Task: Find connections with filter location Coria del Río with filter topic #energywith filter profile language Potuguese with filter current company Paytm with filter school Engineering and Technology Jobs with filter industry Circuses and Magic Shows with filter service category Trade Shows with filter keywords title Substitute Teacher
Action: Mouse moved to (600, 76)
Screenshot: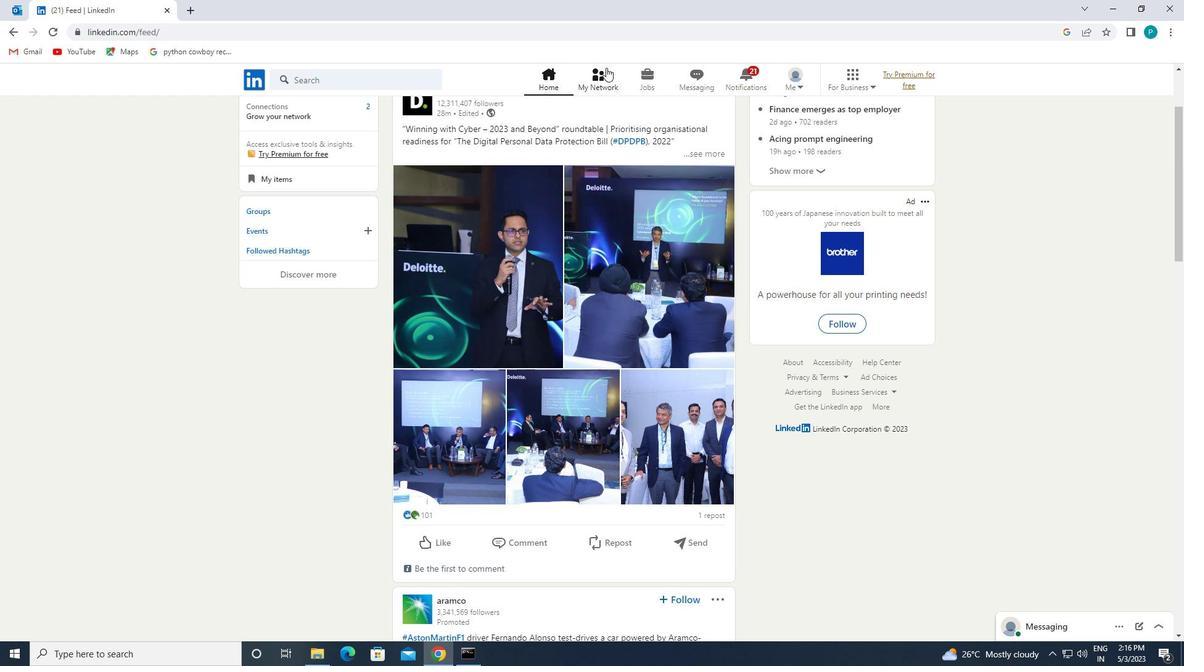 
Action: Mouse pressed left at (600, 76)
Screenshot: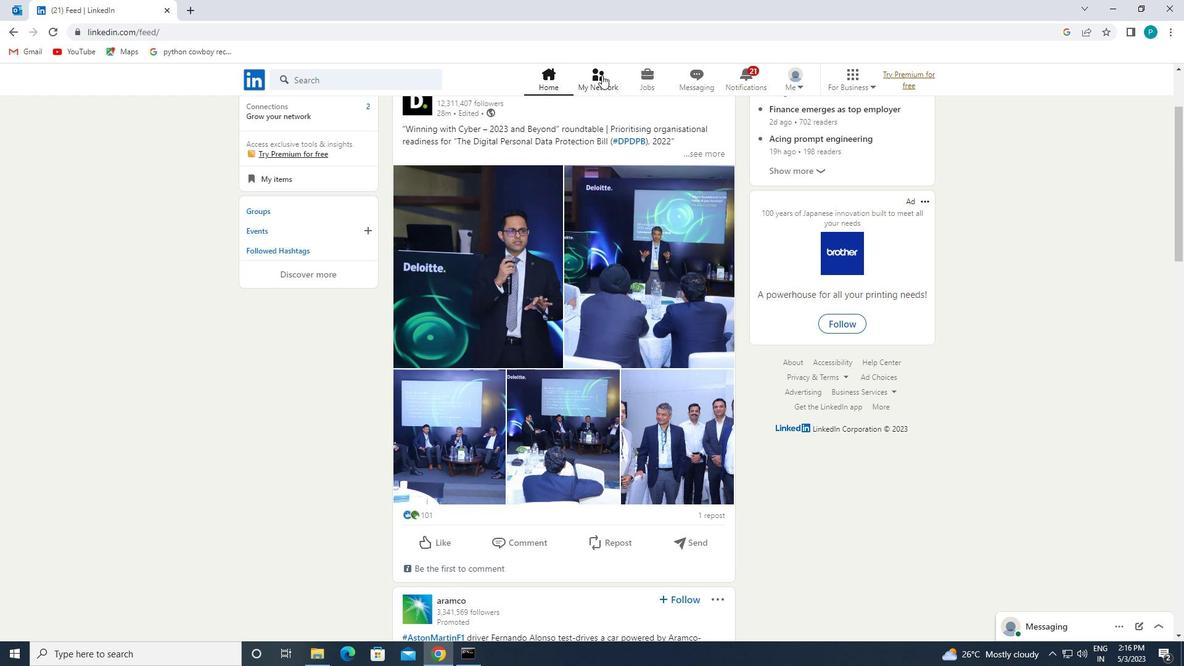 
Action: Mouse moved to (407, 154)
Screenshot: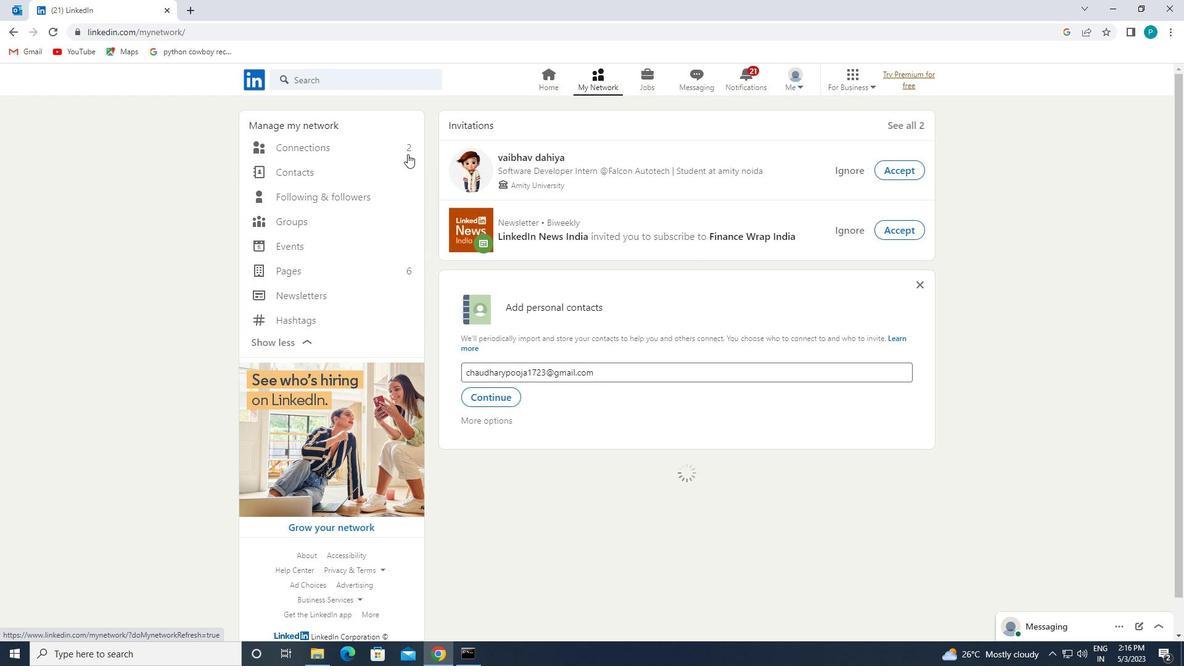 
Action: Mouse pressed left at (407, 154)
Screenshot: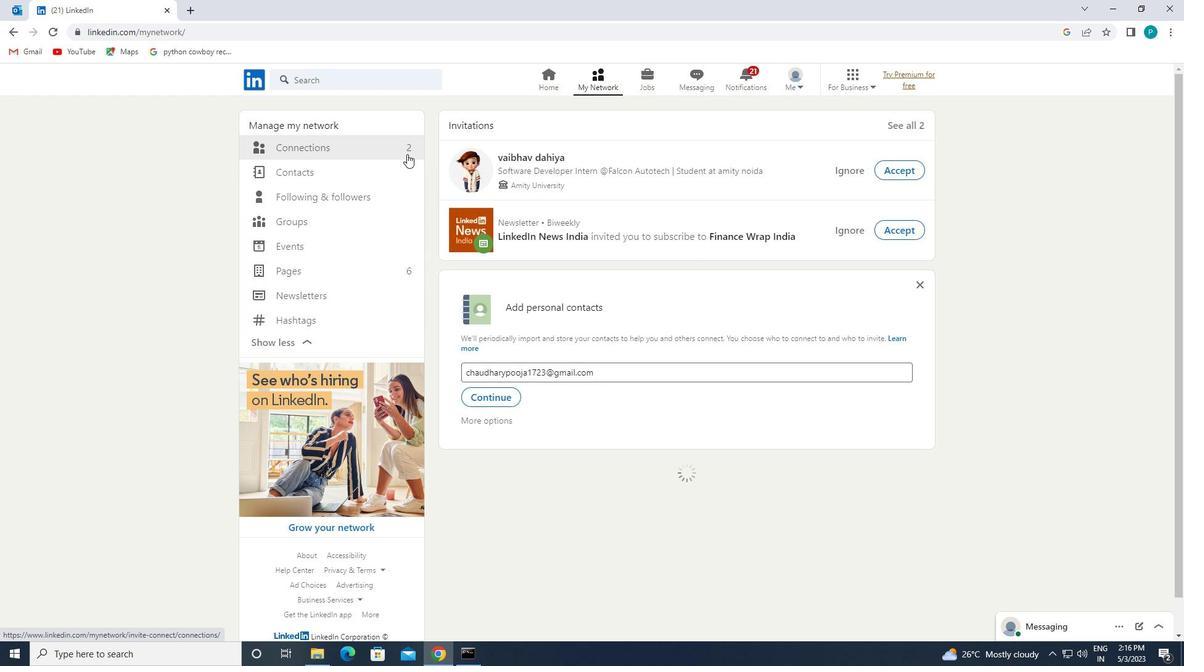 
Action: Mouse moved to (709, 146)
Screenshot: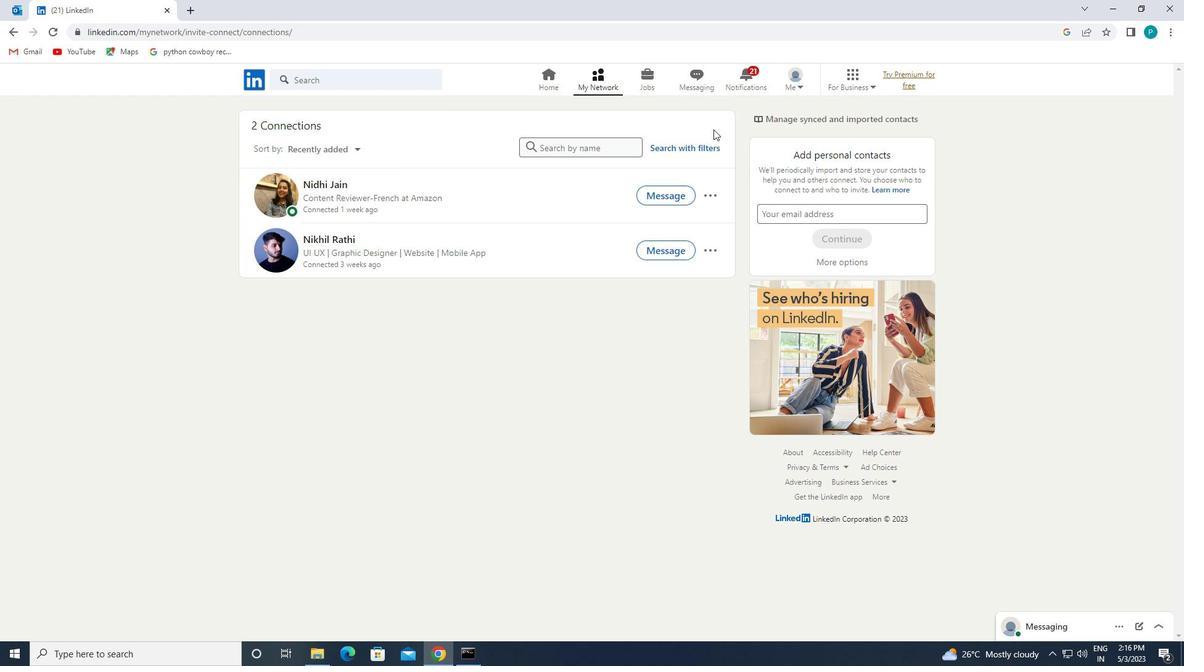 
Action: Mouse pressed left at (709, 146)
Screenshot: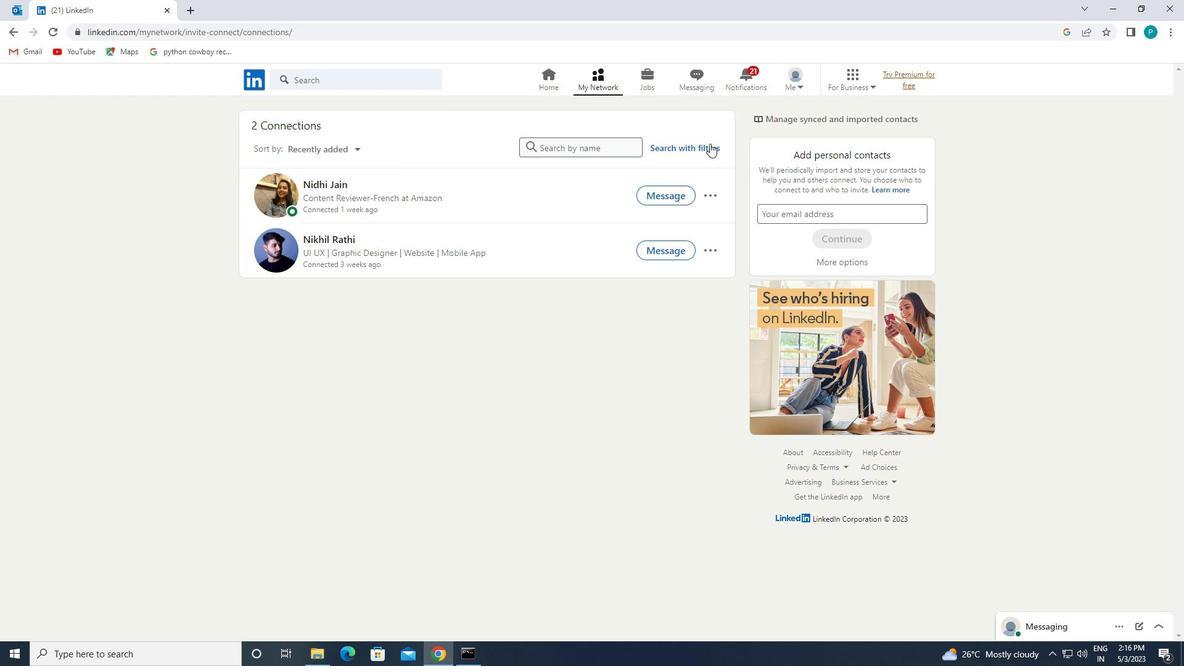 
Action: Mouse moved to (637, 107)
Screenshot: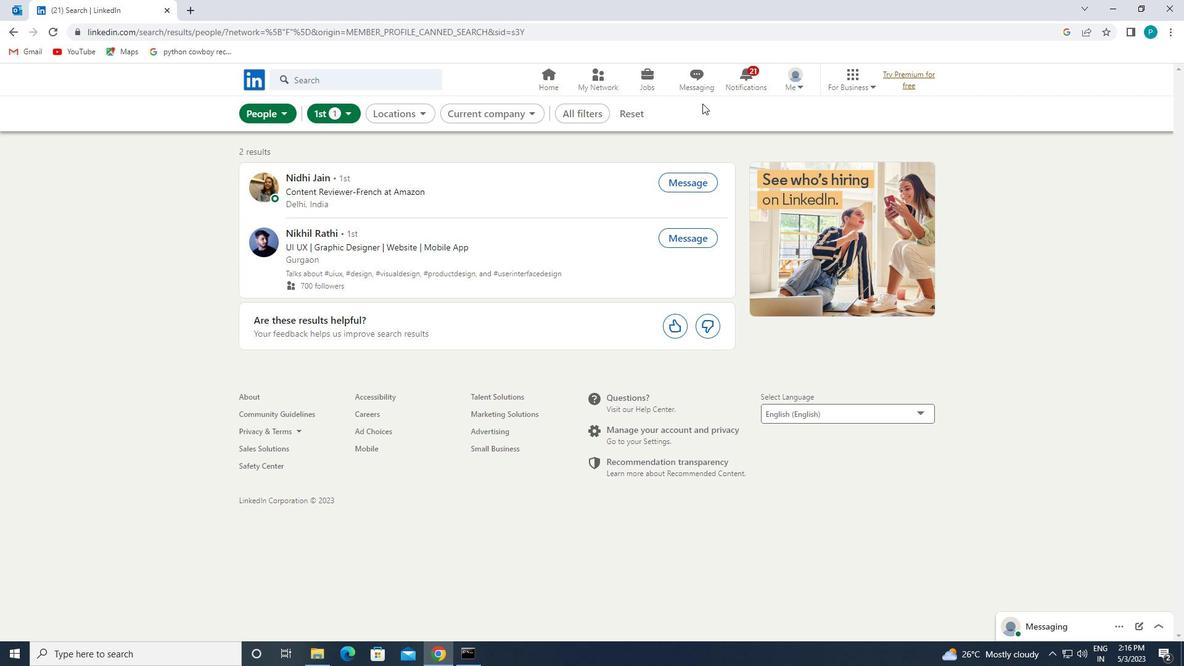 
Action: Mouse pressed left at (637, 107)
Screenshot: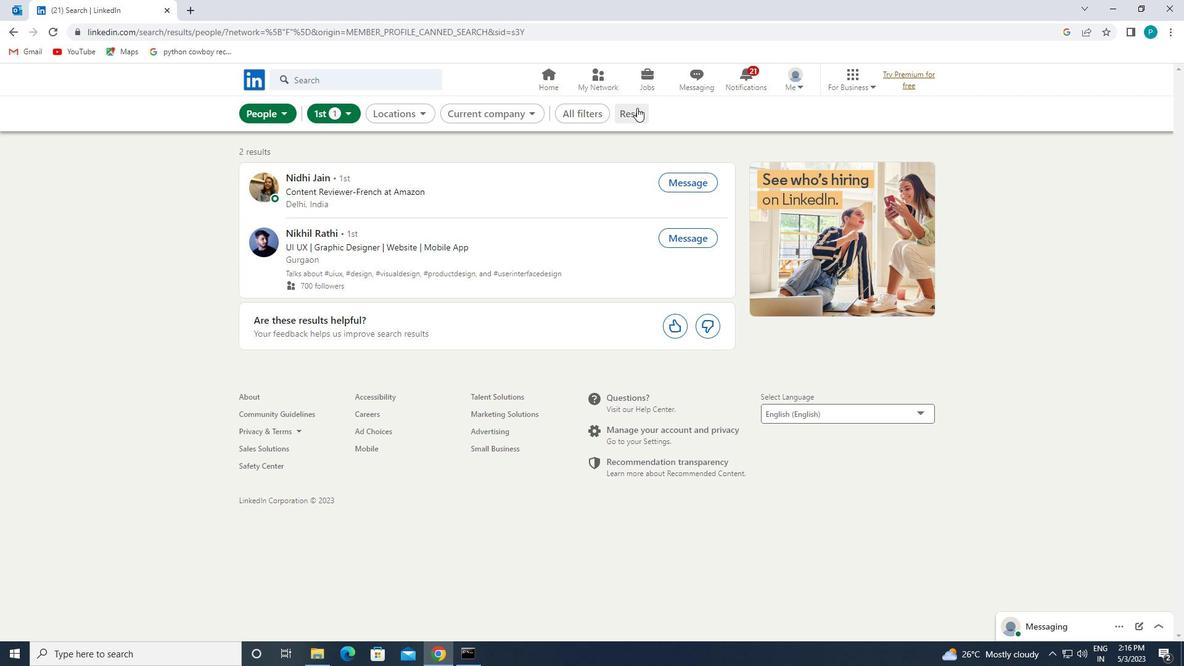 
Action: Mouse moved to (614, 115)
Screenshot: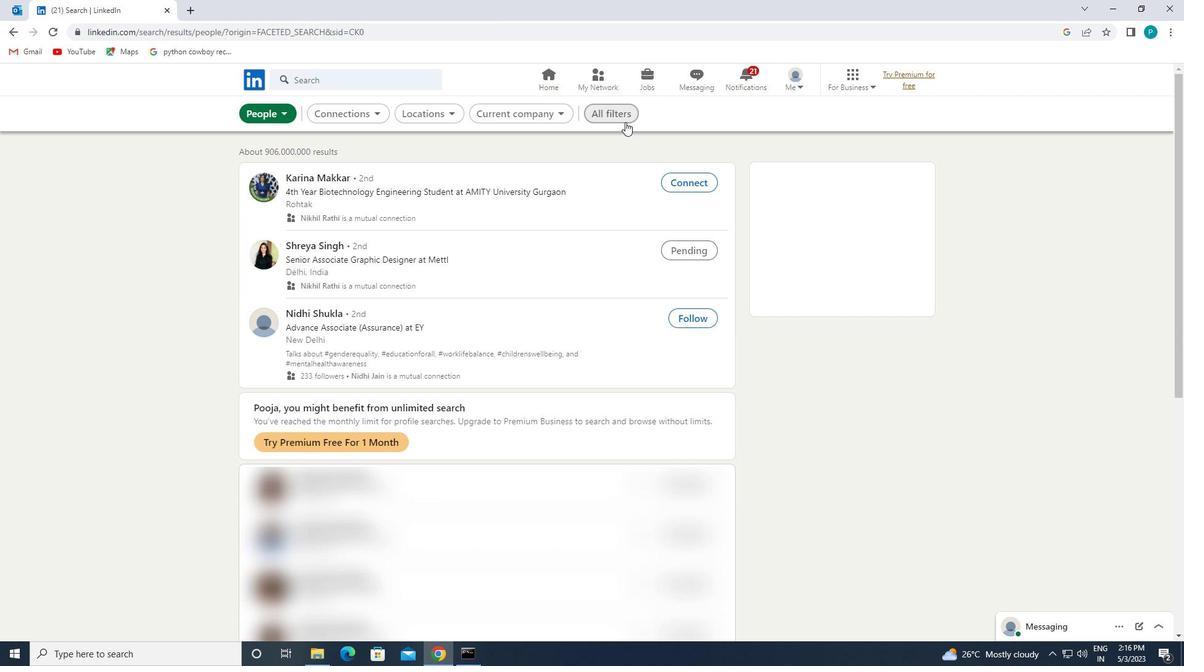 
Action: Mouse pressed left at (614, 115)
Screenshot: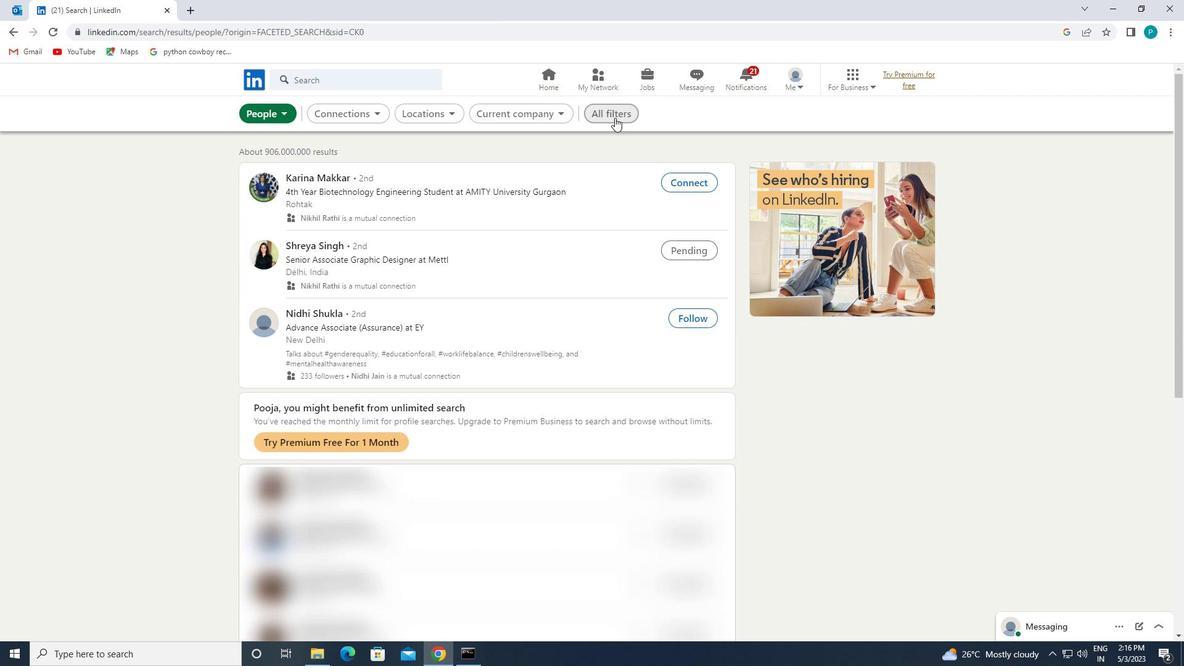 
Action: Mouse moved to (1019, 305)
Screenshot: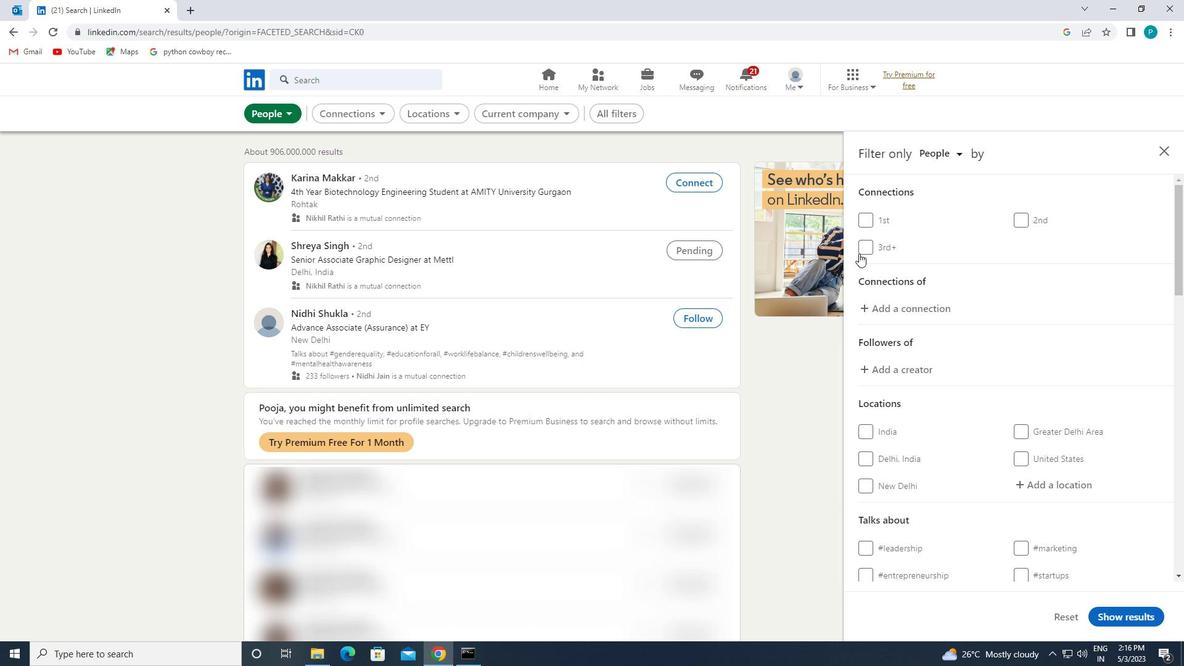 
Action: Mouse scrolled (1019, 304) with delta (0, 0)
Screenshot: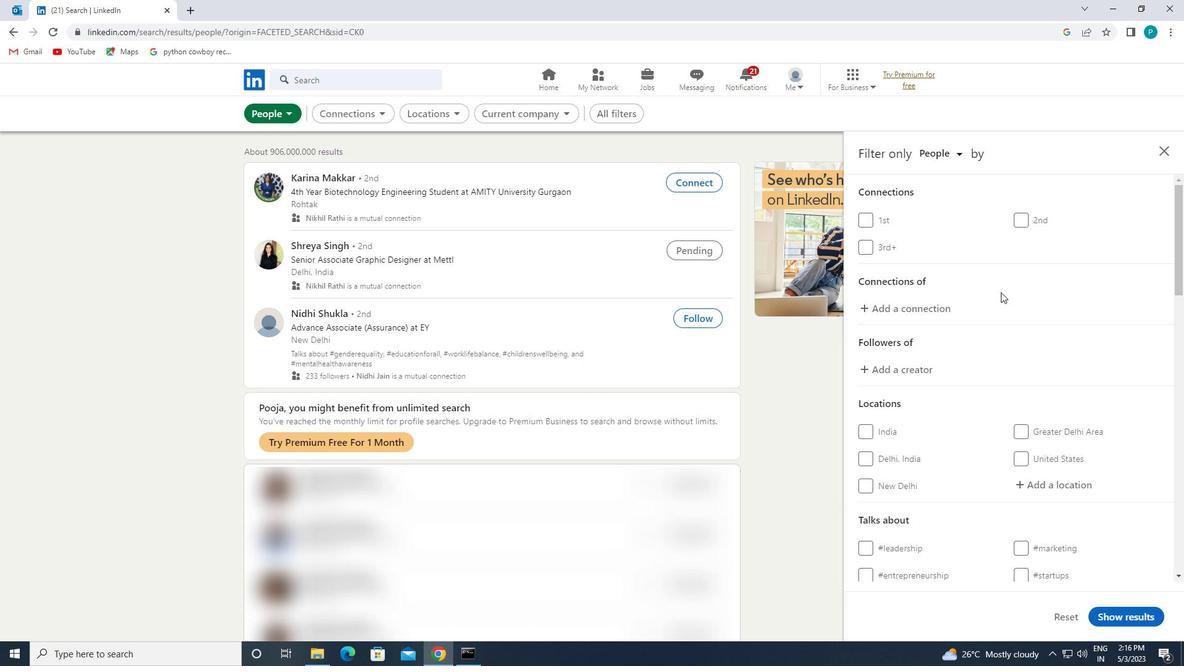 
Action: Mouse moved to (1019, 305)
Screenshot: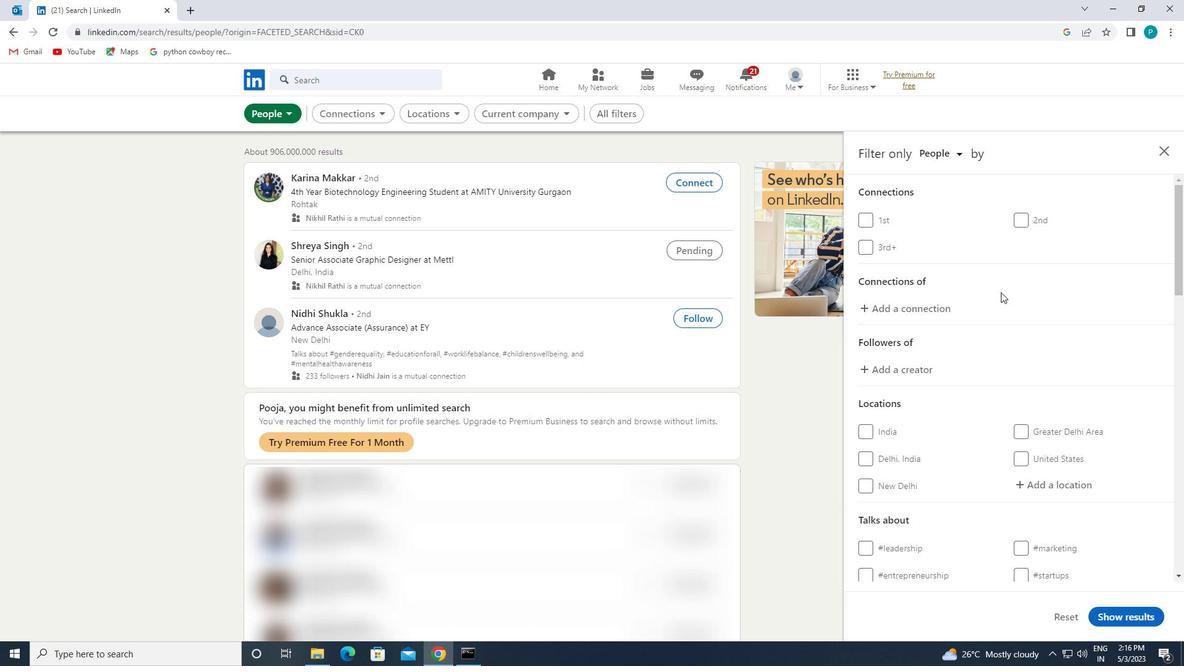
Action: Mouse scrolled (1019, 305) with delta (0, 0)
Screenshot: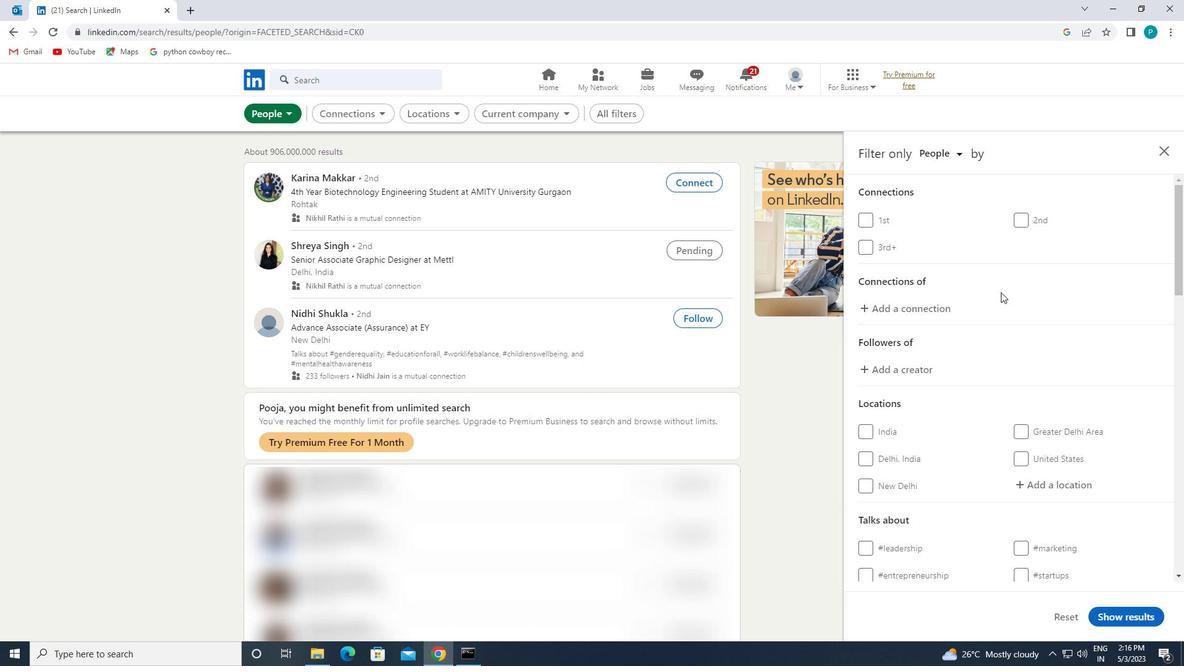 
Action: Mouse moved to (1051, 346)
Screenshot: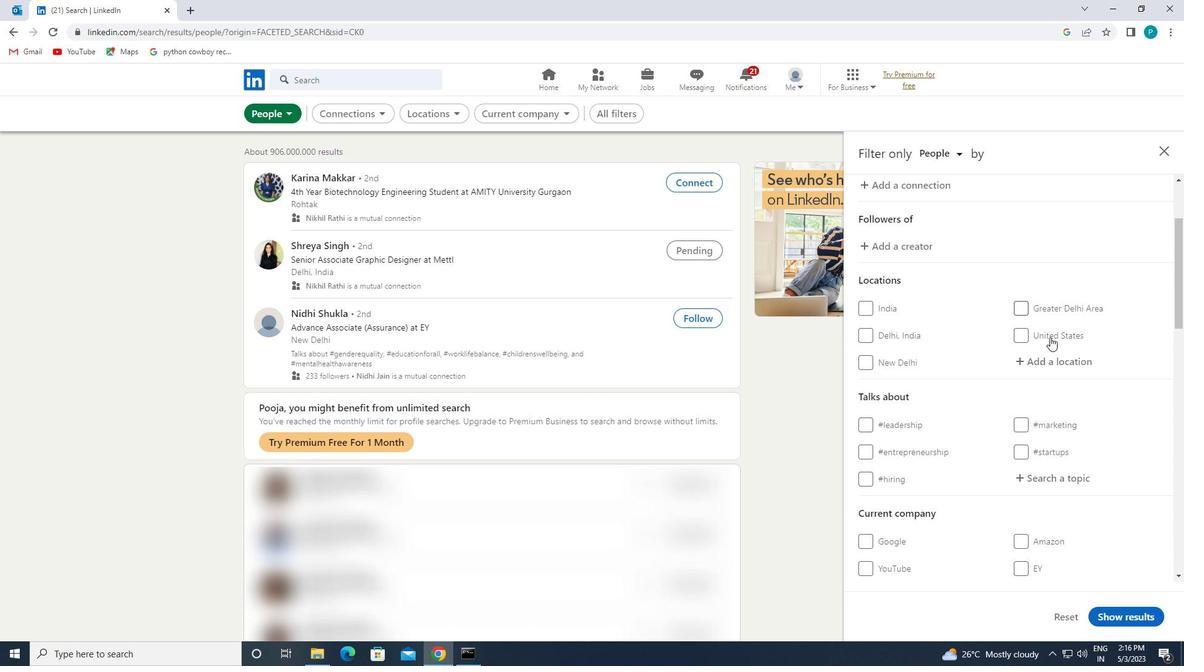 
Action: Mouse pressed left at (1051, 346)
Screenshot: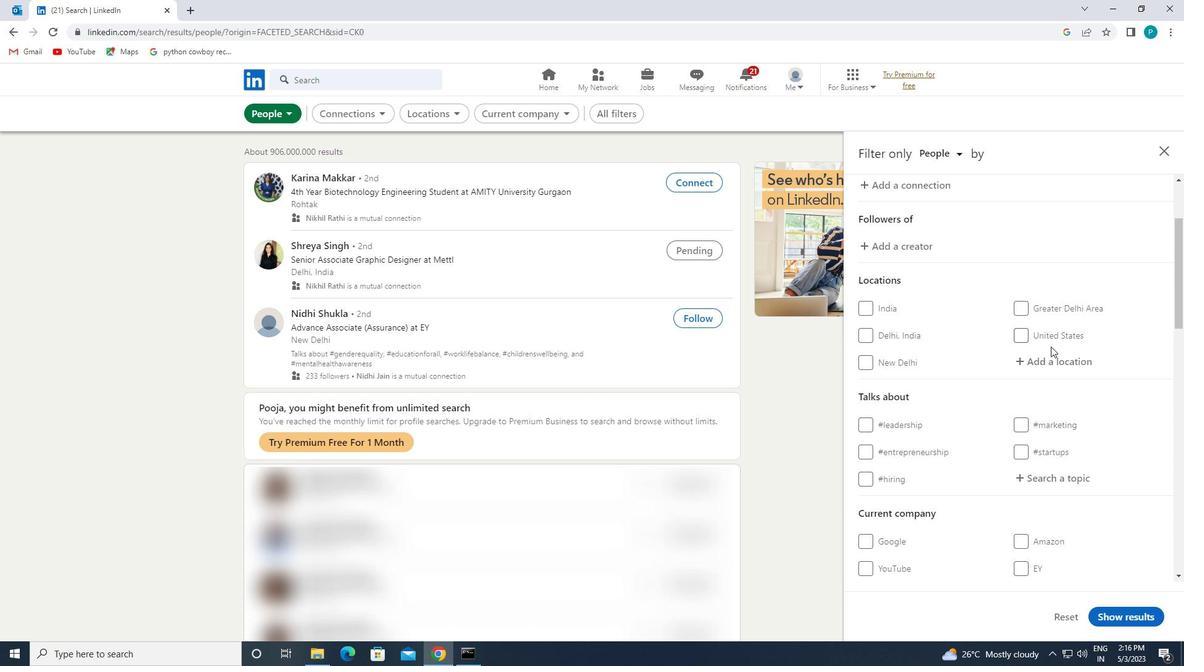 
Action: Mouse moved to (1051, 353)
Screenshot: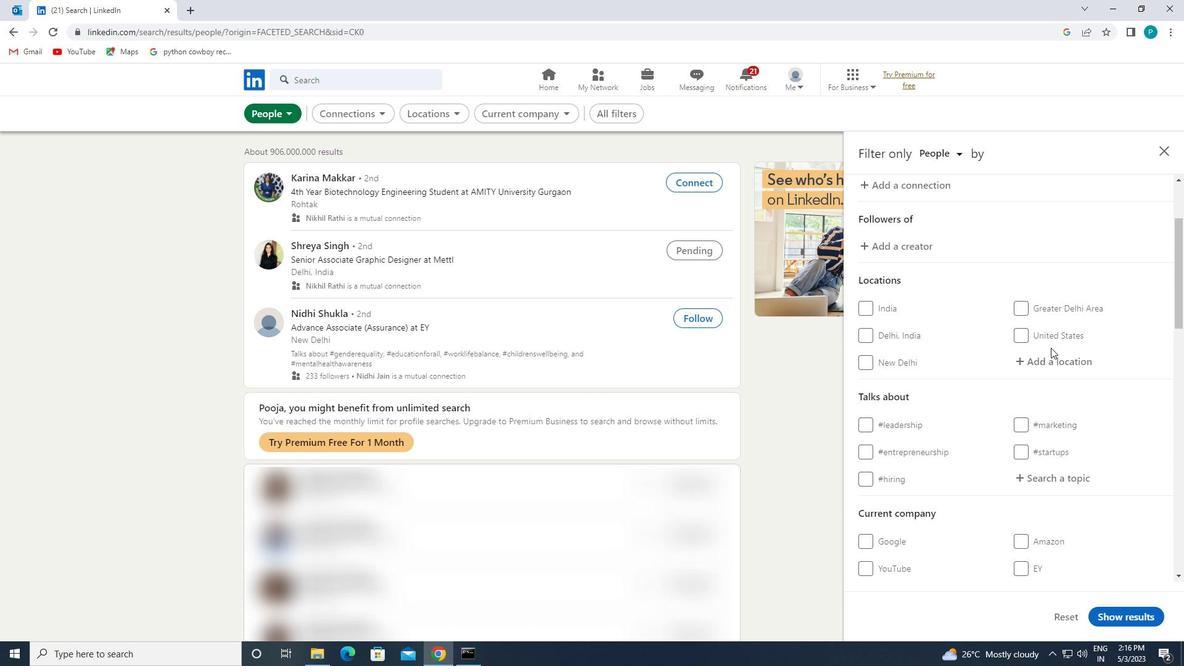 
Action: Mouse pressed left at (1051, 353)
Screenshot: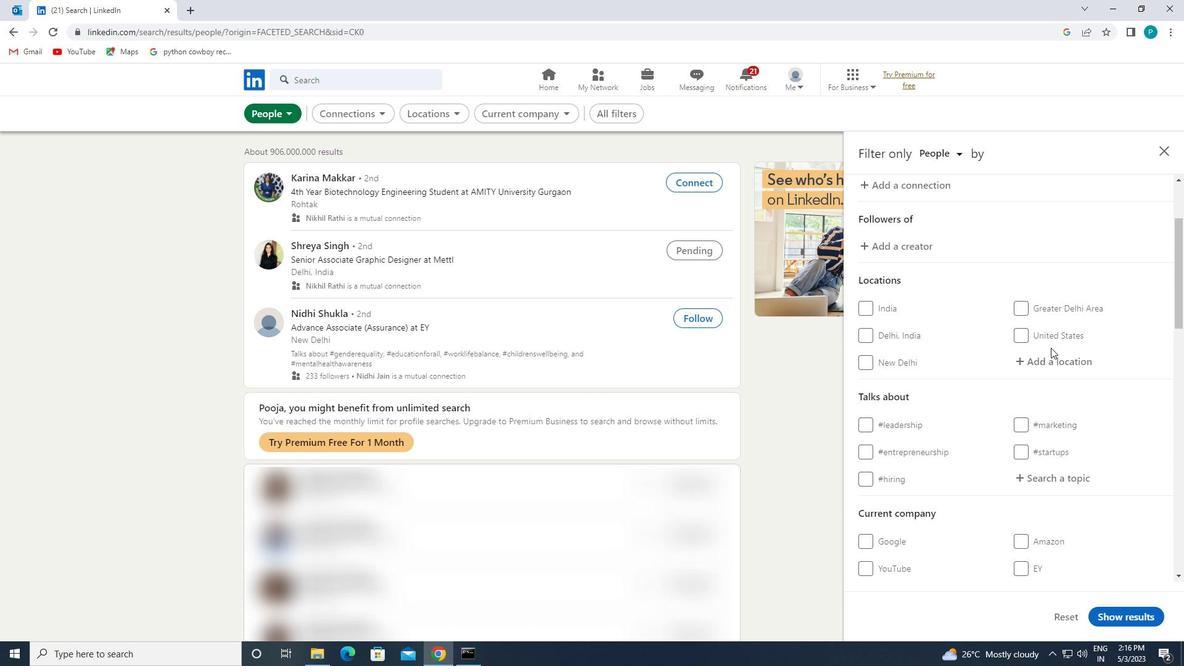 
Action: Mouse moved to (1054, 355)
Screenshot: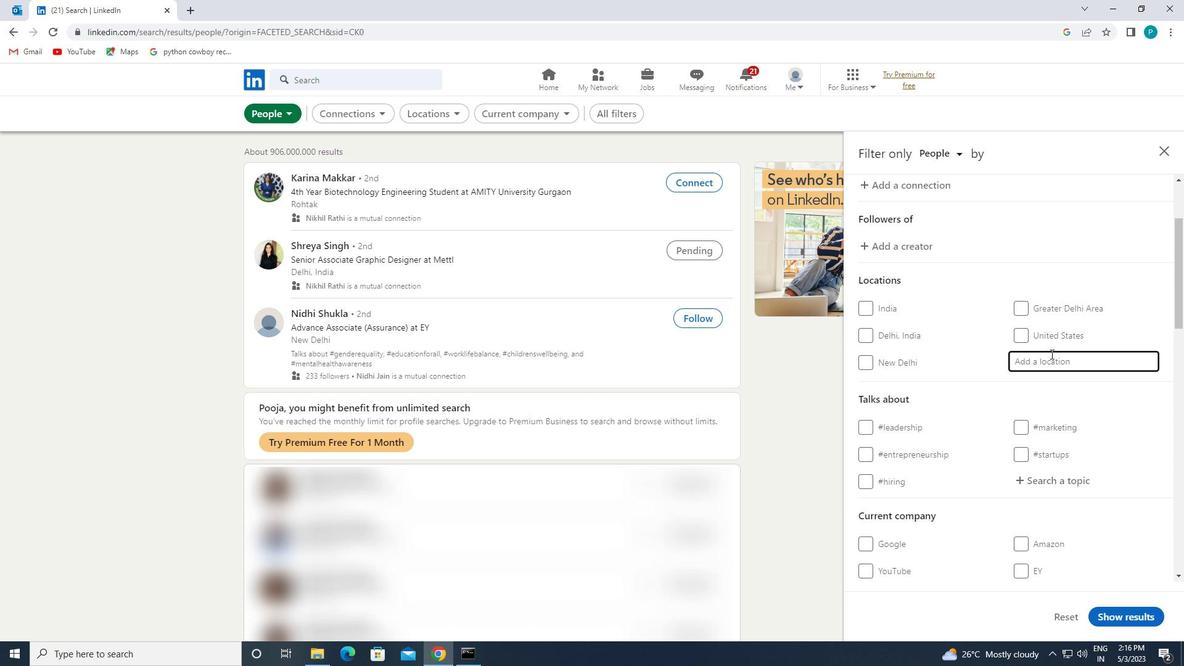 
Action: Key pressed <Key.caps_lock>c<Key.caps_lock>oria
Screenshot: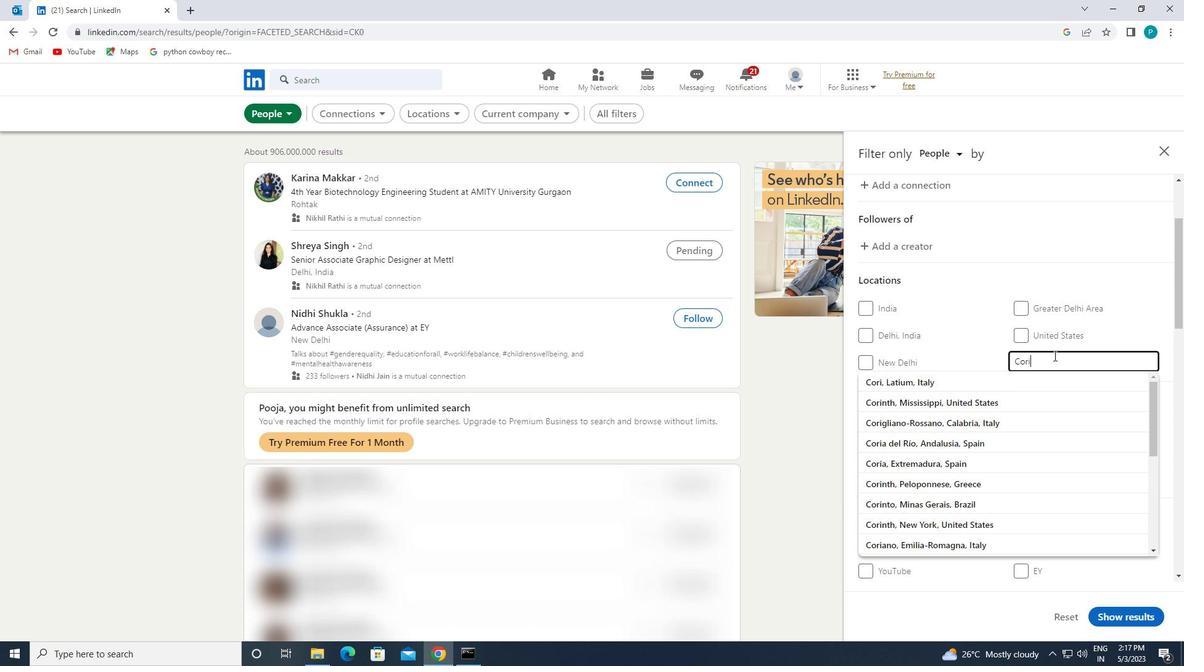 
Action: Mouse moved to (1028, 402)
Screenshot: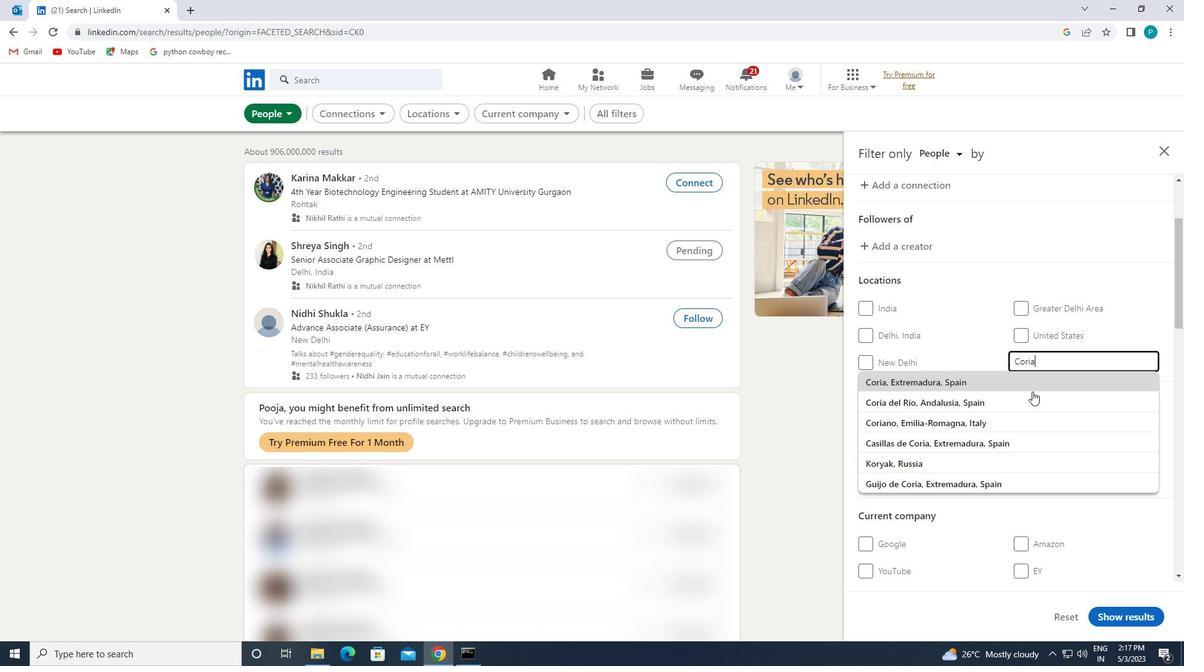 
Action: Mouse pressed left at (1028, 402)
Screenshot: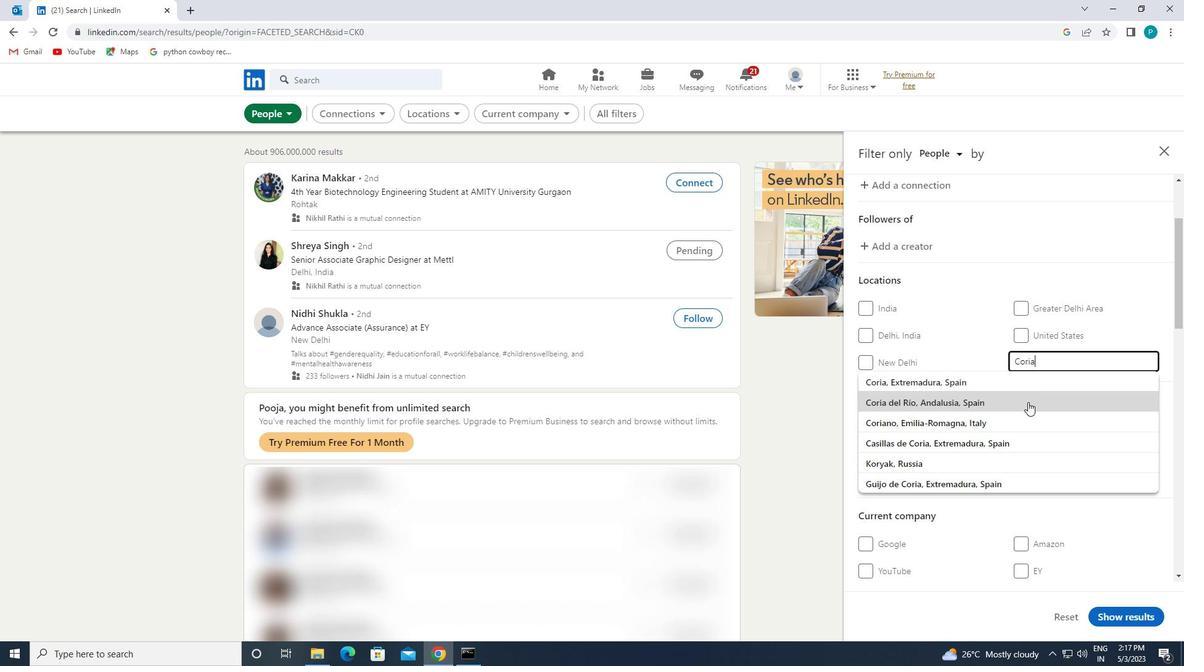 
Action: Mouse scrolled (1028, 401) with delta (0, 0)
Screenshot: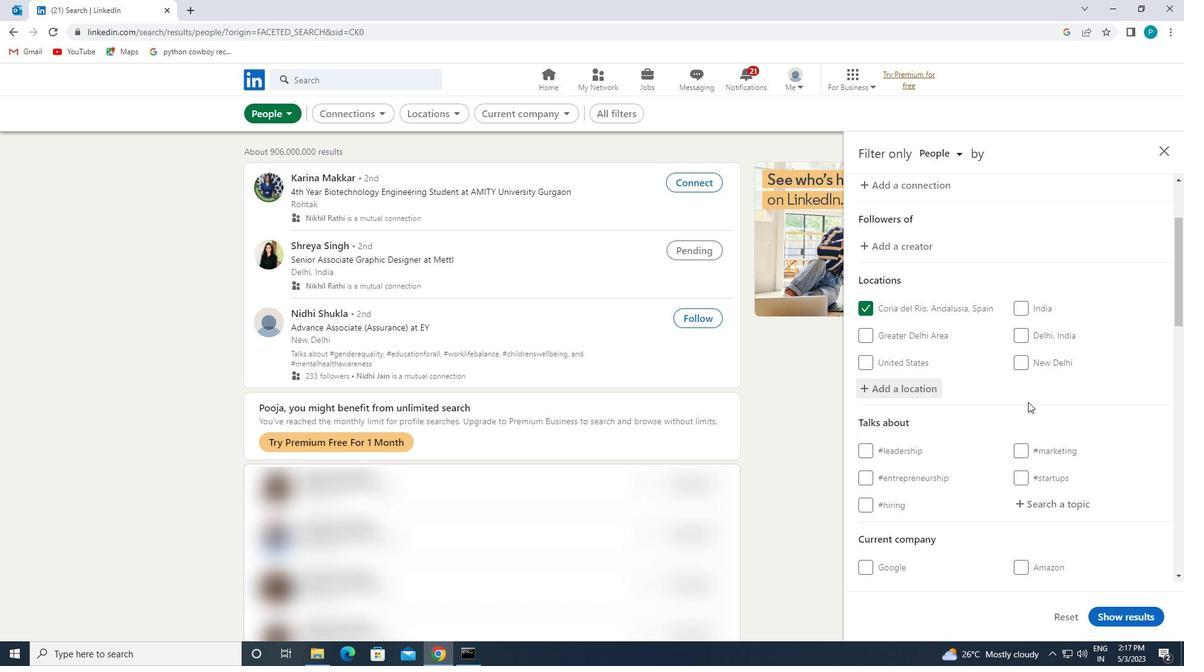 
Action: Mouse scrolled (1028, 401) with delta (0, 0)
Screenshot: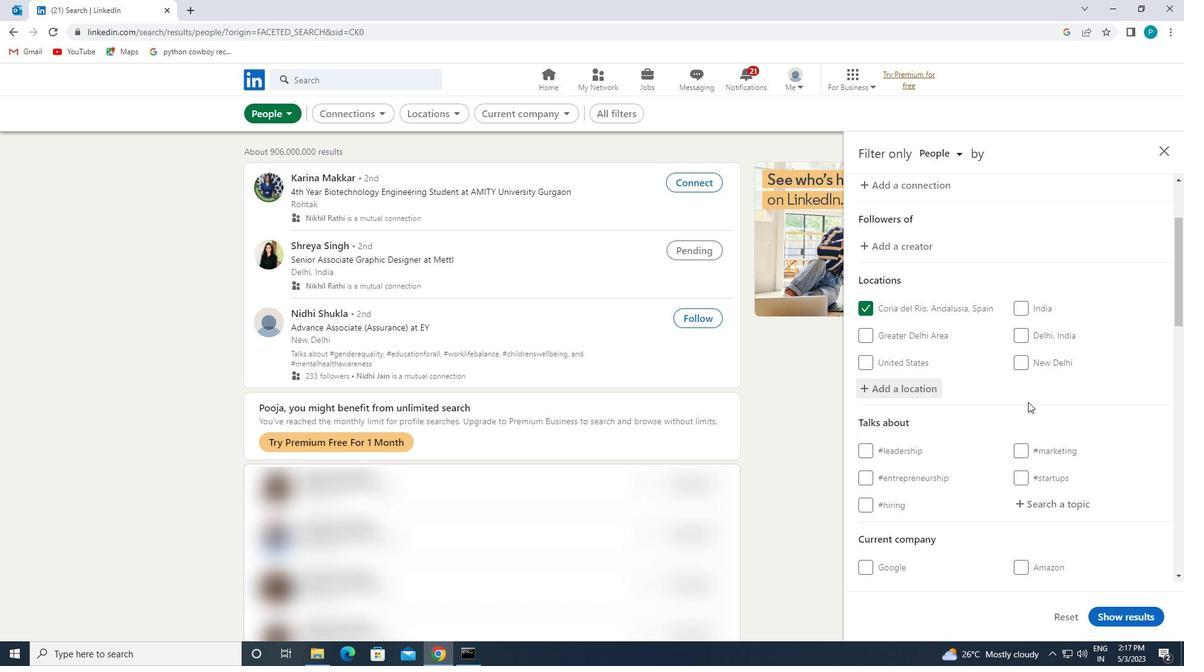 
Action: Mouse scrolled (1028, 401) with delta (0, 0)
Screenshot: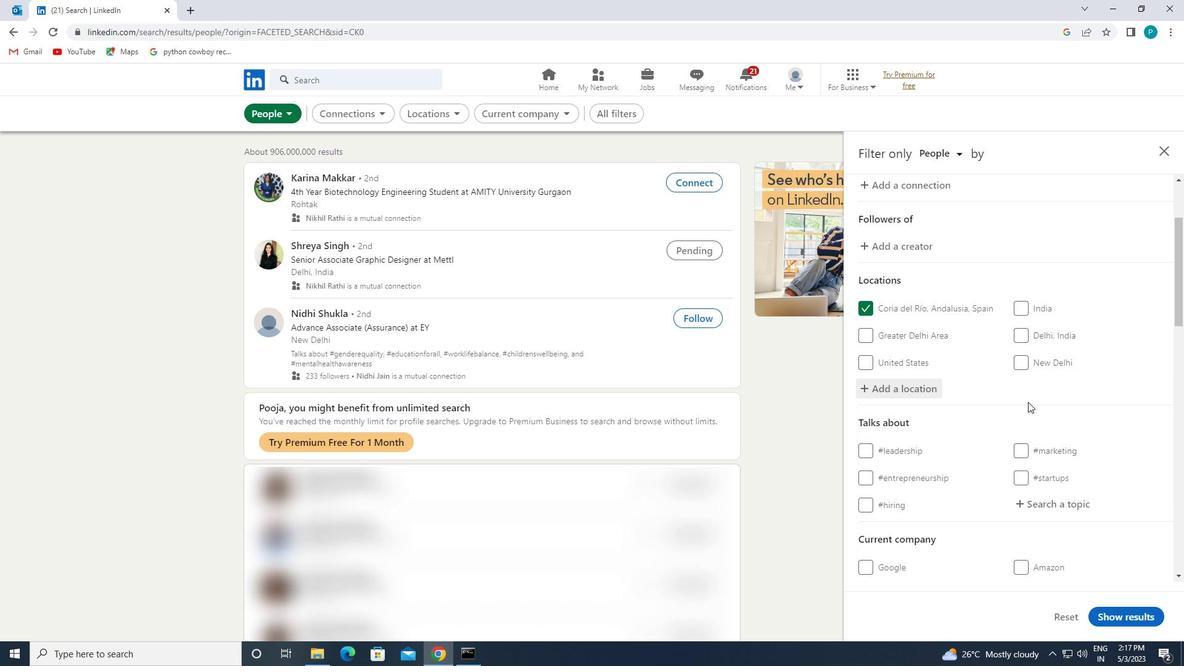 
Action: Mouse moved to (1033, 304)
Screenshot: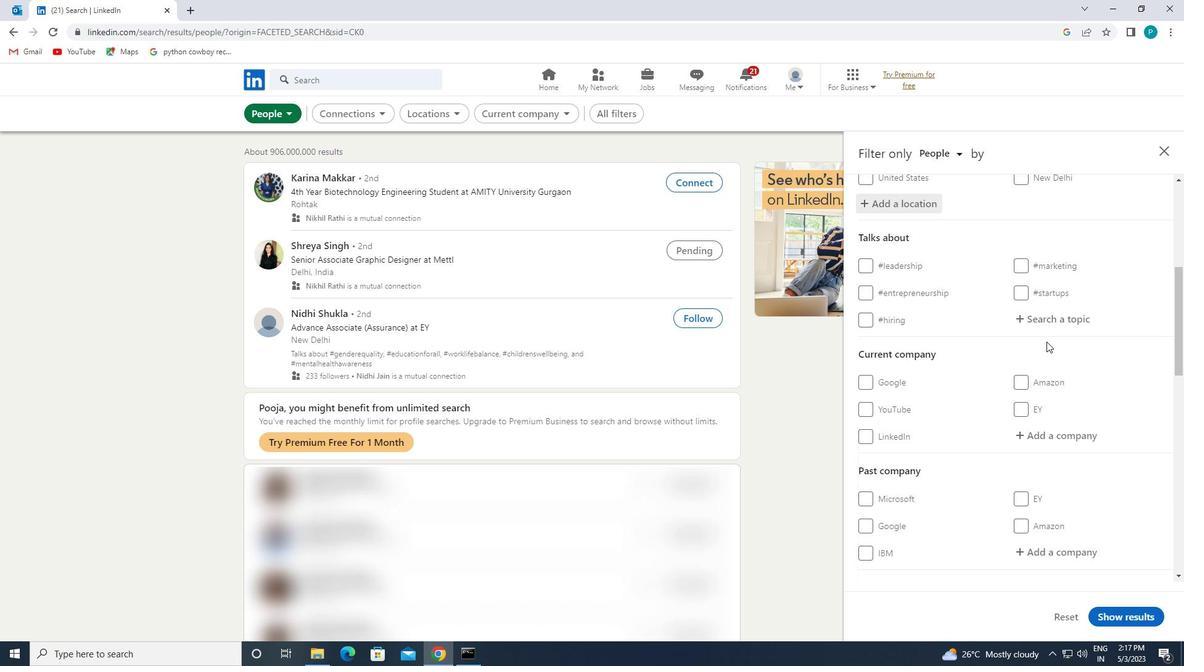 
Action: Mouse pressed left at (1033, 304)
Screenshot: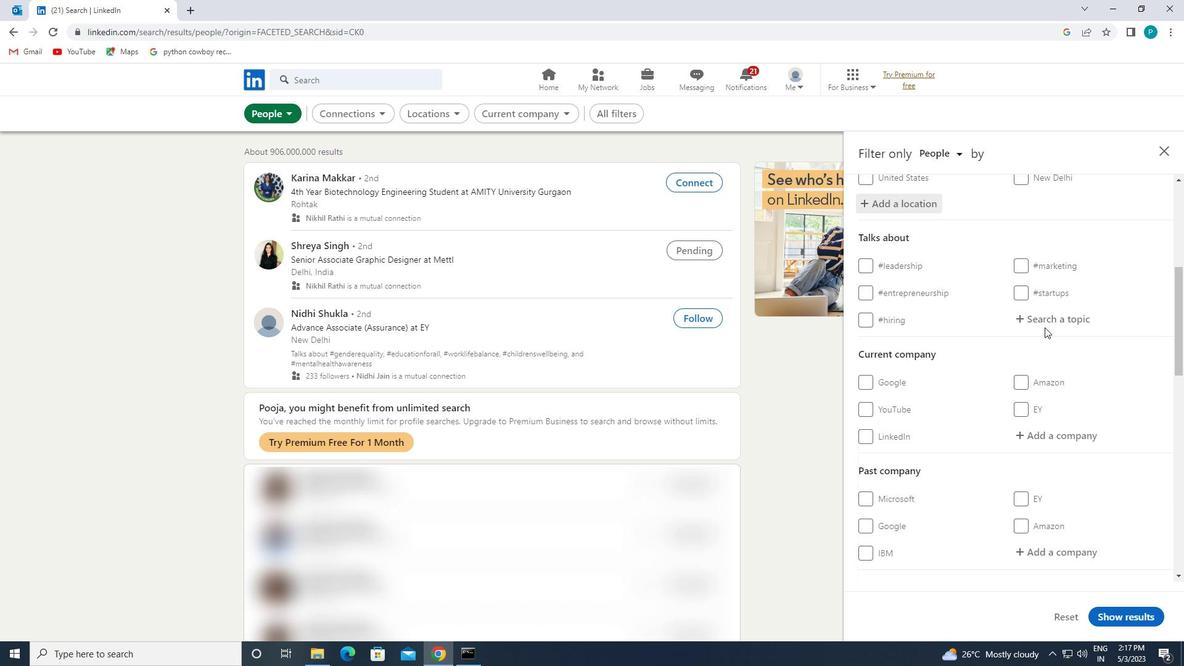 
Action: Mouse moved to (1032, 323)
Screenshot: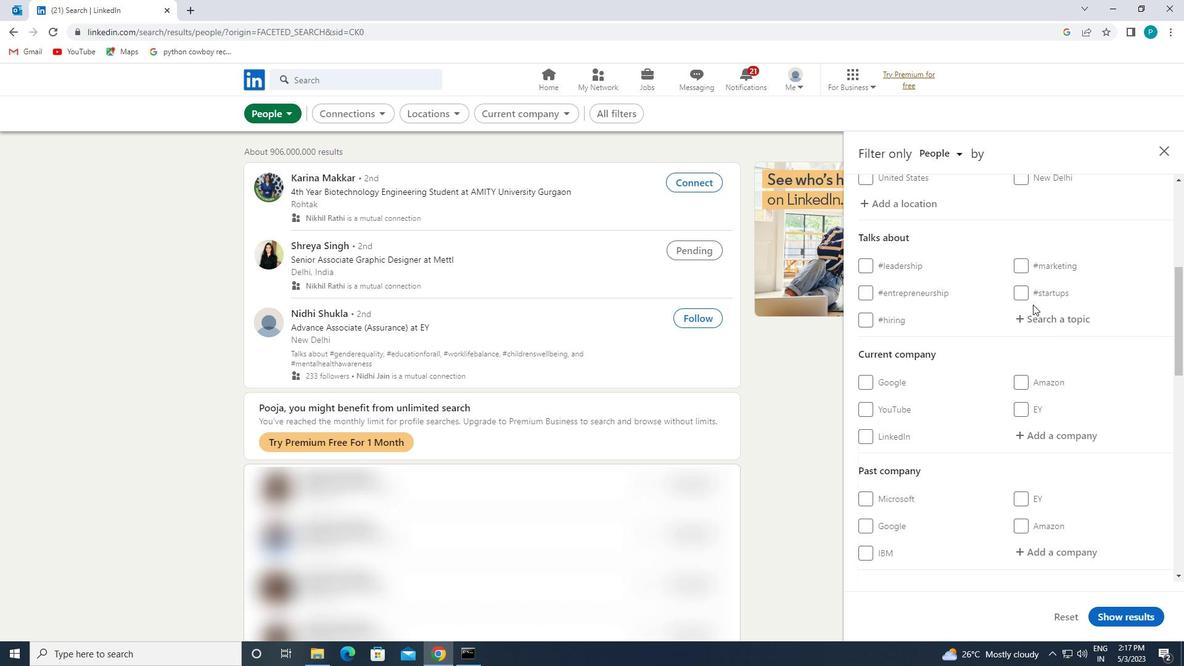 
Action: Mouse pressed left at (1032, 323)
Screenshot: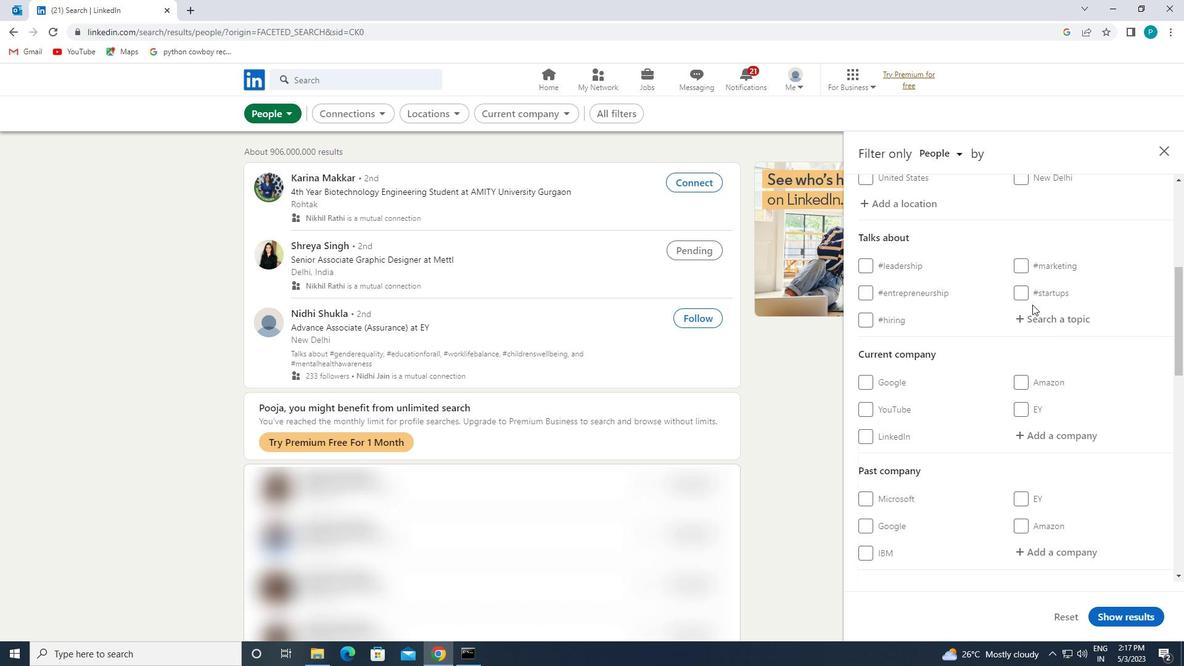 
Action: Key pressed <Key.shift>#<Key.caps_lock>E<Key.caps_lock>N<Key.backspace><Key.backspace>ENERGY
Screenshot: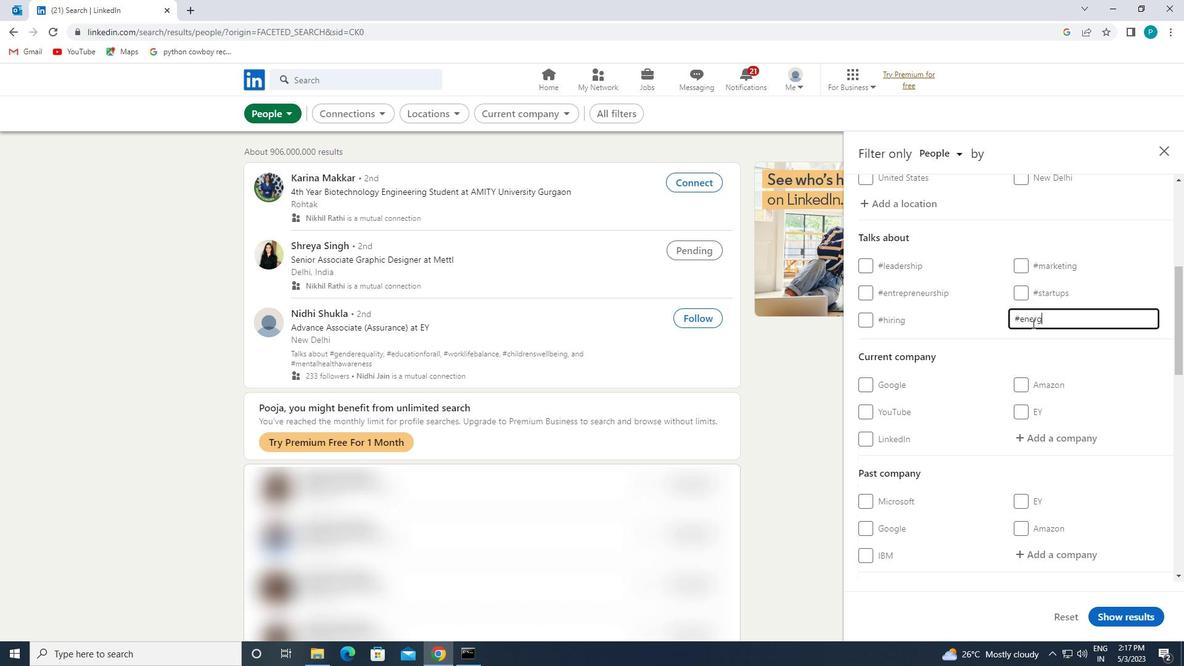 
Action: Mouse scrolled (1032, 323) with delta (0, 0)
Screenshot: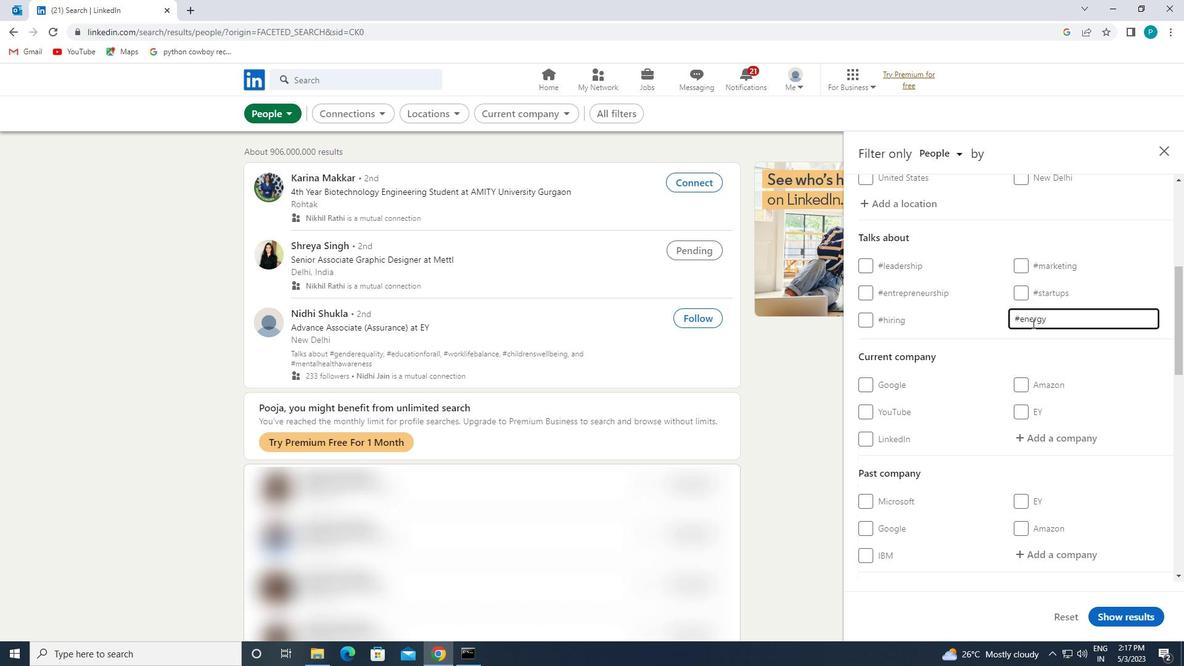
Action: Mouse scrolled (1032, 323) with delta (0, 0)
Screenshot: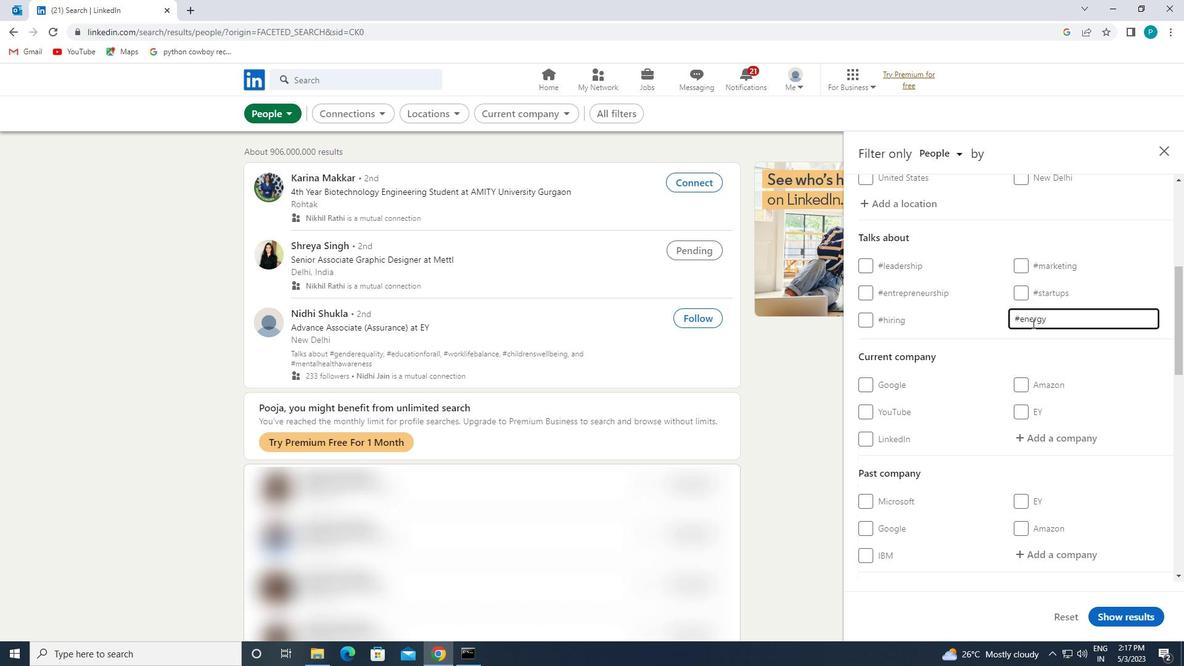 
Action: Mouse scrolled (1032, 323) with delta (0, 0)
Screenshot: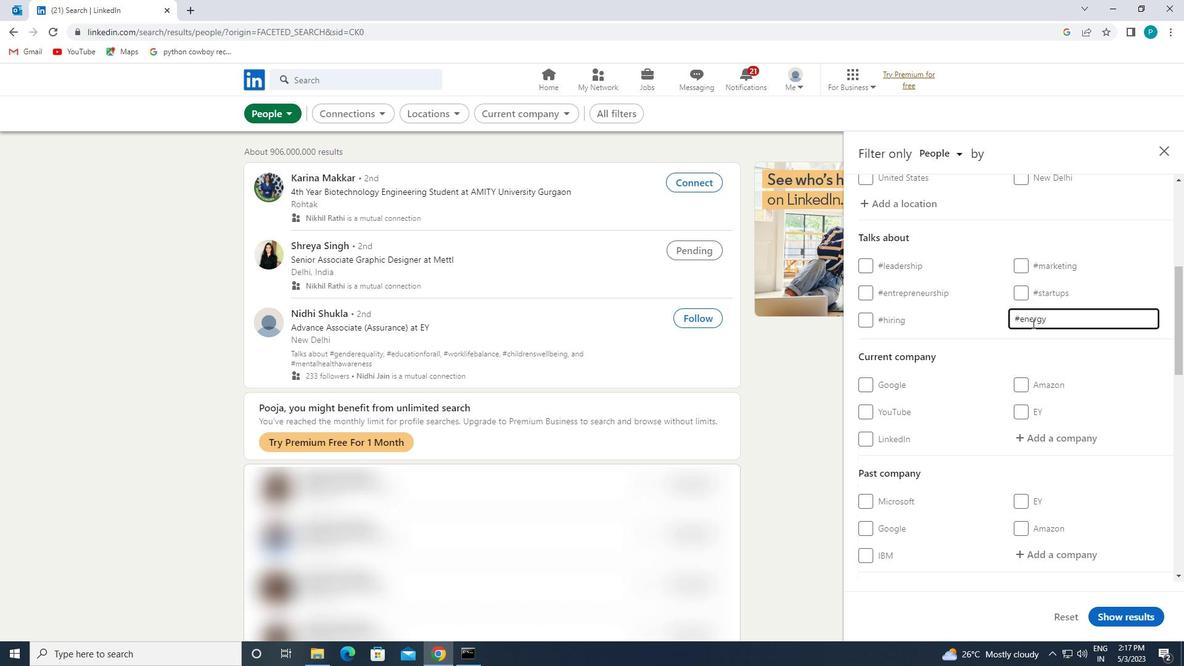 
Action: Mouse moved to (1033, 386)
Screenshot: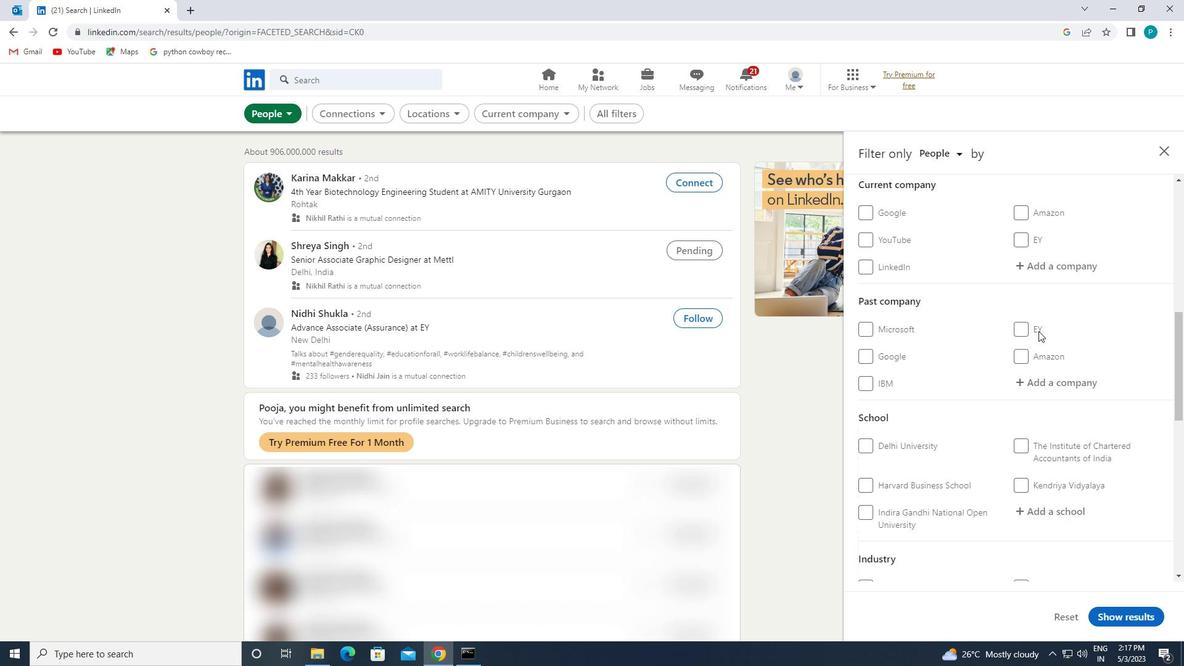 
Action: Mouse scrolled (1033, 385) with delta (0, 0)
Screenshot: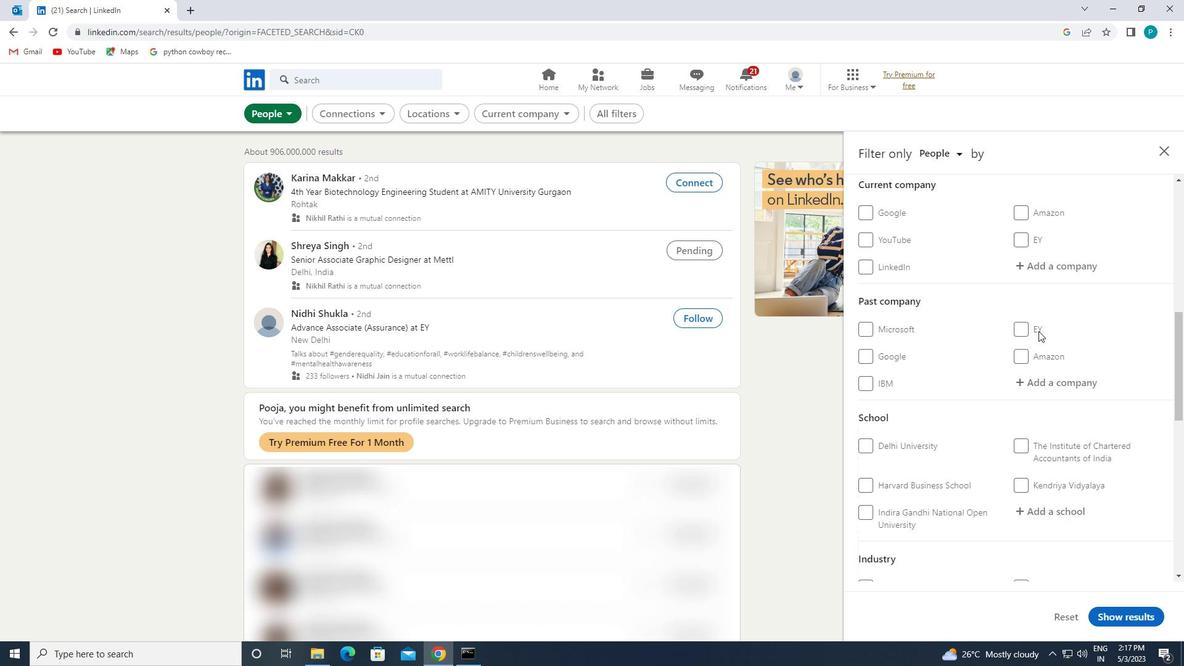 
Action: Mouse moved to (1033, 387)
Screenshot: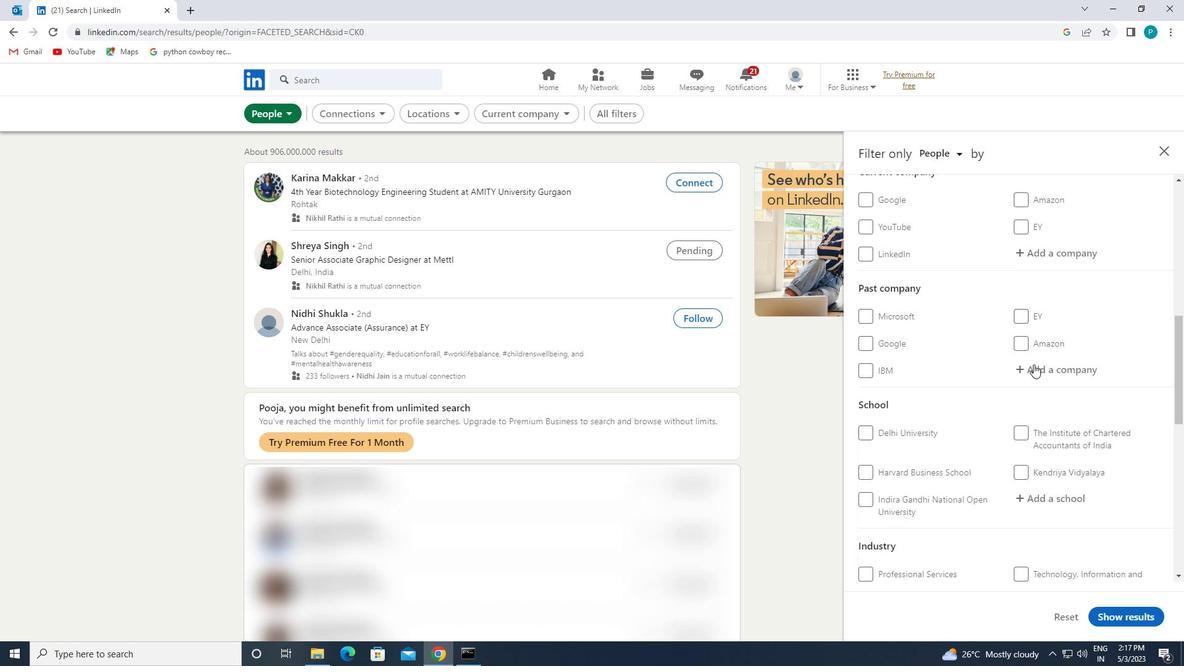 
Action: Mouse scrolled (1033, 386) with delta (0, 0)
Screenshot: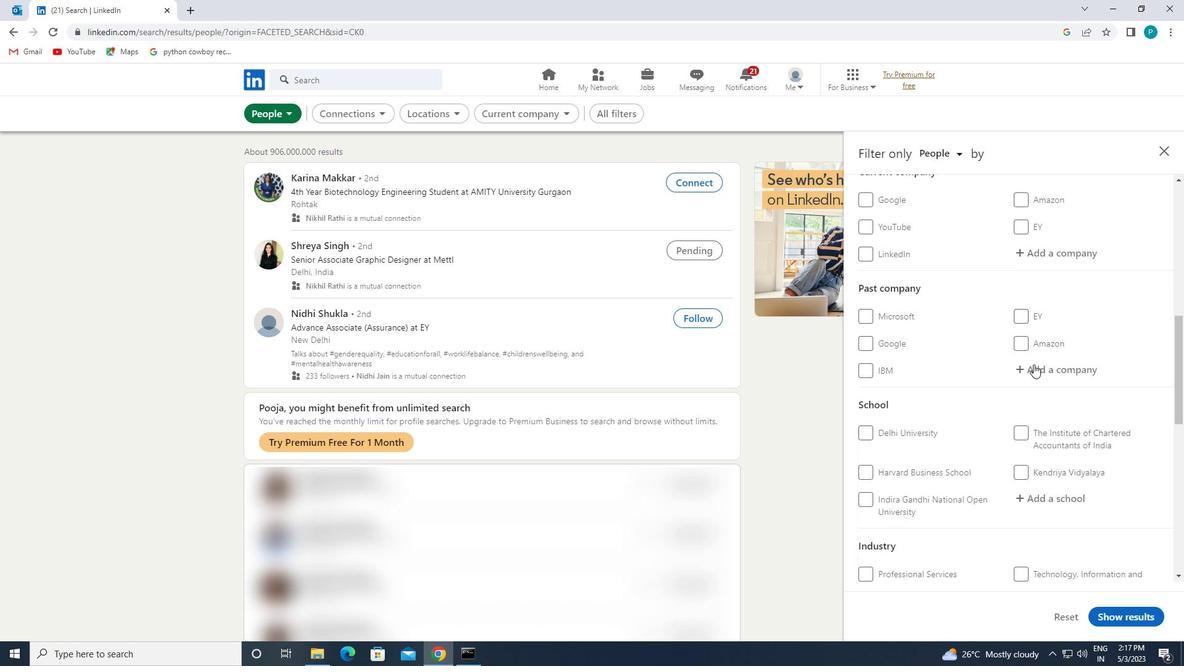 
Action: Mouse moved to (1033, 388)
Screenshot: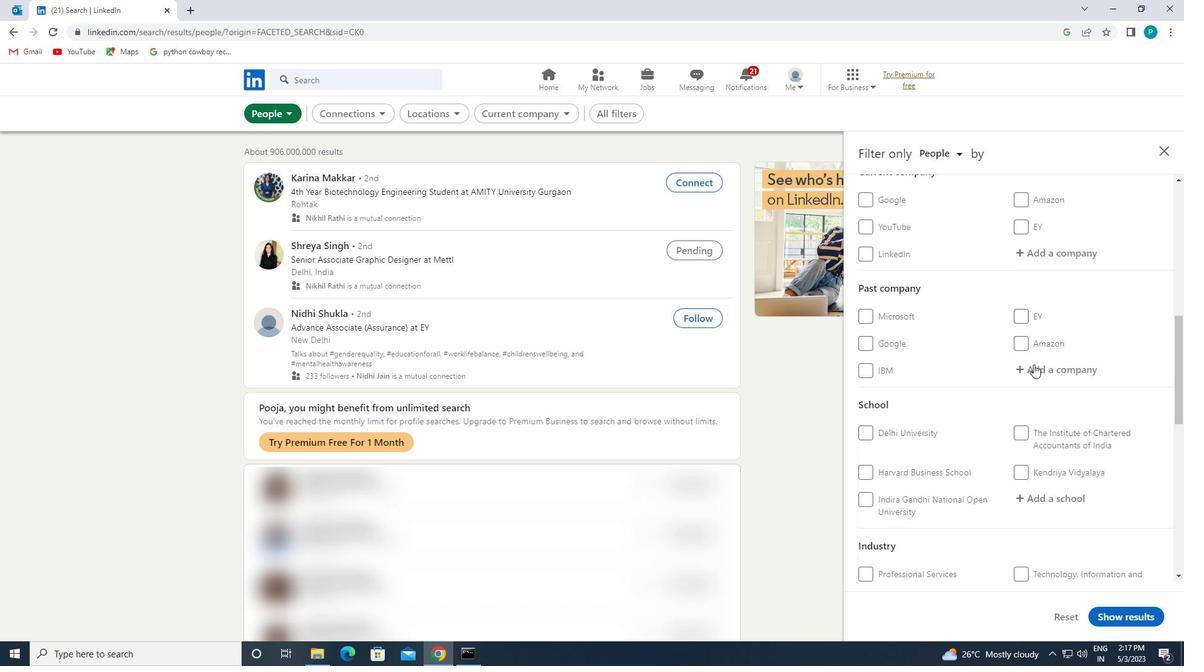 
Action: Mouse scrolled (1033, 388) with delta (0, 0)
Screenshot: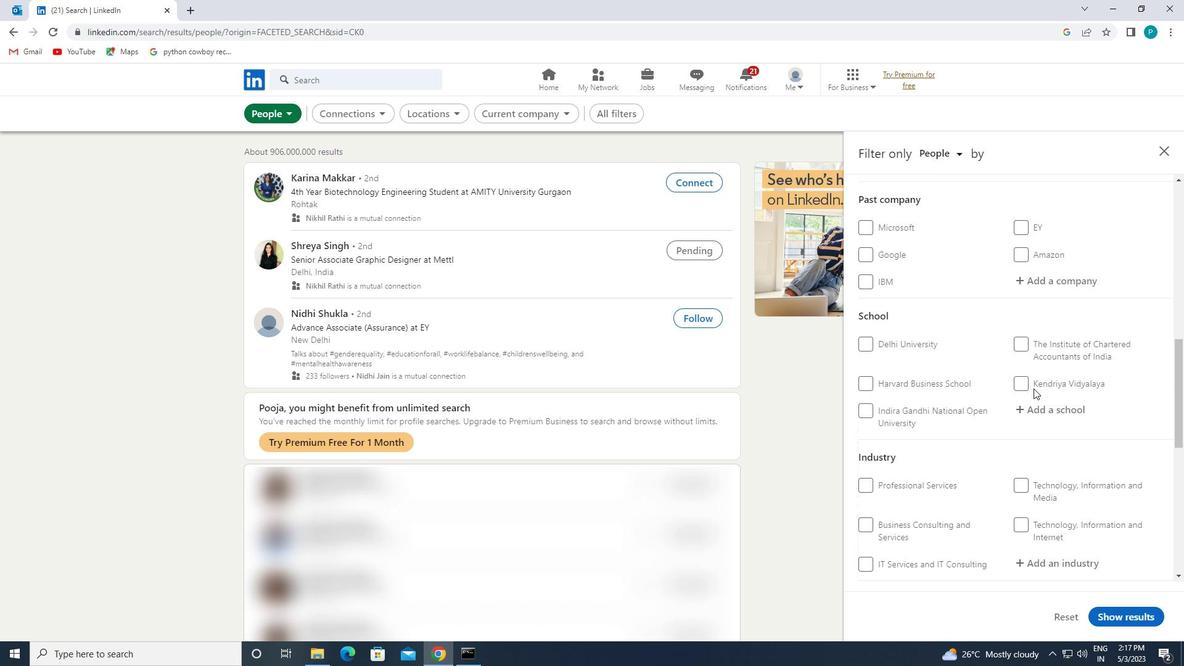 
Action: Mouse moved to (1032, 385)
Screenshot: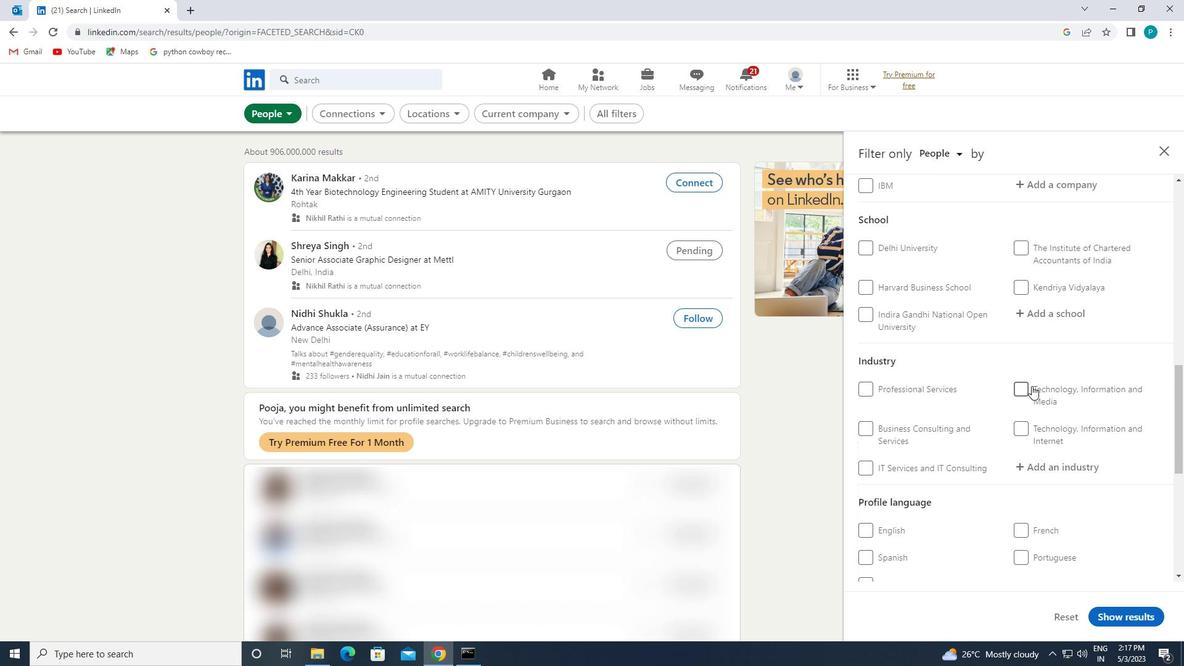 
Action: Mouse scrolled (1032, 384) with delta (0, 0)
Screenshot: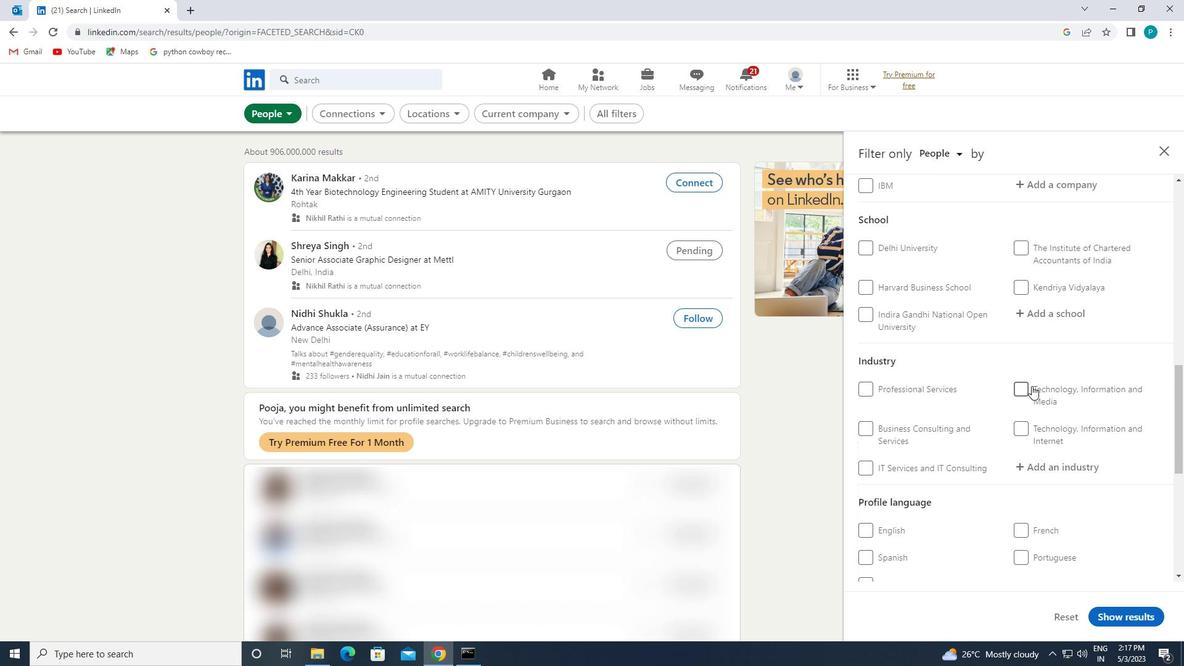 
Action: Mouse moved to (1028, 410)
Screenshot: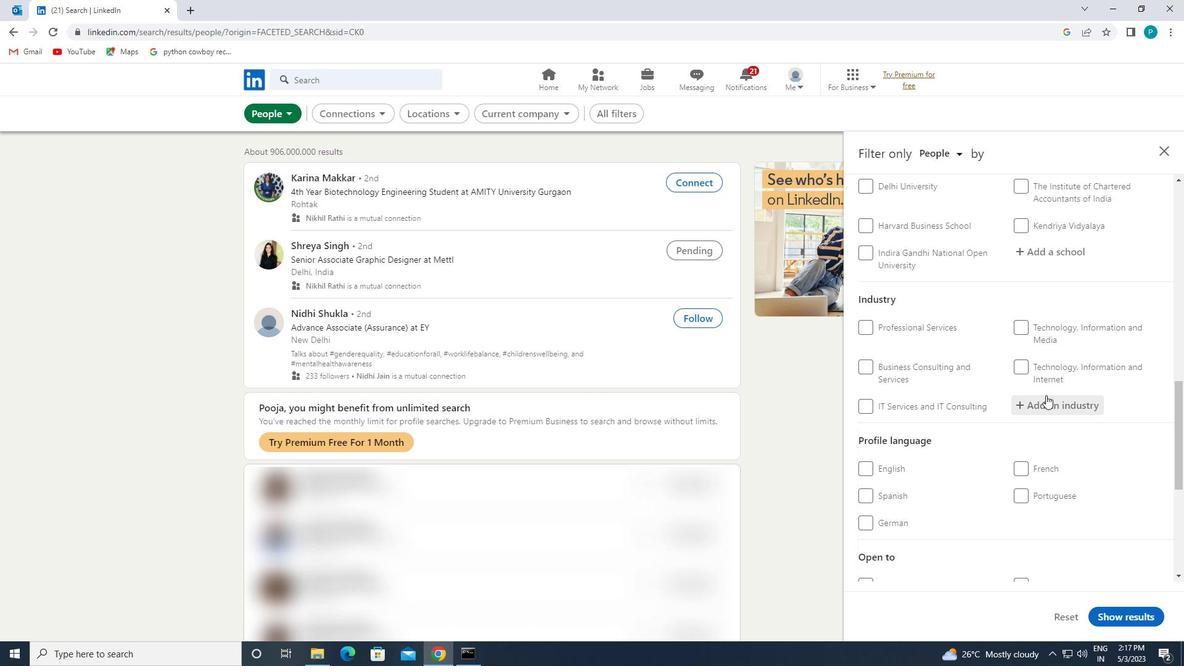 
Action: Mouse scrolled (1028, 409) with delta (0, 0)
Screenshot: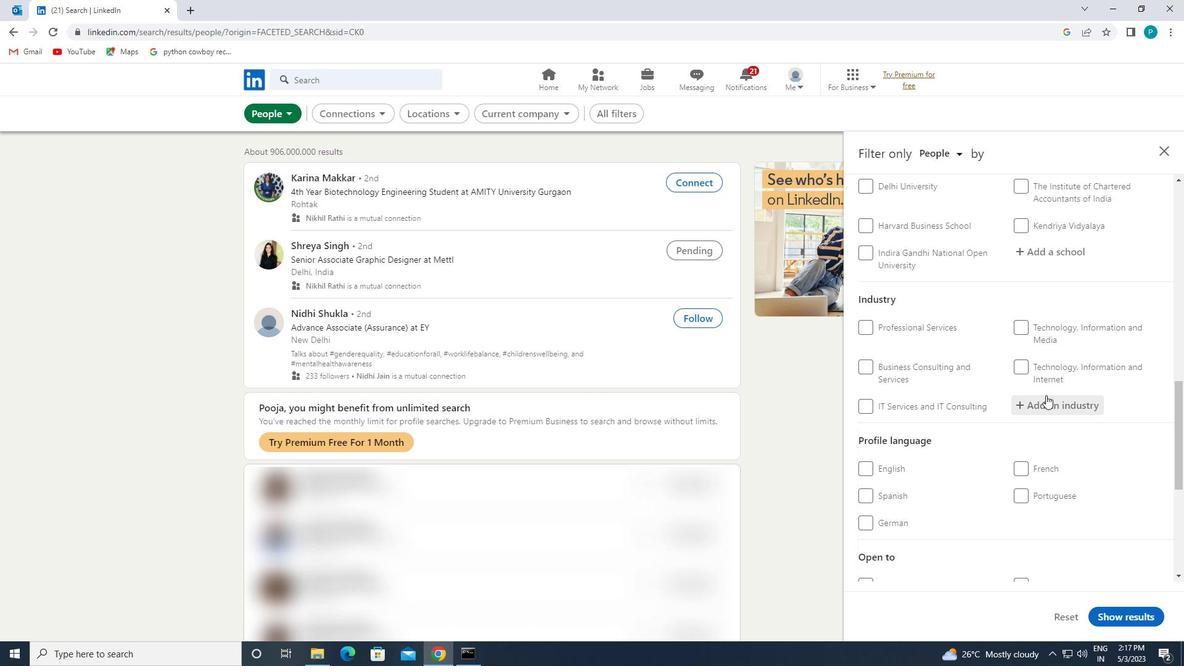 
Action: Mouse scrolled (1028, 409) with delta (0, 0)
Screenshot: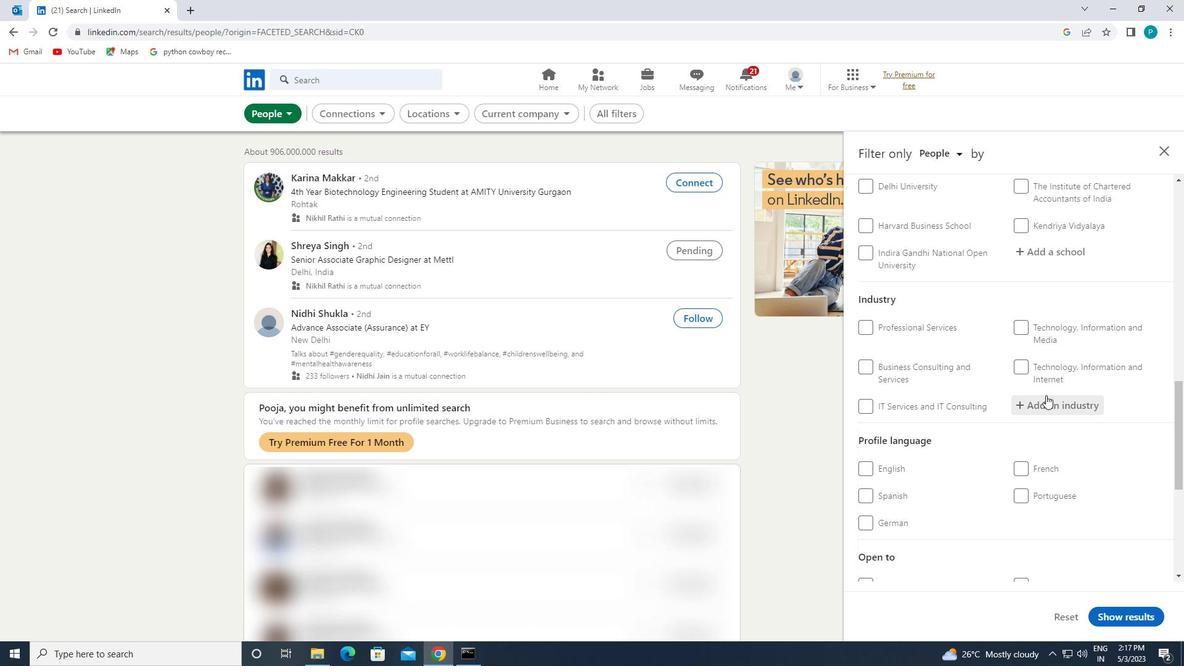 
Action: Mouse moved to (1026, 380)
Screenshot: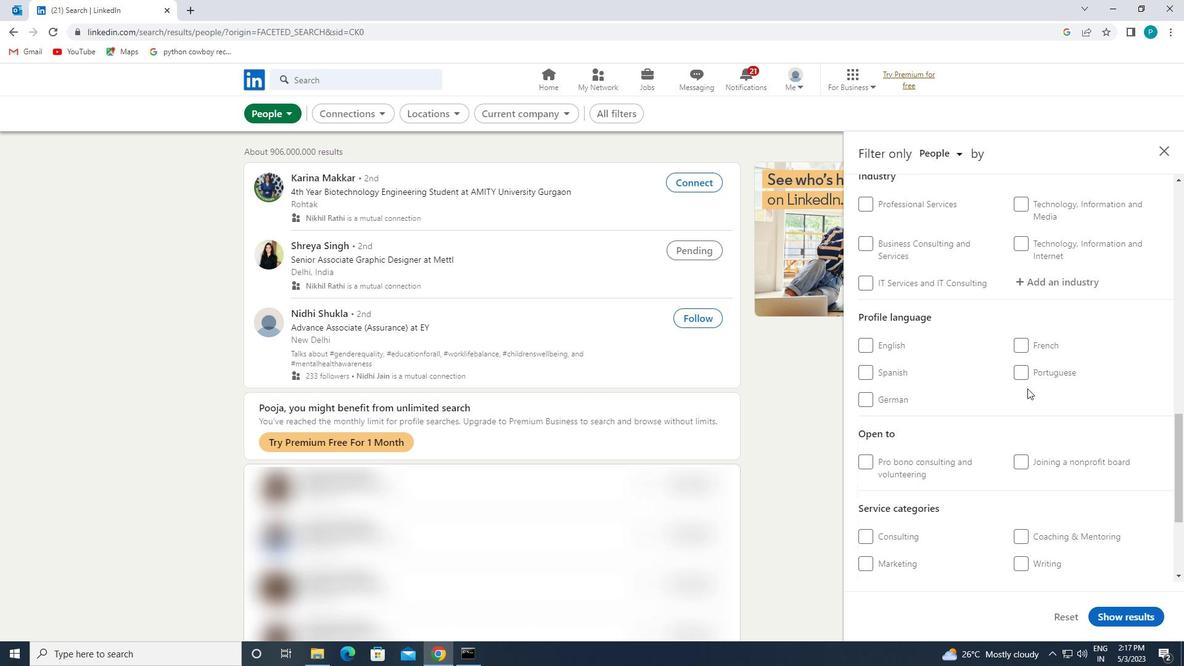
Action: Mouse pressed left at (1026, 380)
Screenshot: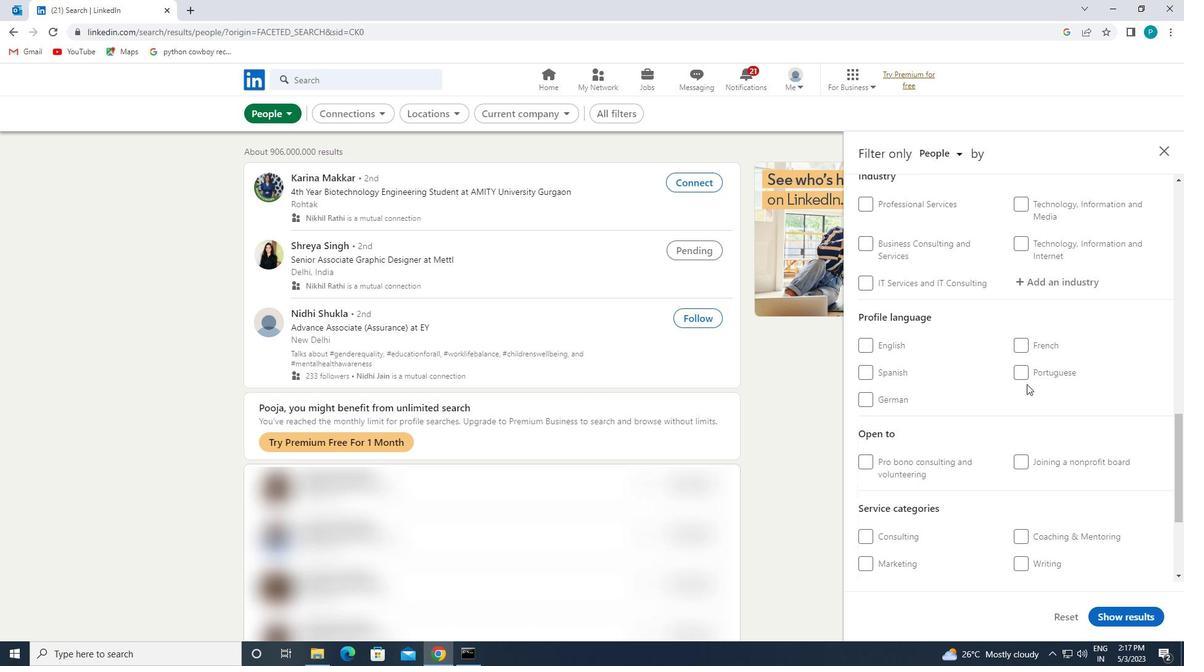 
Action: Mouse moved to (1026, 370)
Screenshot: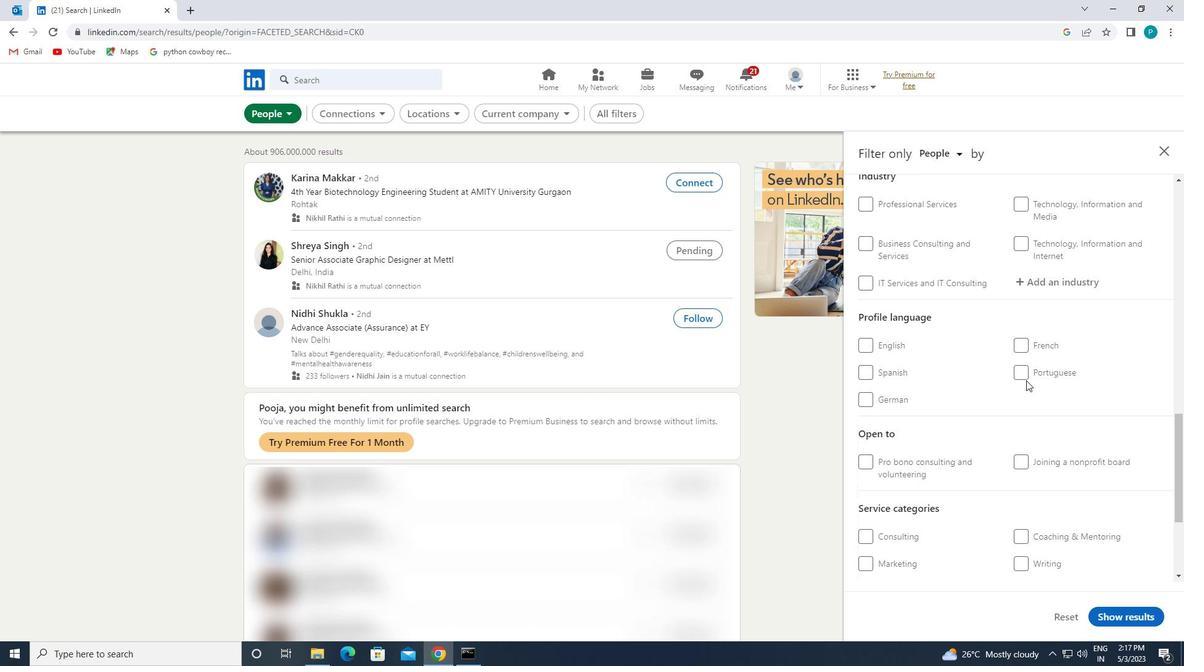
Action: Mouse pressed left at (1026, 370)
Screenshot: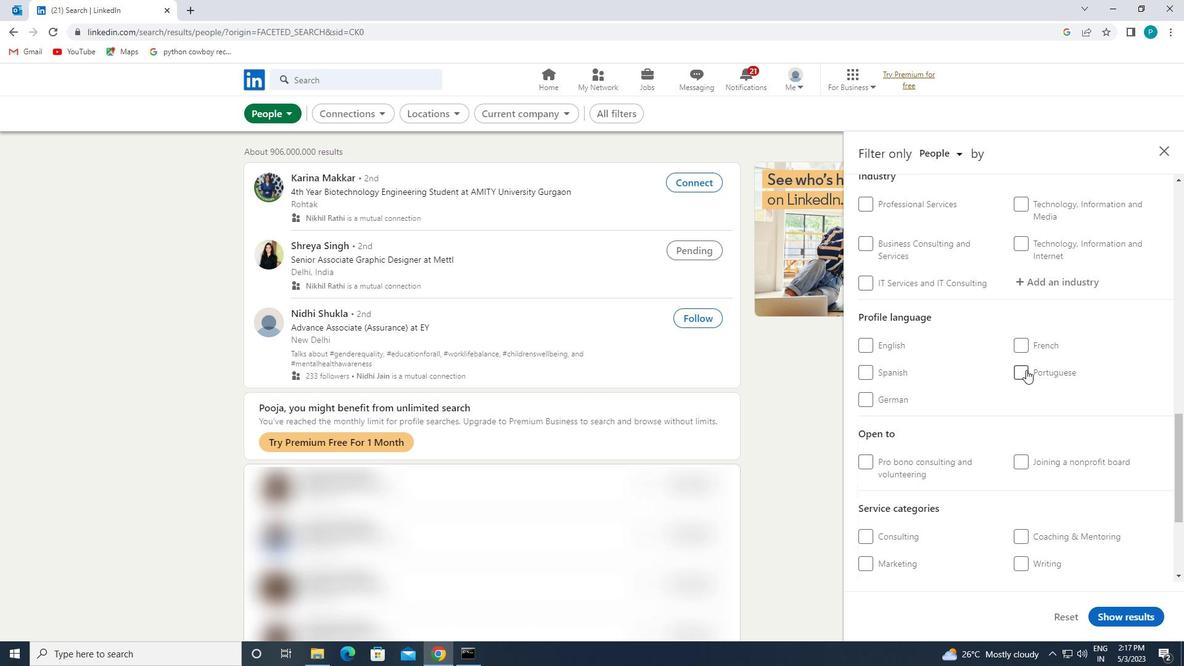 
Action: Mouse moved to (1078, 378)
Screenshot: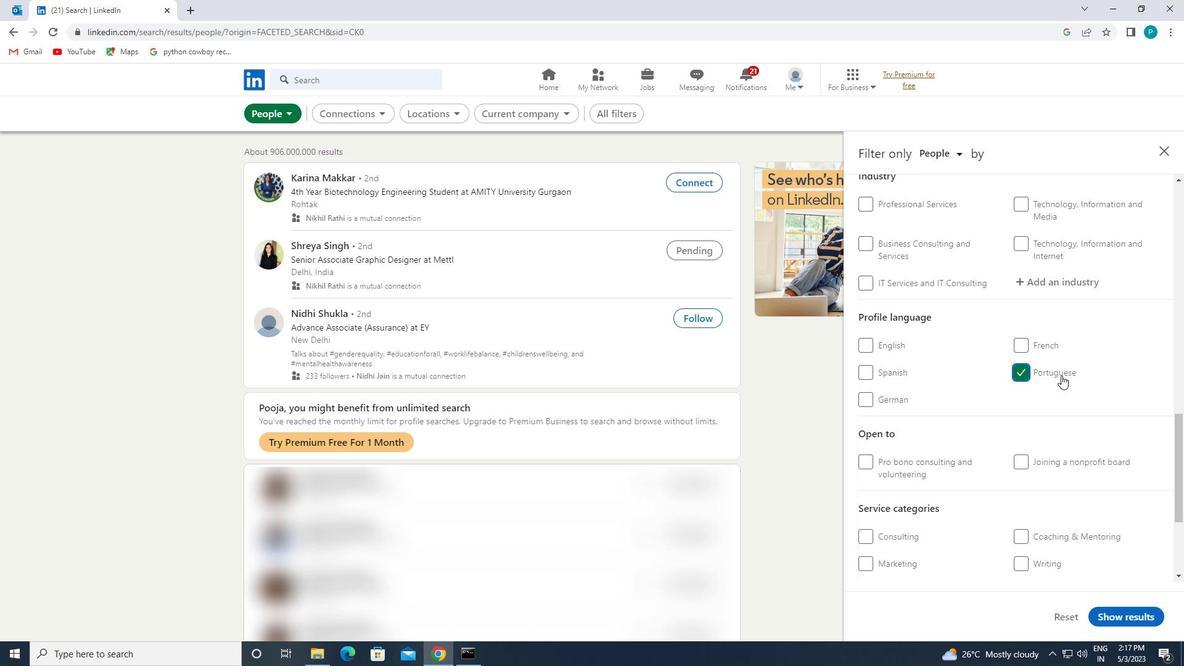 
Action: Mouse scrolled (1078, 378) with delta (0, 0)
Screenshot: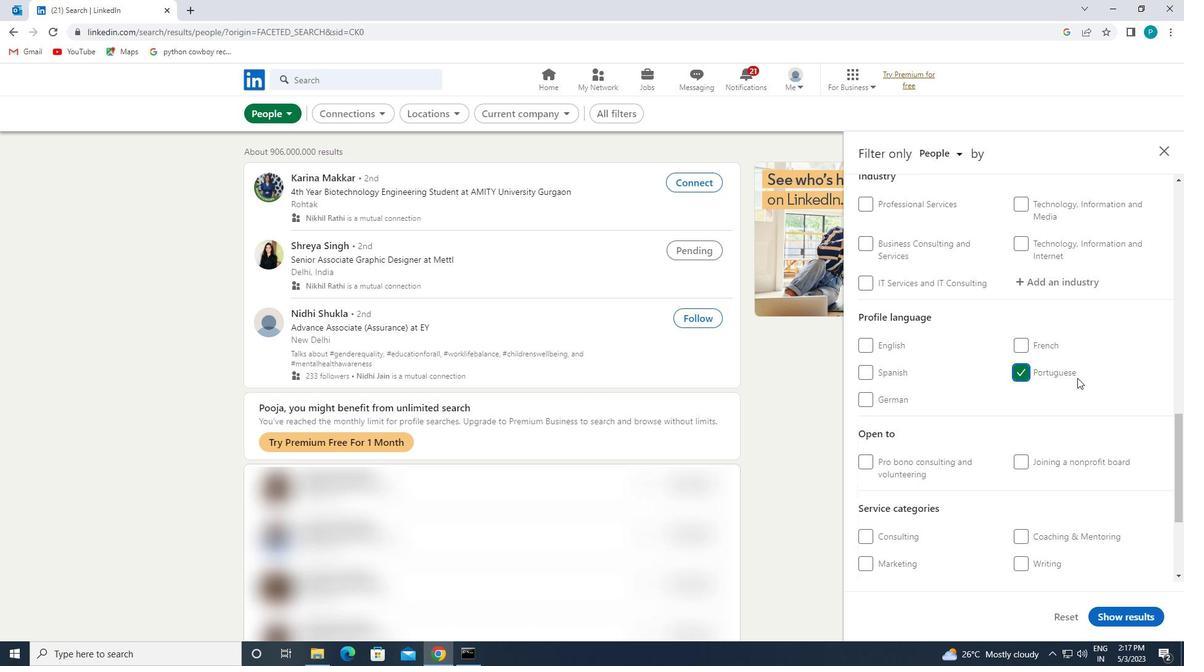 
Action: Mouse scrolled (1078, 378) with delta (0, 0)
Screenshot: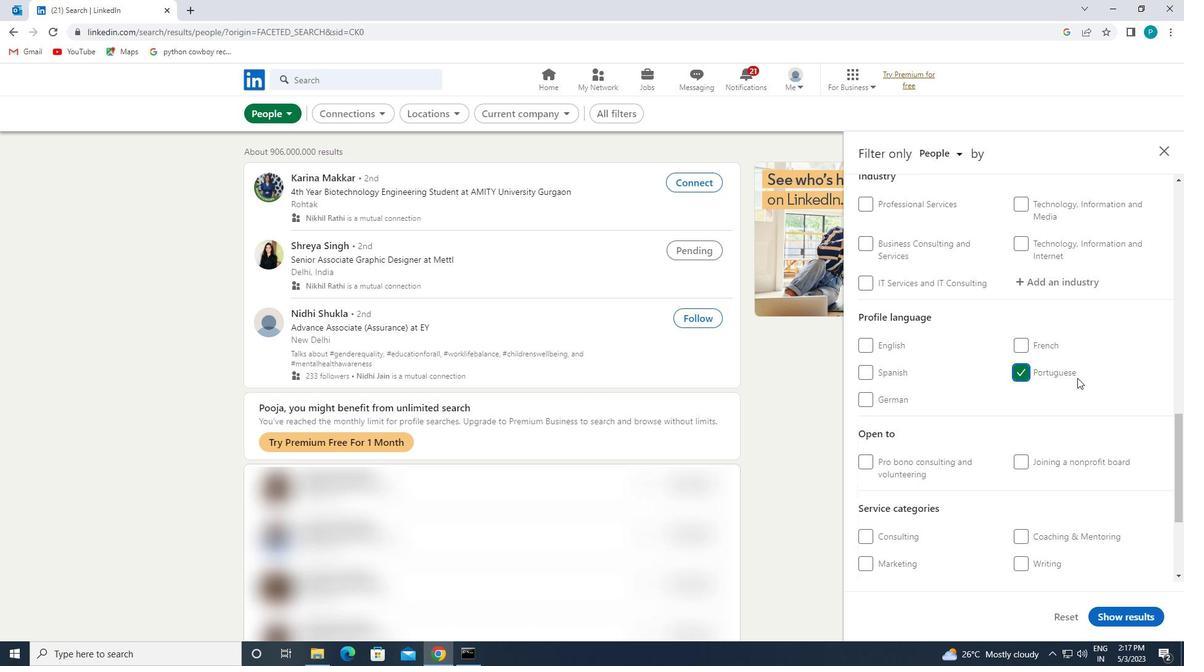 
Action: Mouse scrolled (1078, 378) with delta (0, 0)
Screenshot: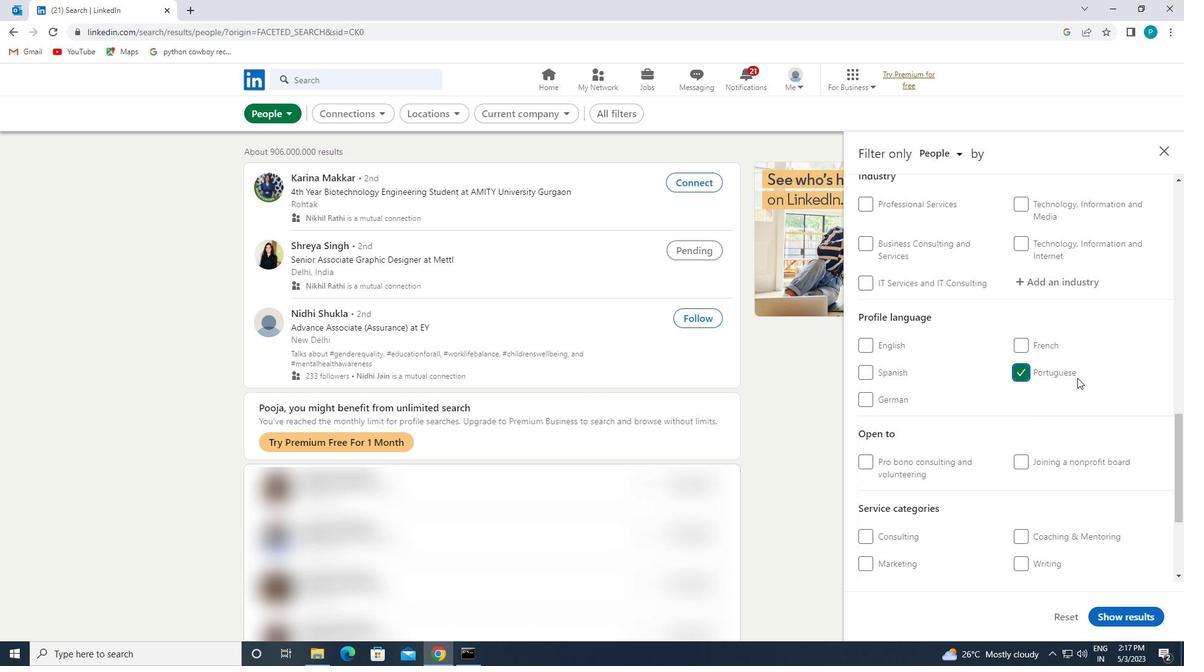 
Action: Mouse scrolled (1078, 378) with delta (0, 0)
Screenshot: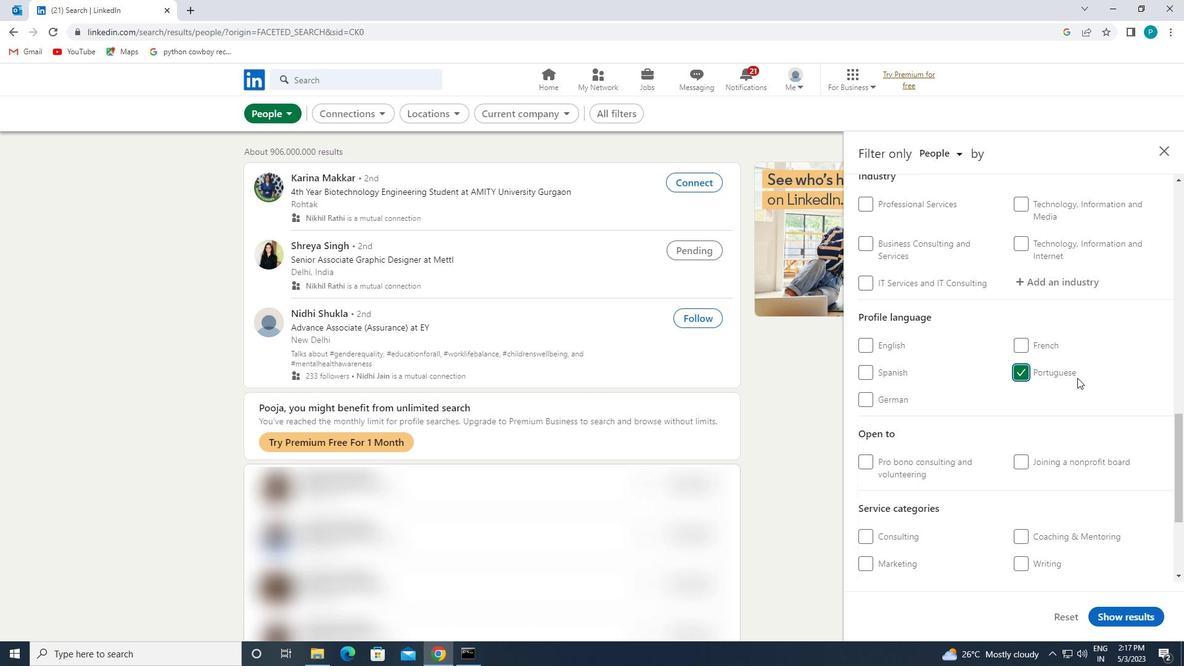 
Action: Mouse scrolled (1078, 378) with delta (0, 0)
Screenshot: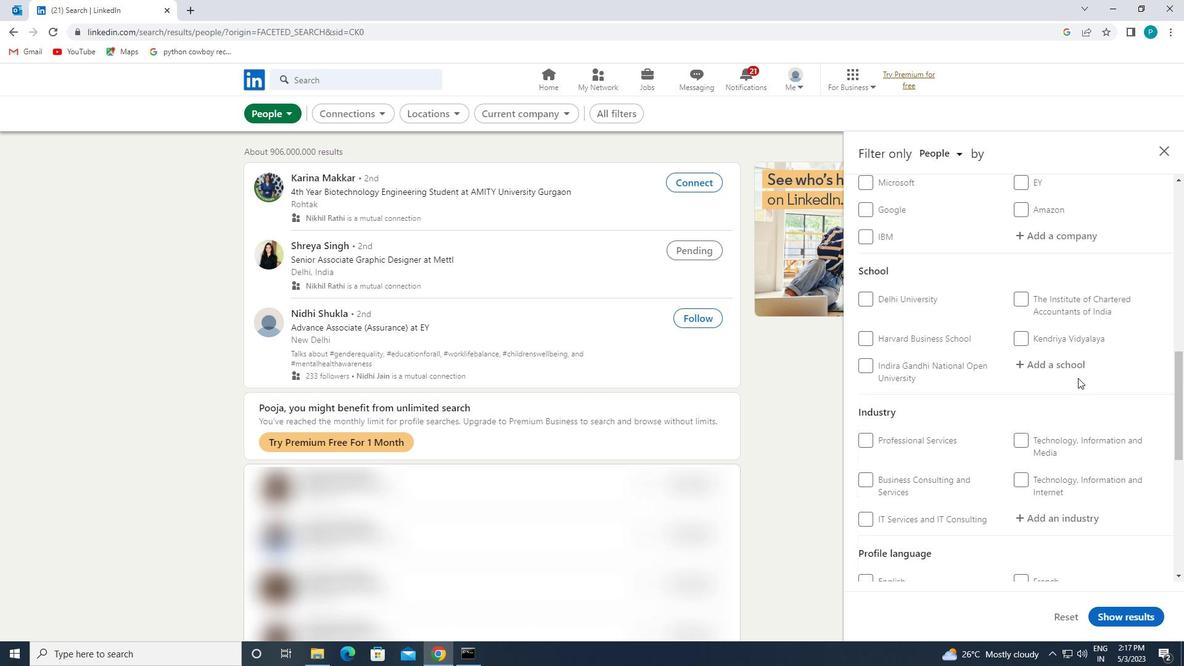 
Action: Mouse scrolled (1078, 378) with delta (0, 0)
Screenshot: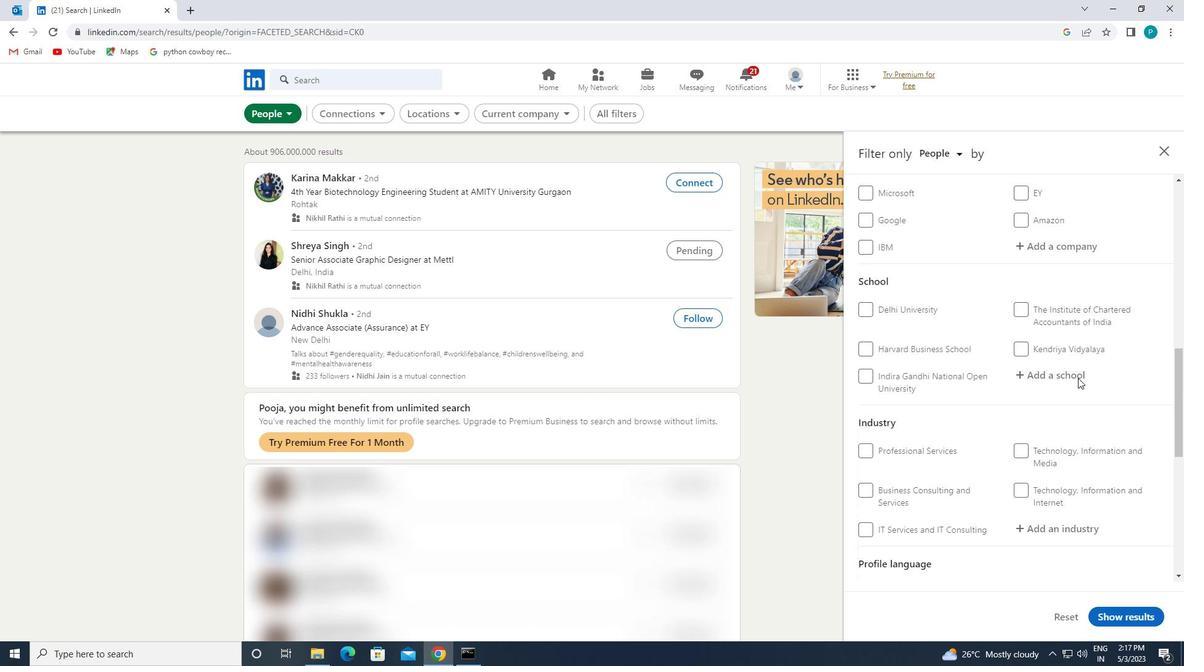 
Action: Mouse moved to (1059, 354)
Screenshot: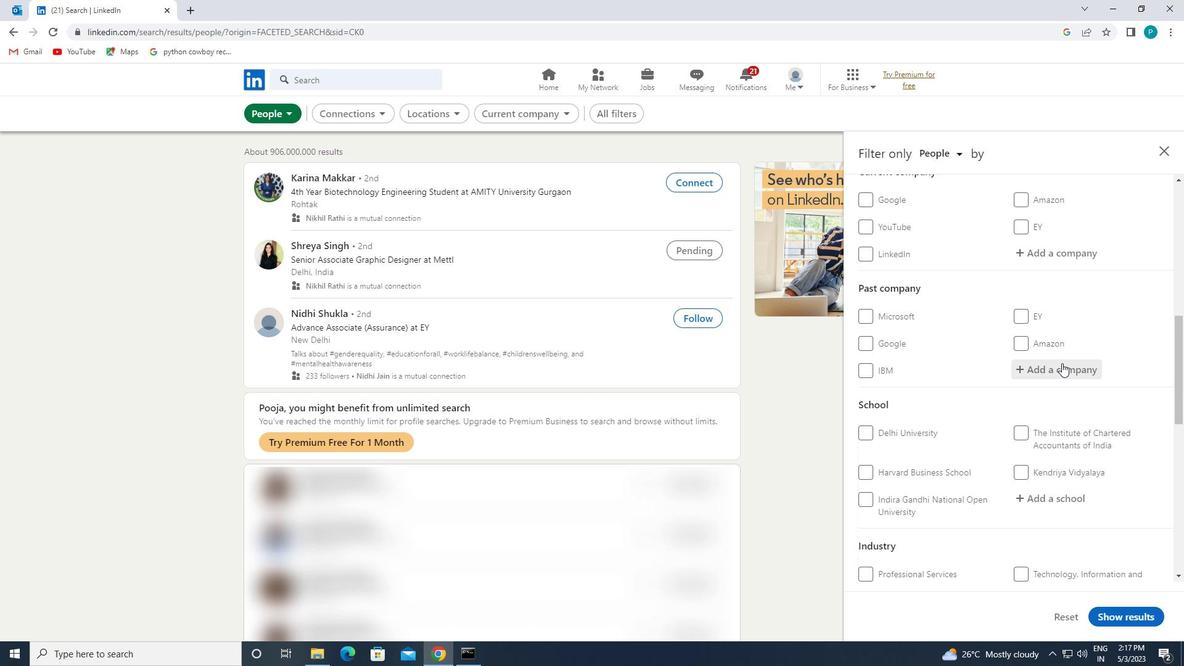 
Action: Mouse scrolled (1059, 355) with delta (0, 0)
Screenshot: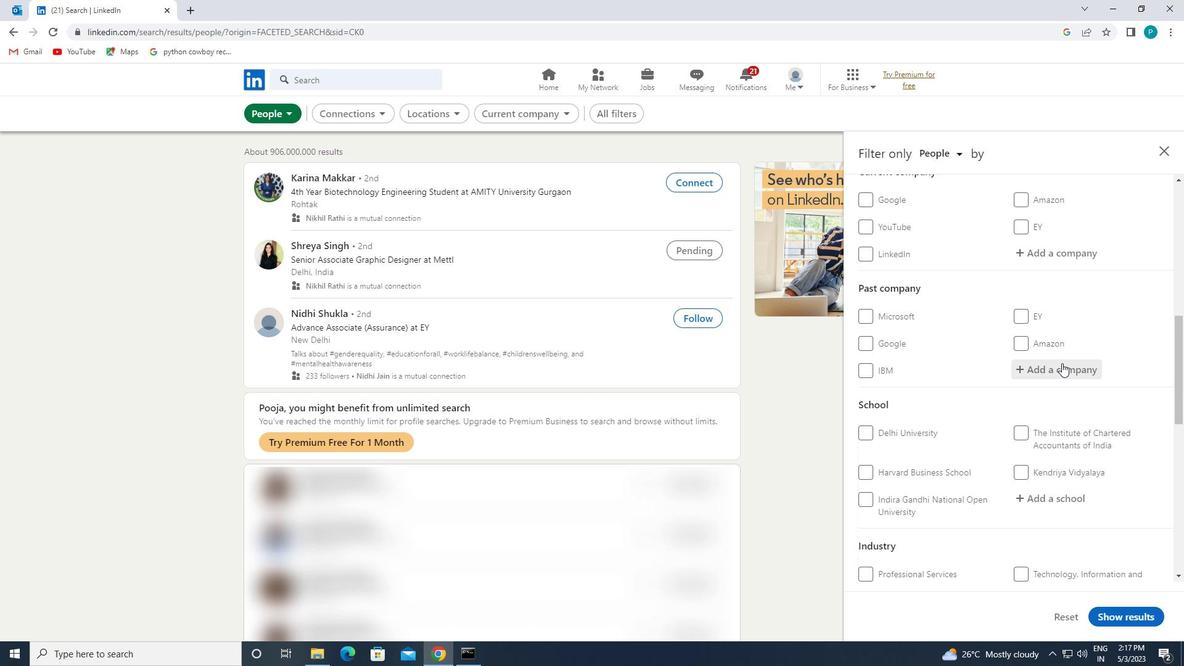 
Action: Mouse scrolled (1059, 355) with delta (0, 0)
Screenshot: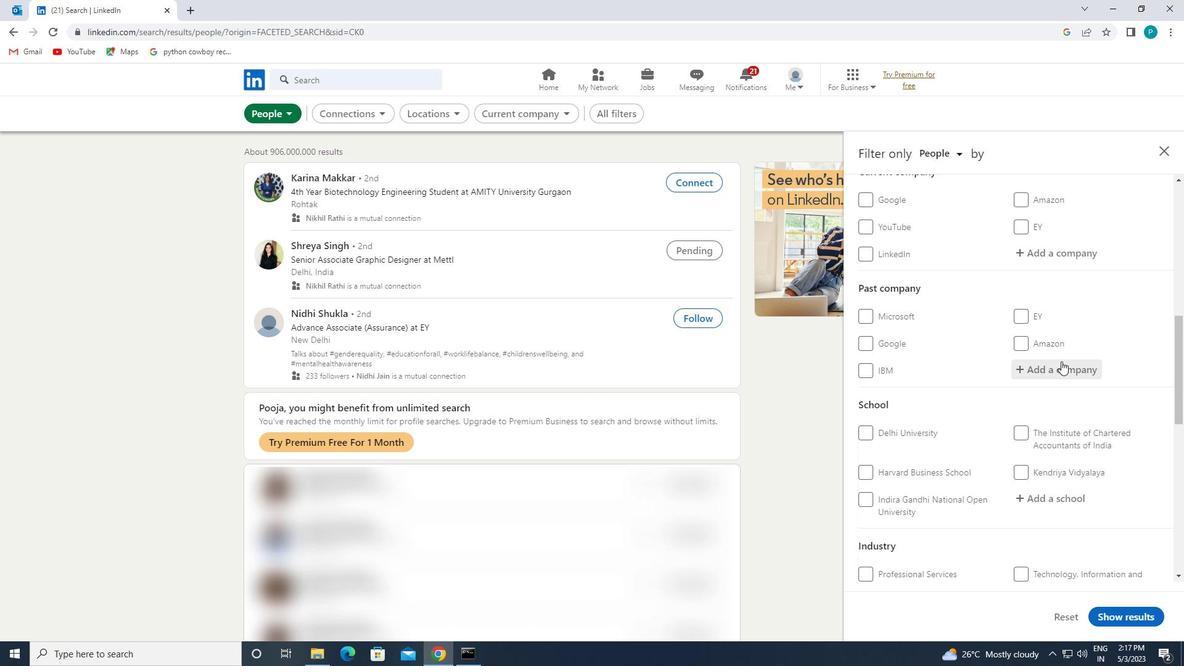 
Action: Mouse moved to (1059, 370)
Screenshot: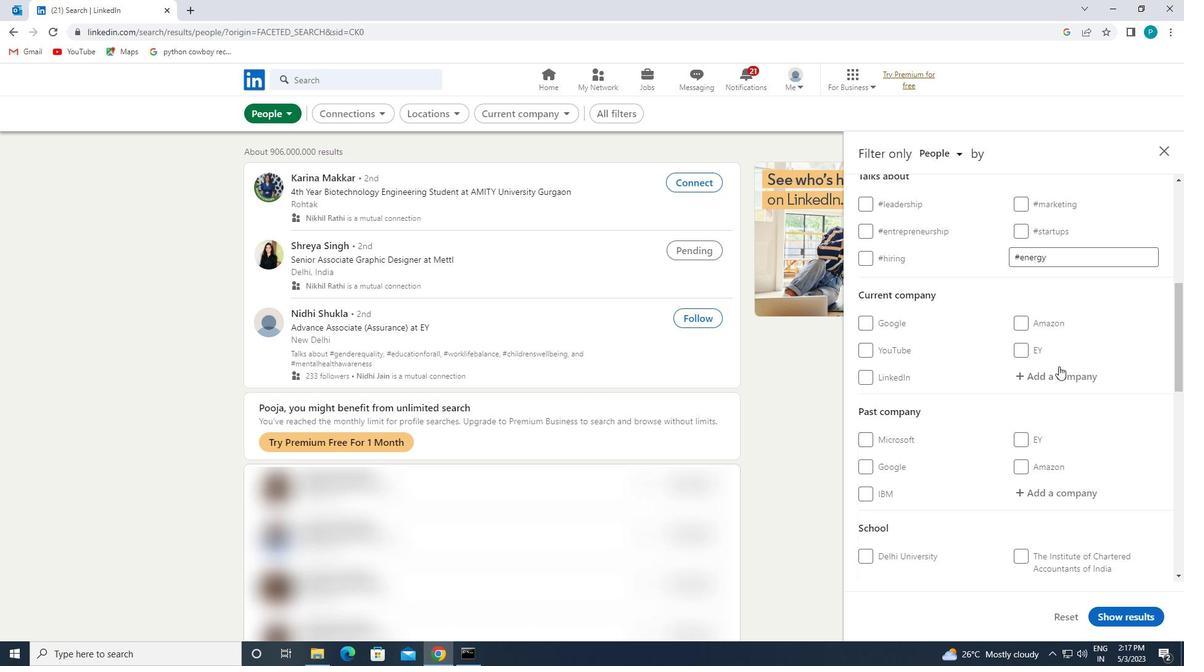 
Action: Mouse pressed left at (1059, 370)
Screenshot: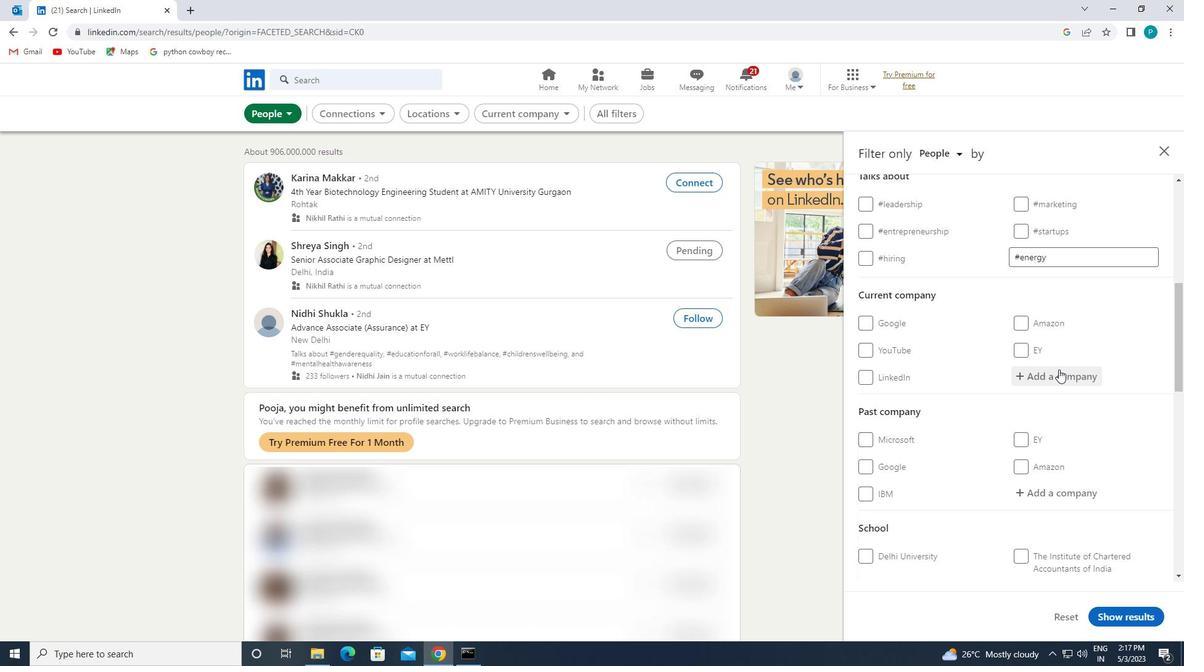 
Action: Key pressed <Key.caps_lock>P<Key.caps_lock>AYTM
Screenshot: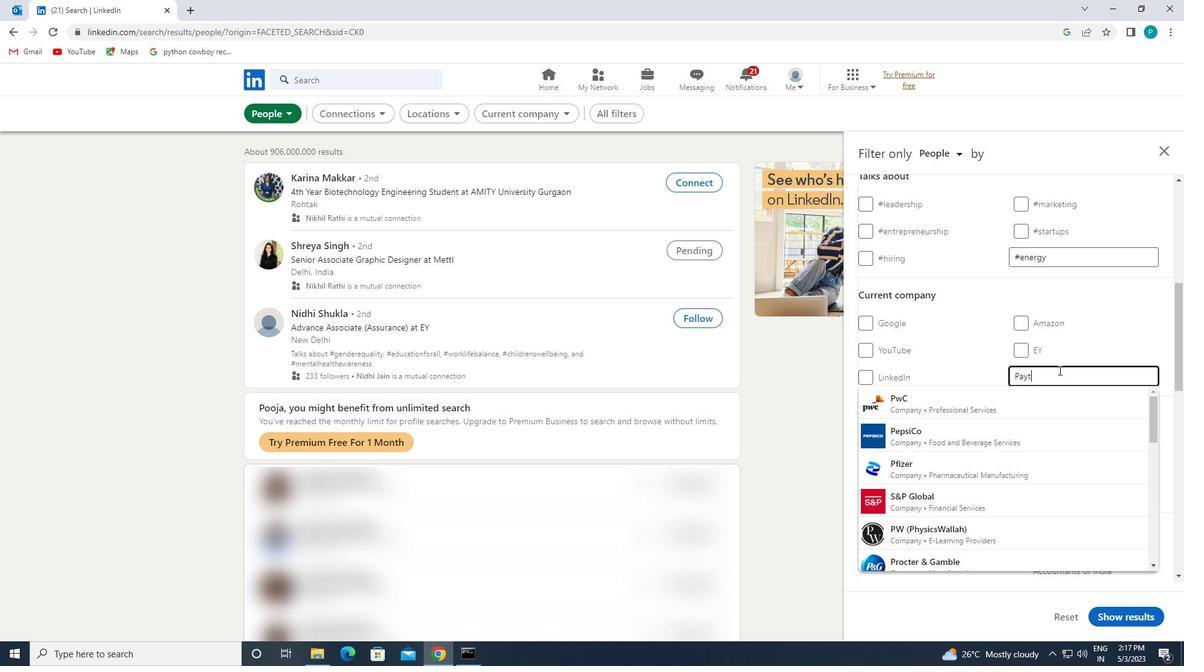 
Action: Mouse moved to (1012, 402)
Screenshot: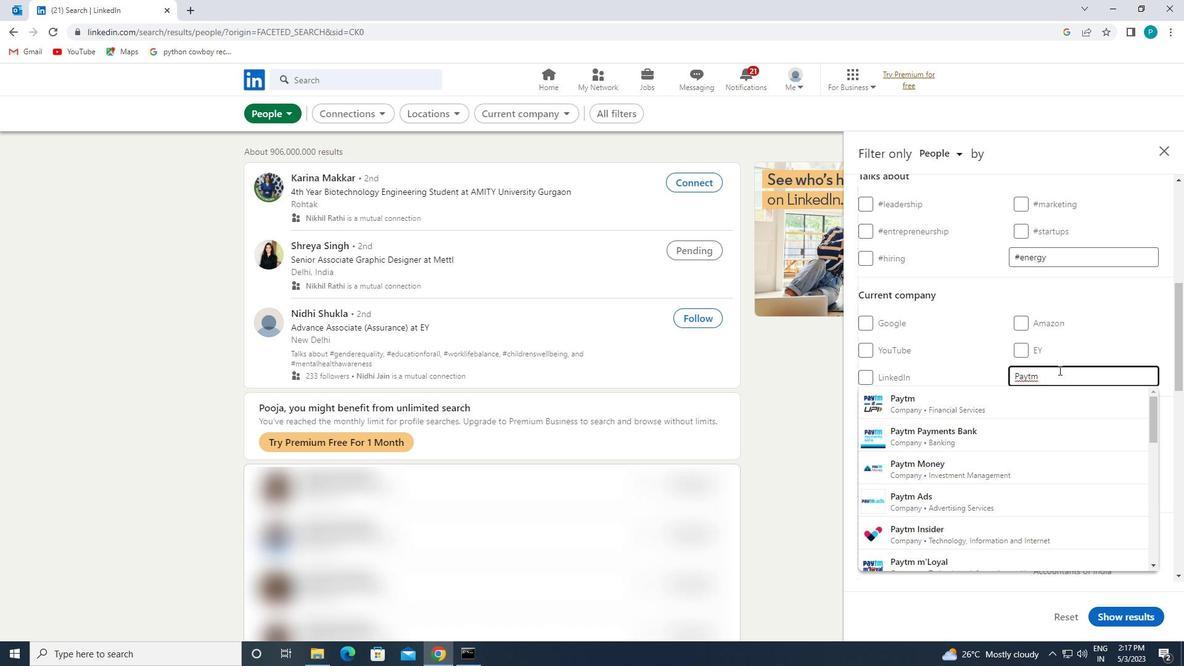 
Action: Mouse pressed left at (1012, 402)
Screenshot: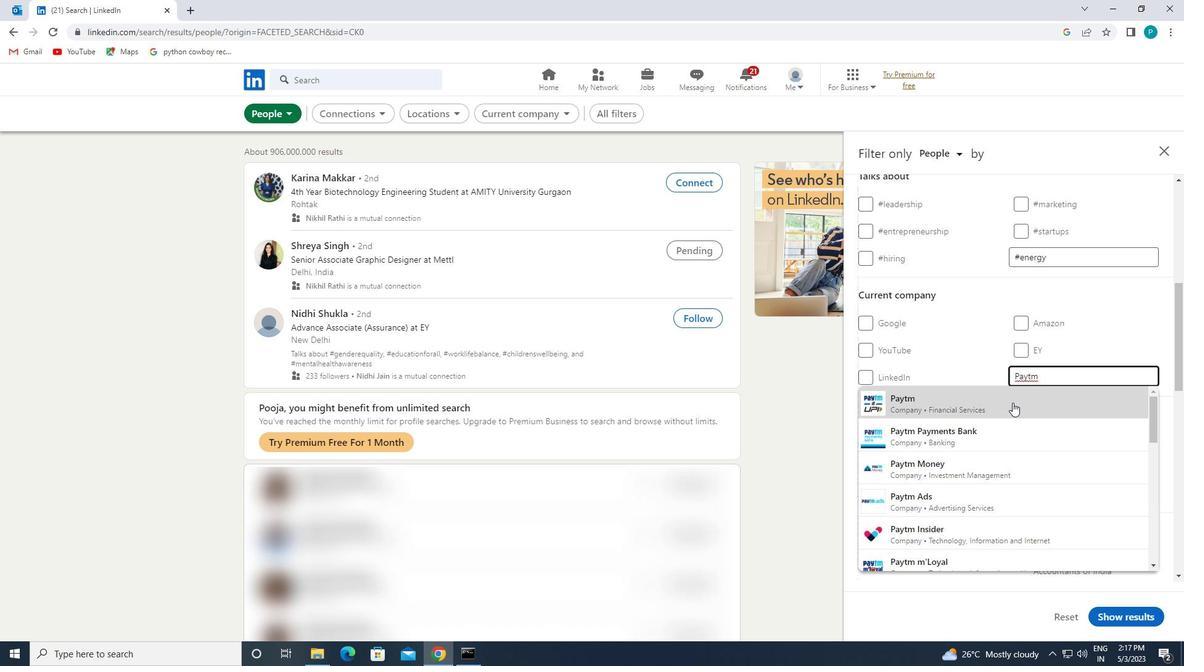 
Action: Mouse scrolled (1012, 402) with delta (0, 0)
Screenshot: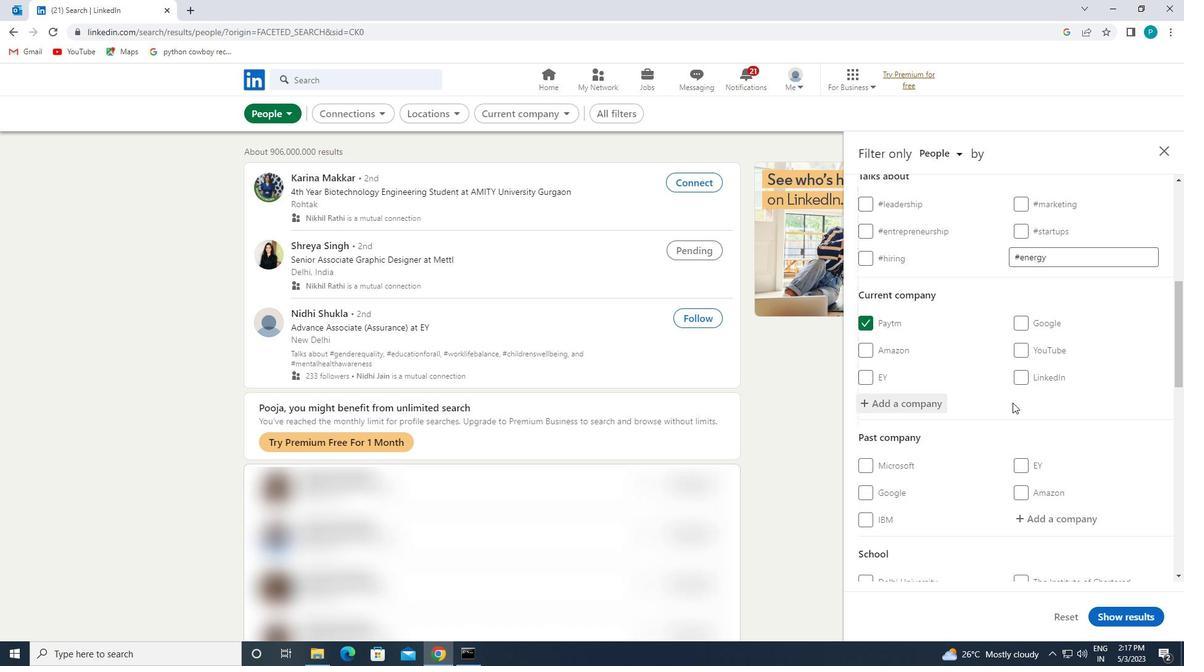 
Action: Mouse scrolled (1012, 402) with delta (0, 0)
Screenshot: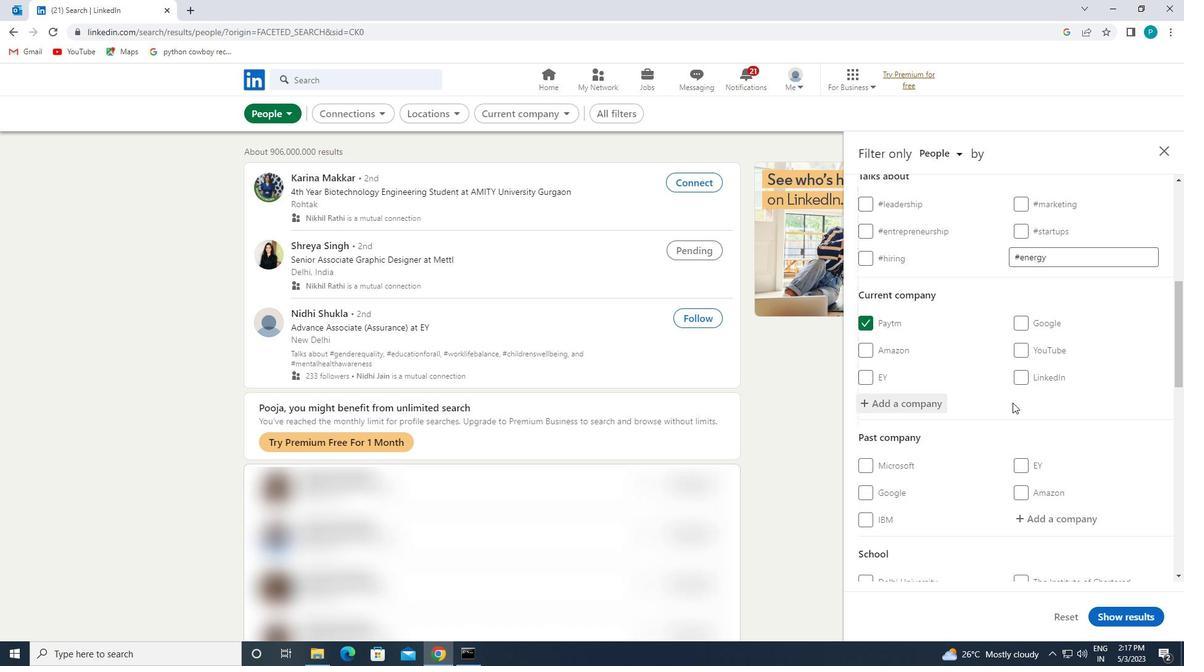 
Action: Mouse scrolled (1012, 402) with delta (0, 0)
Screenshot: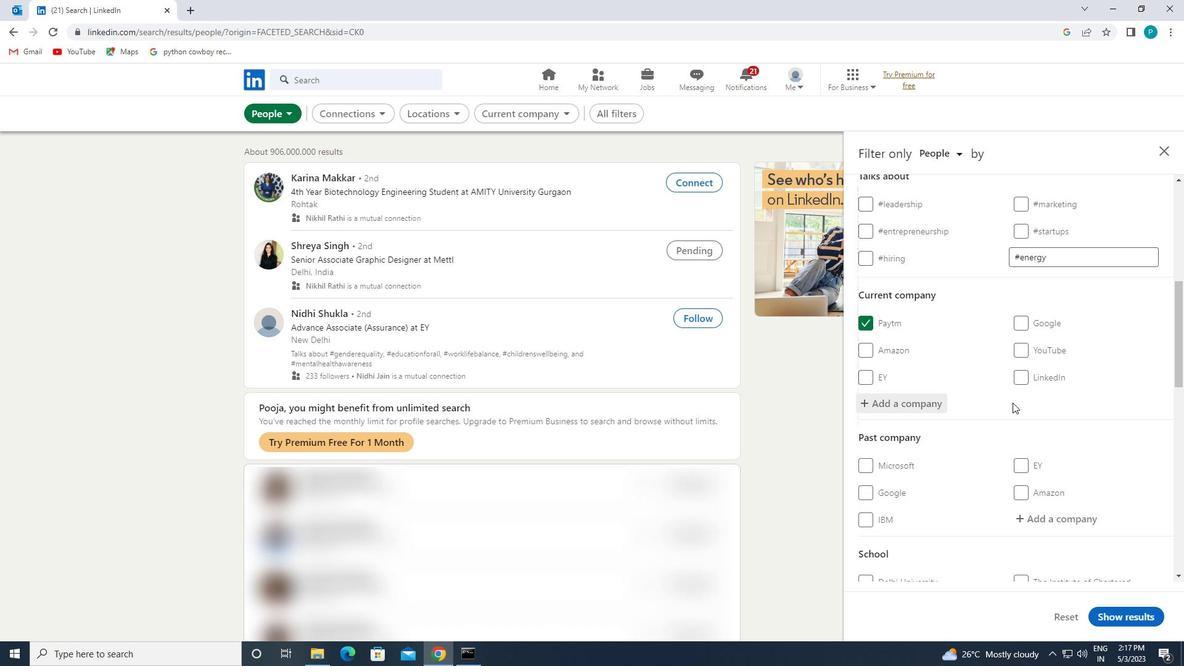 
Action: Mouse moved to (1041, 458)
Screenshot: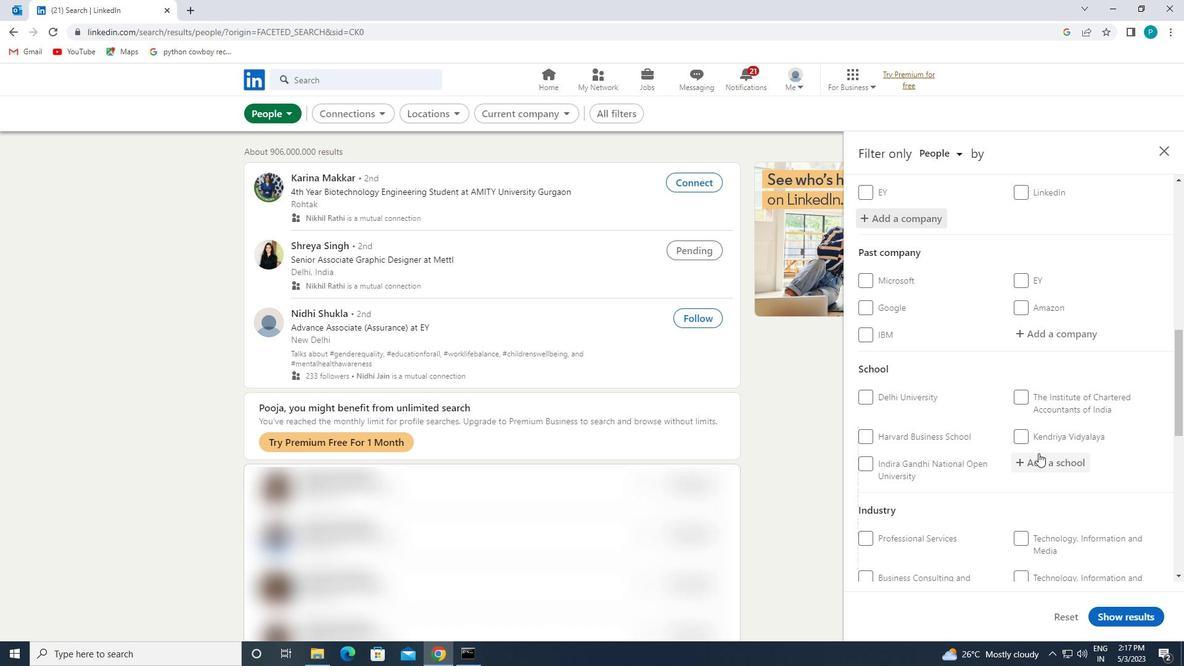 
Action: Mouse pressed left at (1041, 458)
Screenshot: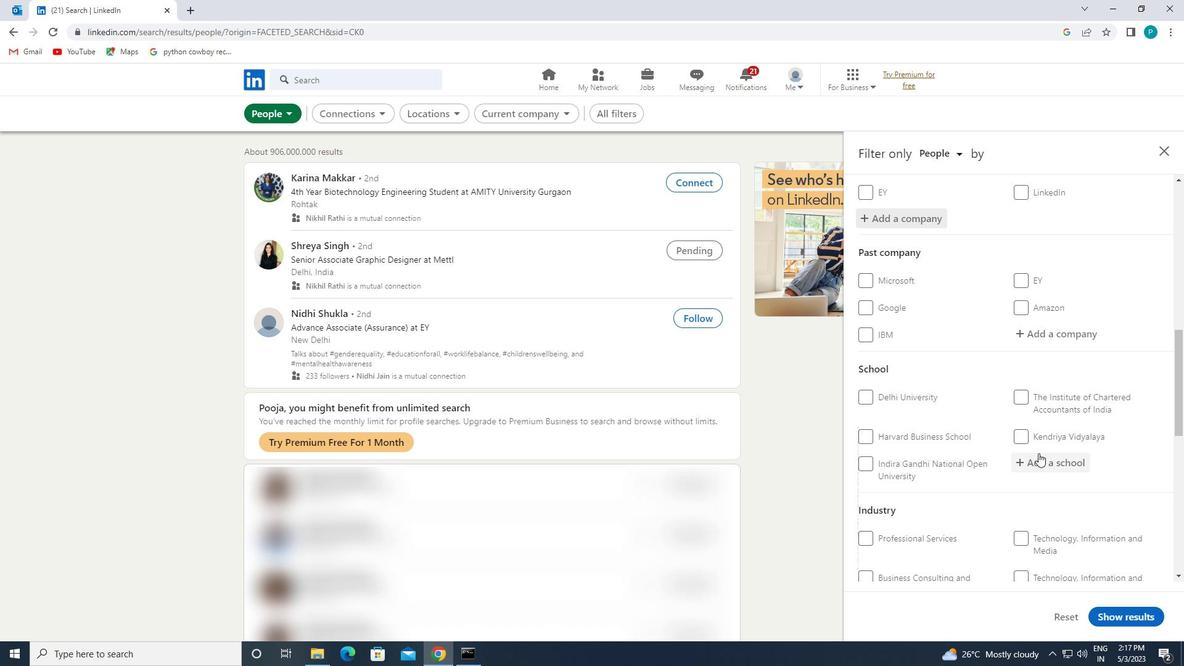 
Action: Key pressed <Key.caps_lock>E<Key.caps_lock>NGINEERNG<Key.backspace><Key.backspace>ING<Key.space>AND
Screenshot: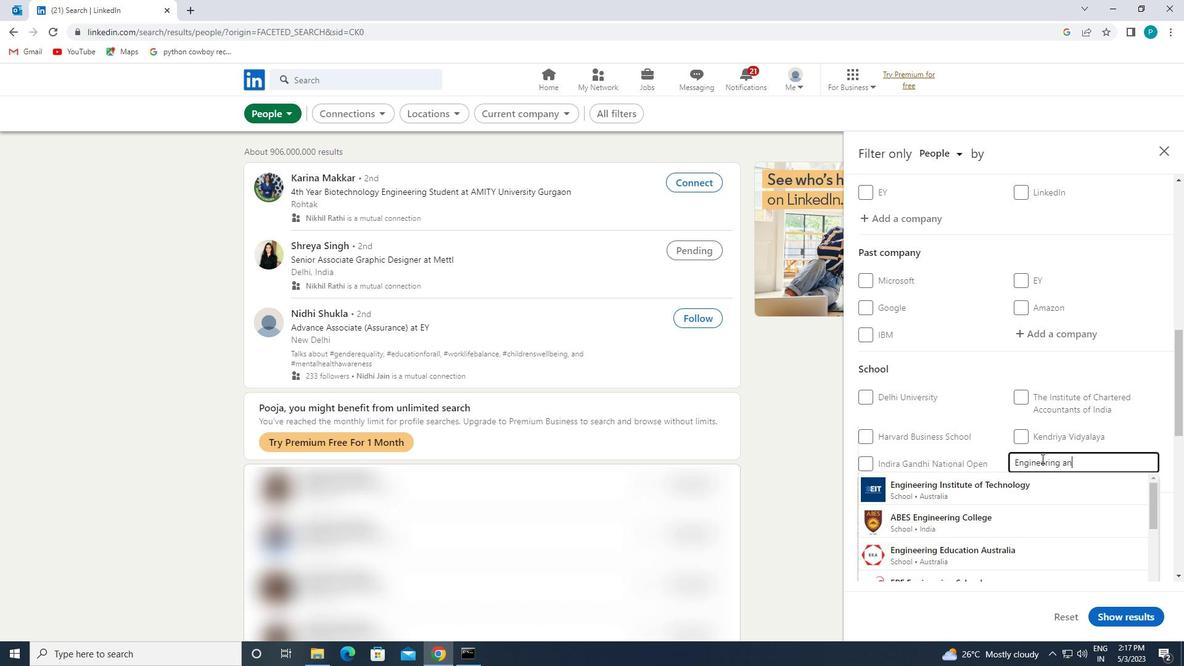 
Action: Mouse moved to (1032, 479)
Screenshot: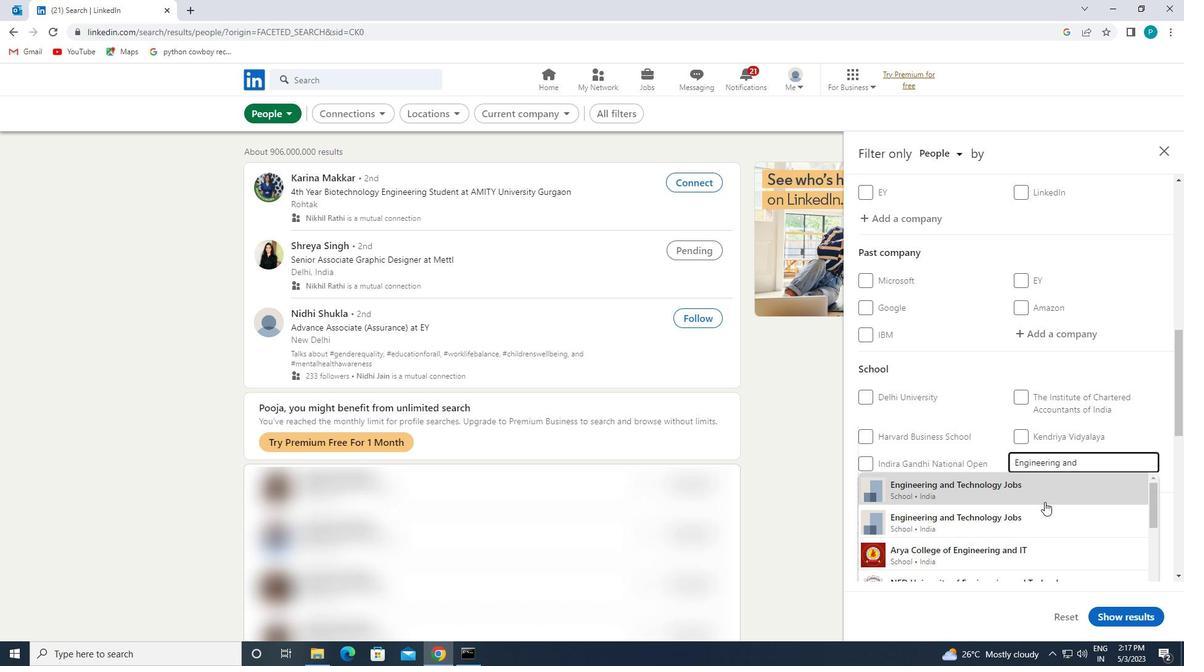 
Action: Mouse pressed left at (1032, 479)
Screenshot: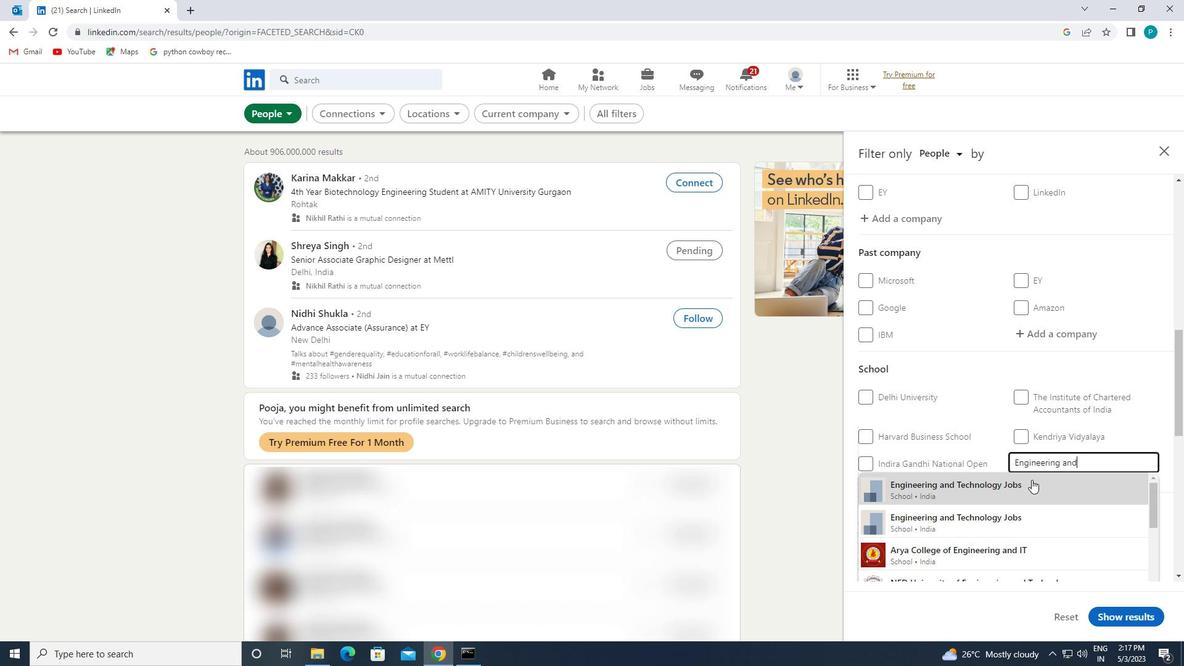 
Action: Mouse scrolled (1032, 479) with delta (0, 0)
Screenshot: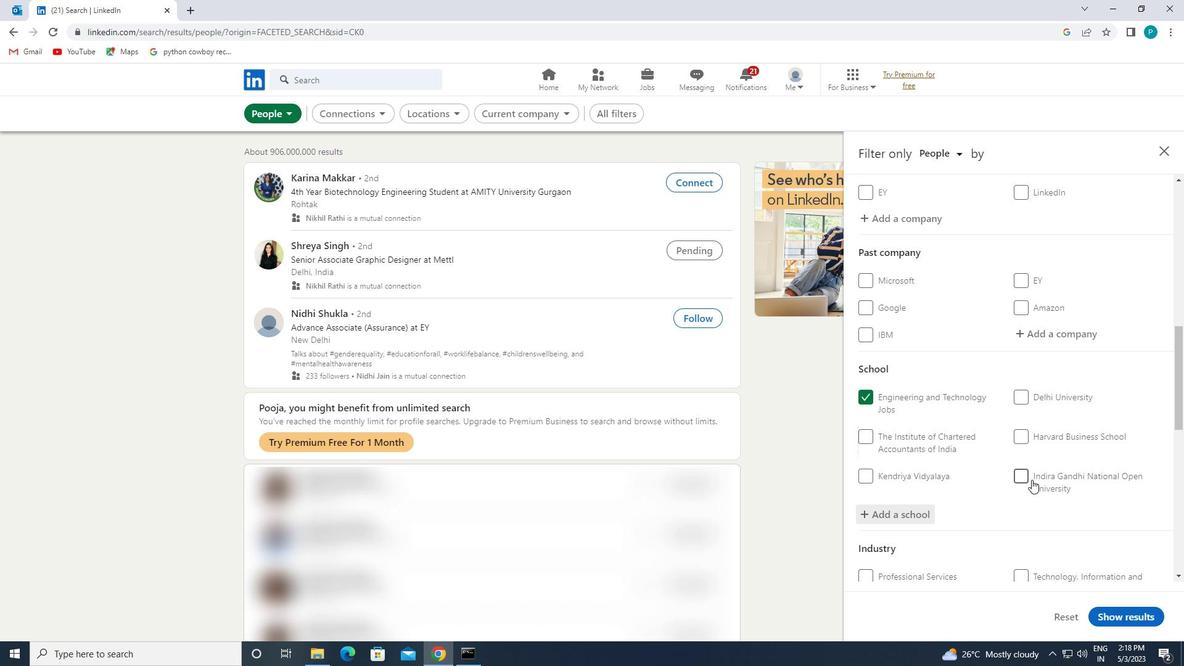 
Action: Mouse scrolled (1032, 479) with delta (0, 0)
Screenshot: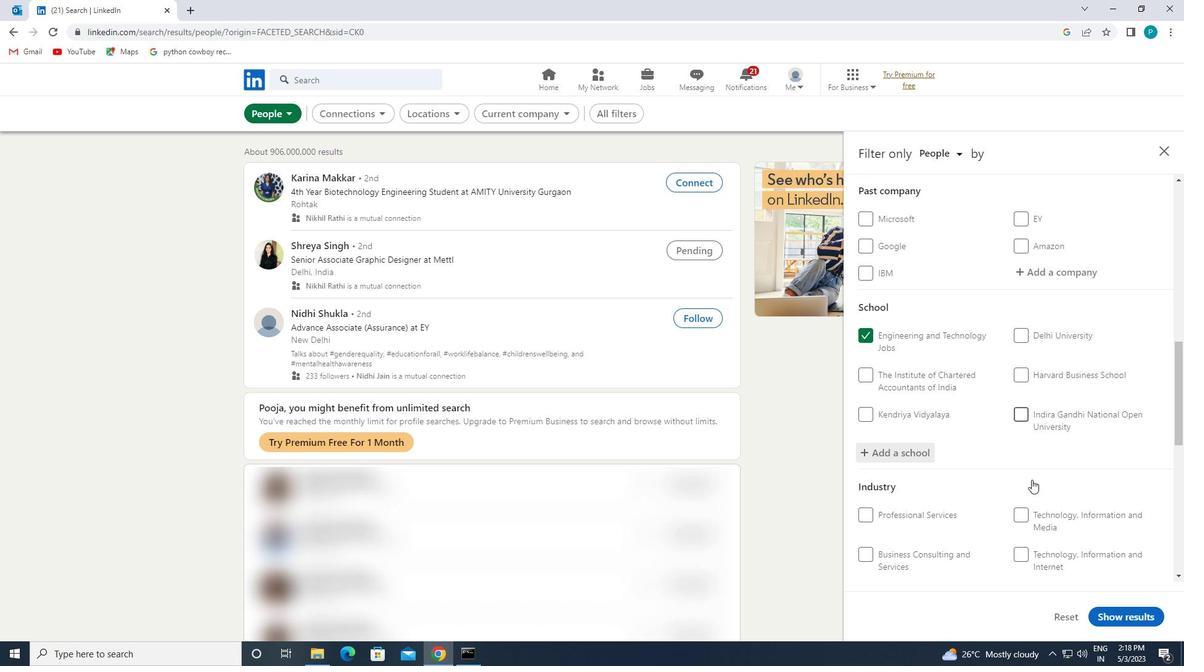 
Action: Mouse moved to (1043, 528)
Screenshot: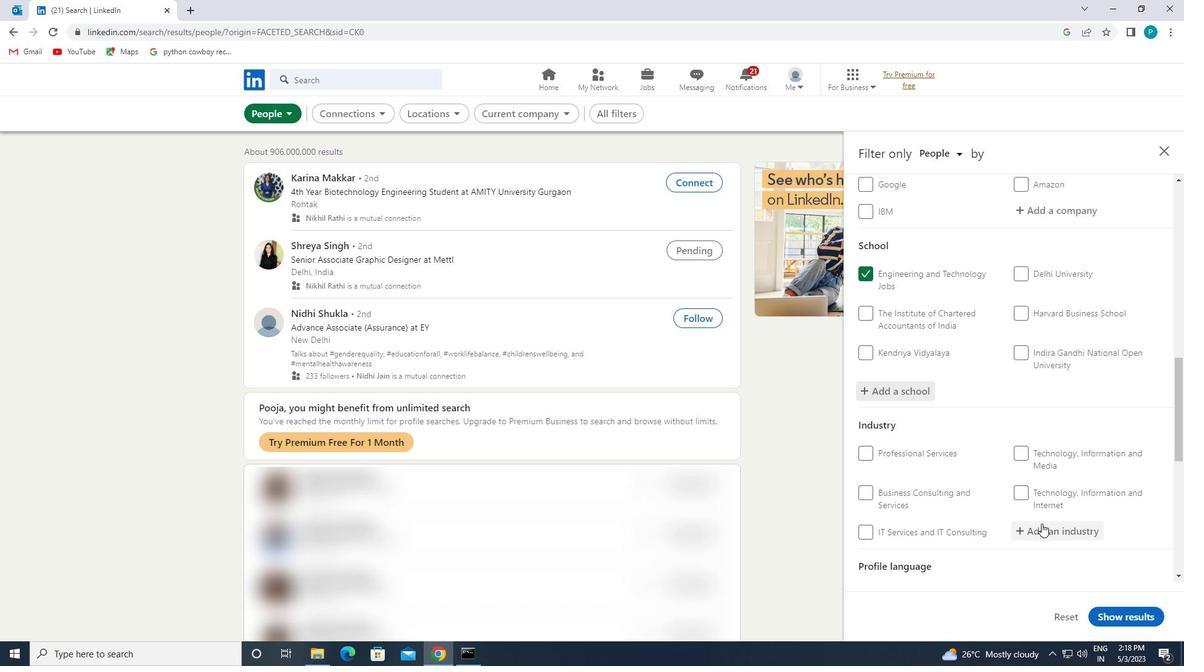 
Action: Mouse pressed left at (1043, 528)
Screenshot: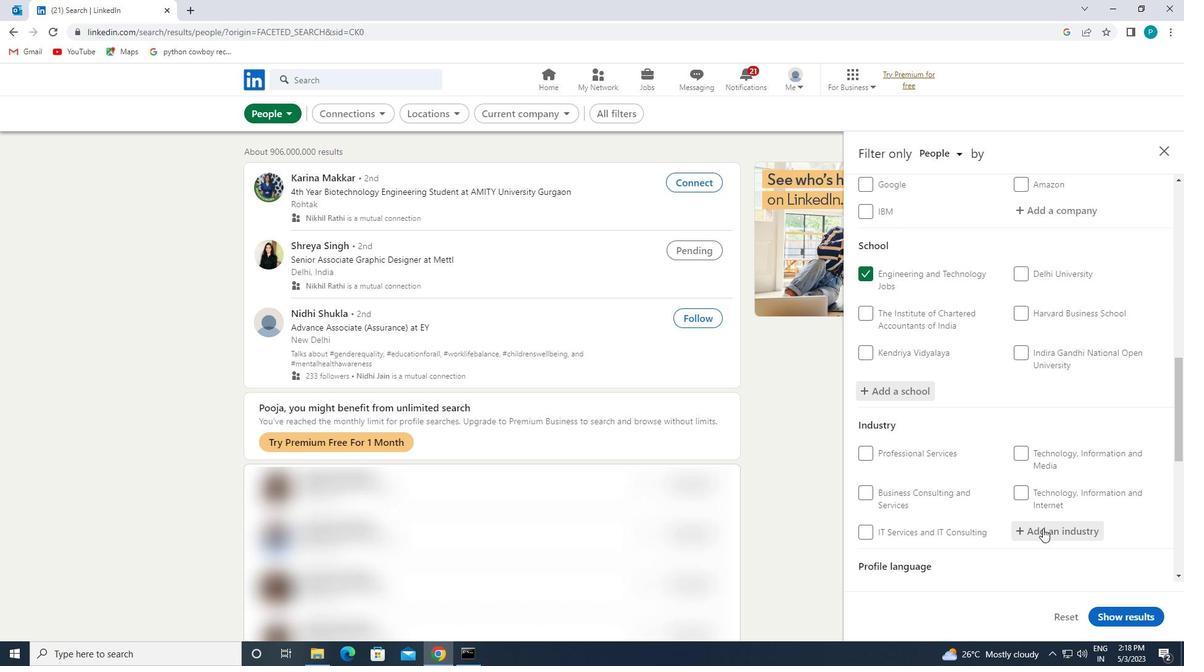 
Action: Key pressed <Key.caps_lock>C<Key.caps_lock>IRCU
Screenshot: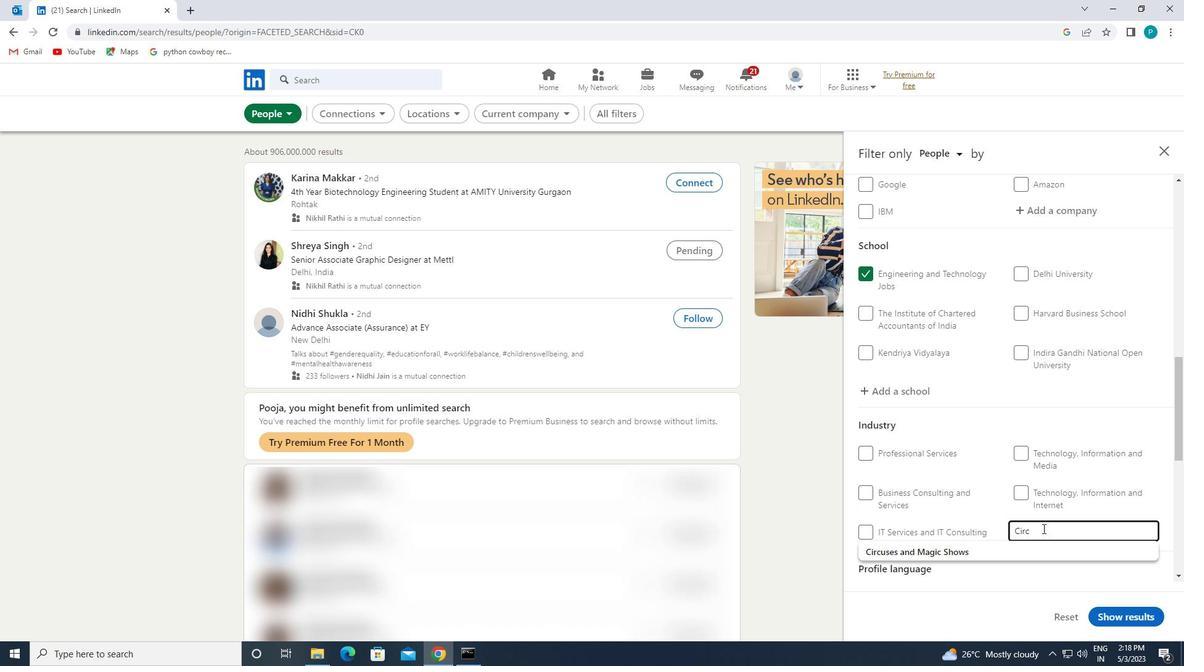 
Action: Mouse moved to (1012, 552)
Screenshot: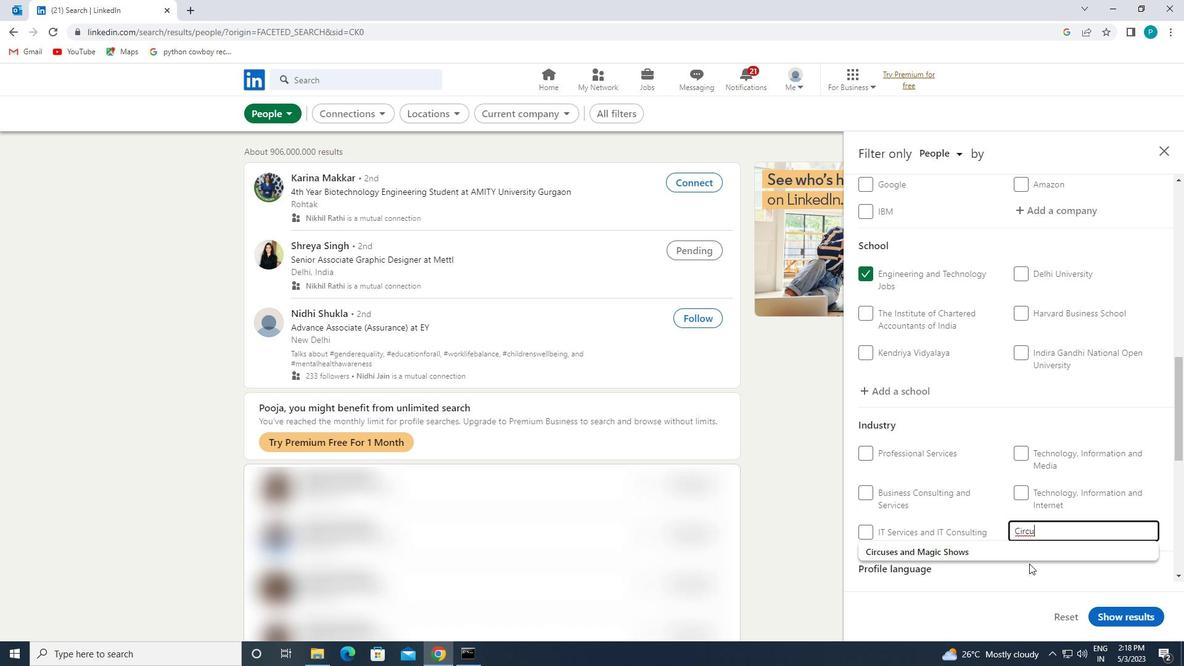 
Action: Mouse pressed left at (1012, 552)
Screenshot: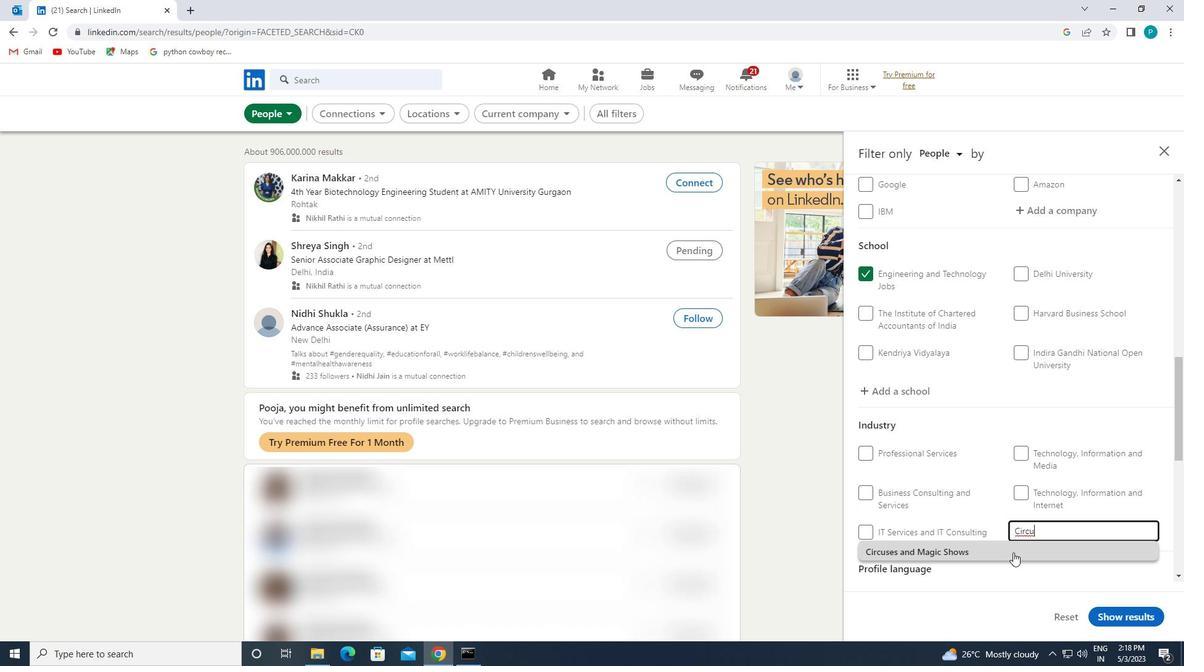 
Action: Mouse scrolled (1012, 551) with delta (0, 0)
Screenshot: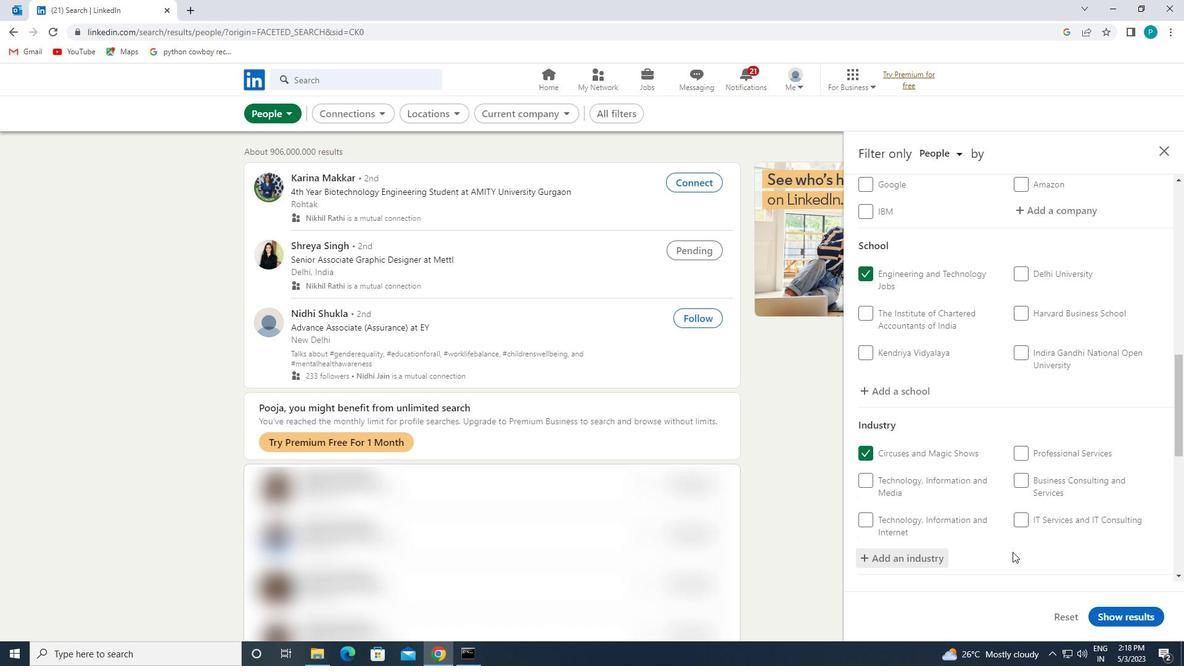 
Action: Mouse scrolled (1012, 551) with delta (0, 0)
Screenshot: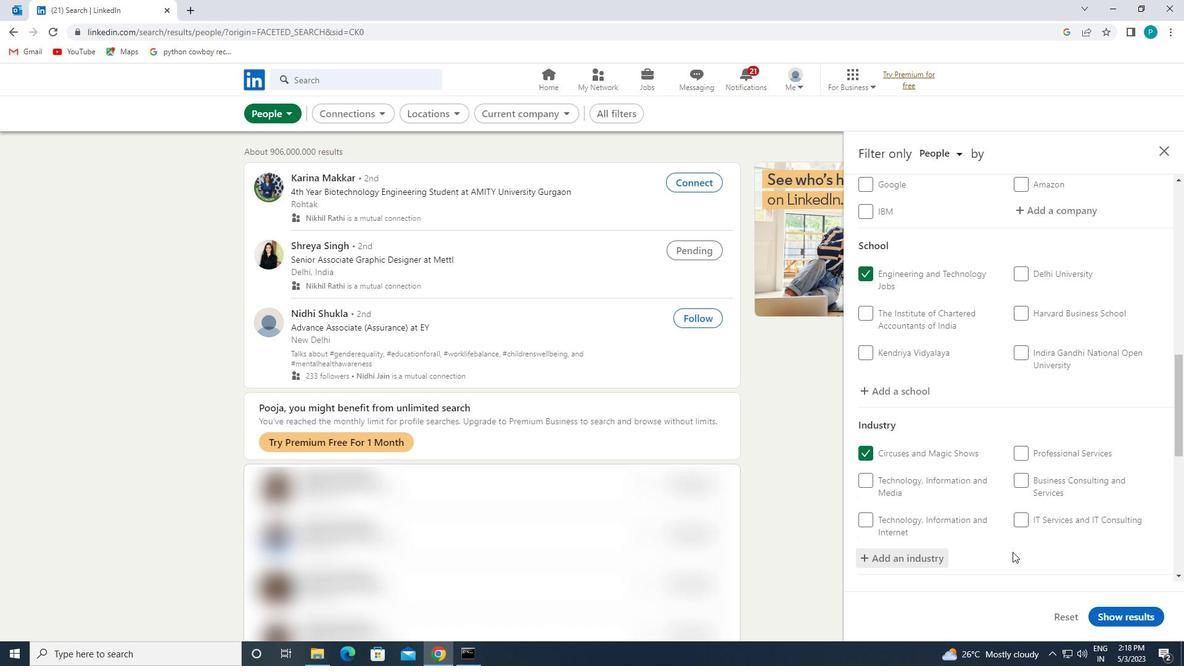 
Action: Mouse moved to (959, 531)
Screenshot: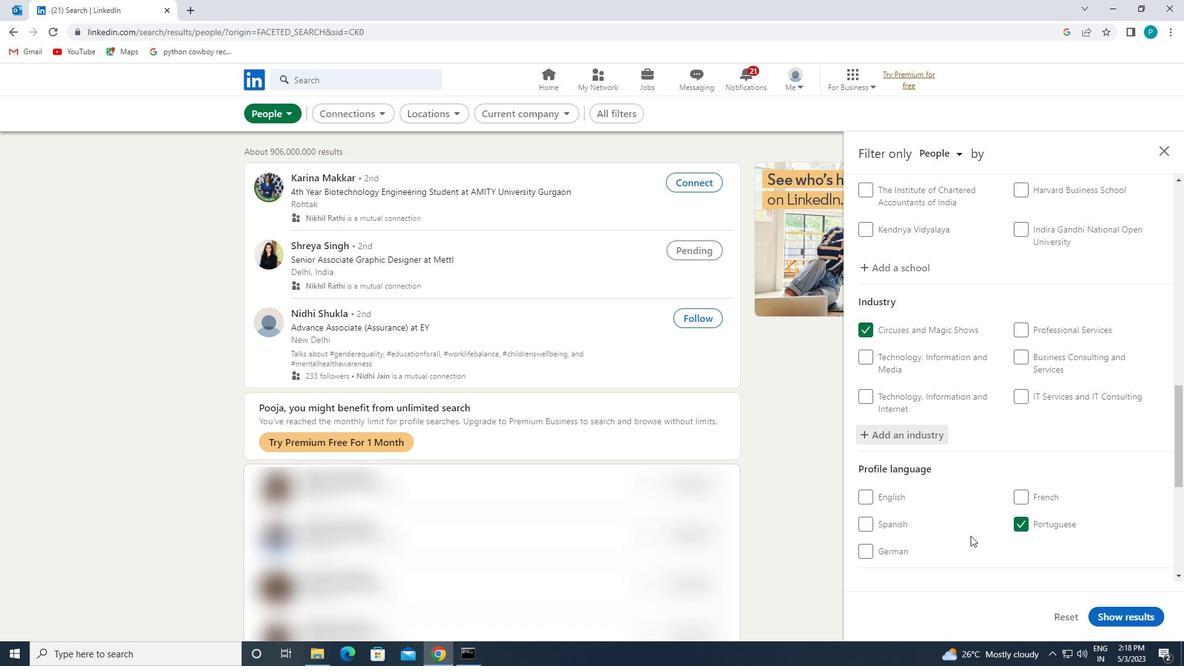 
Action: Mouse scrolled (959, 531) with delta (0, 0)
Screenshot: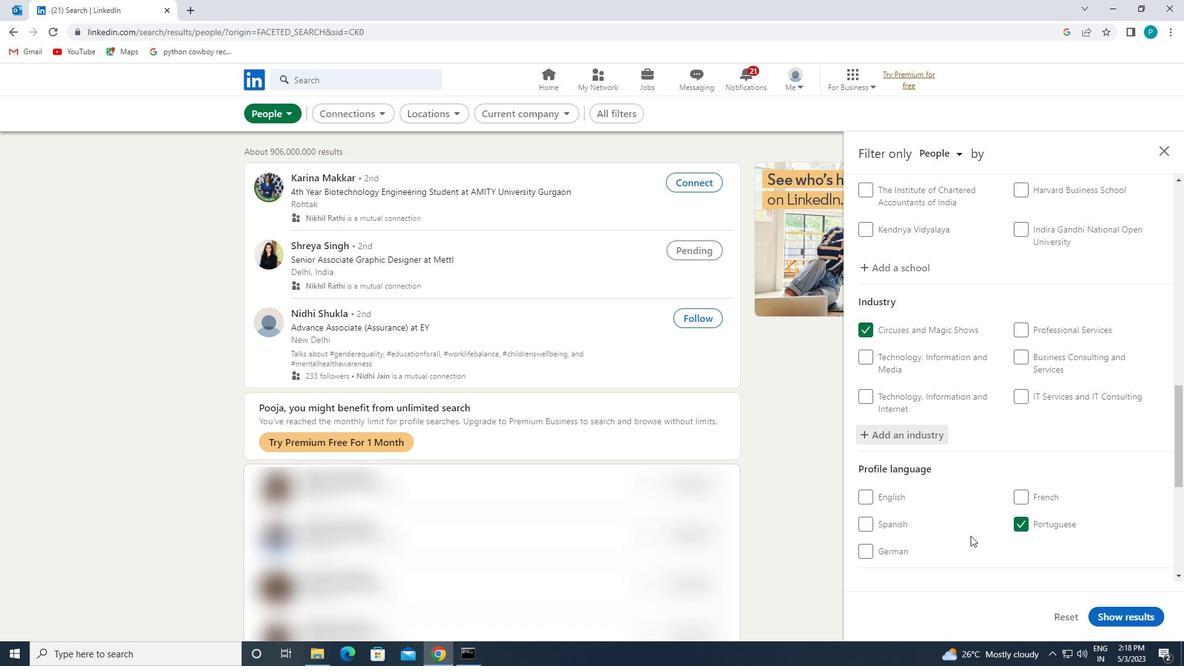 
Action: Mouse scrolled (959, 531) with delta (0, 0)
Screenshot: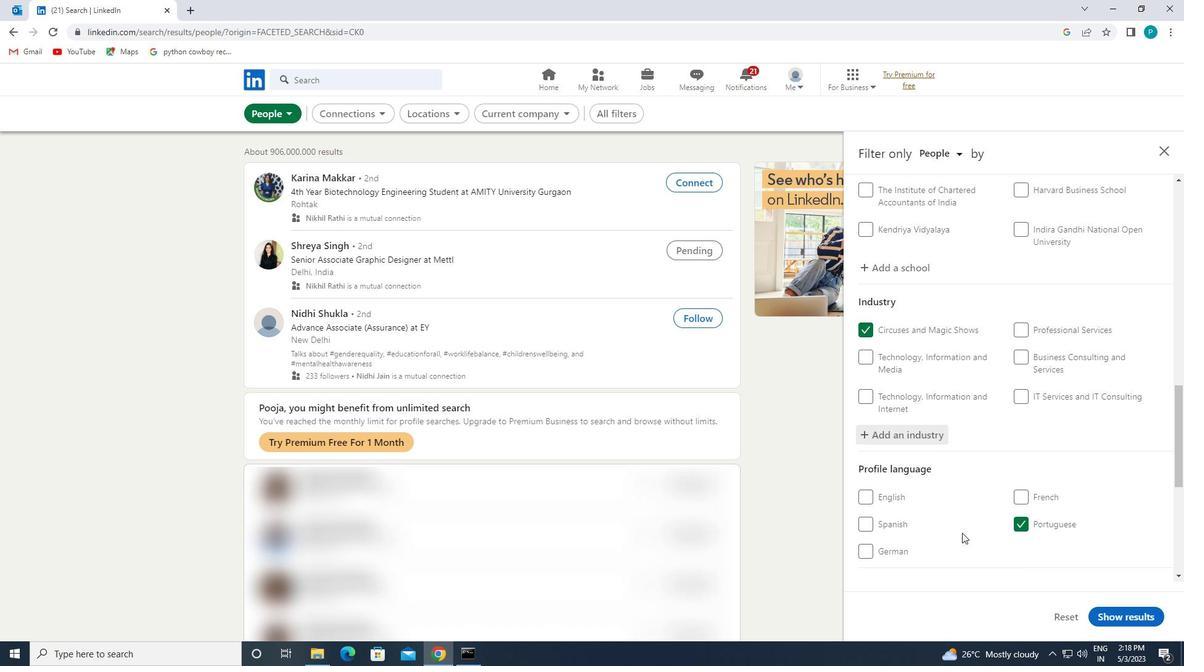 
Action: Mouse moved to (959, 531)
Screenshot: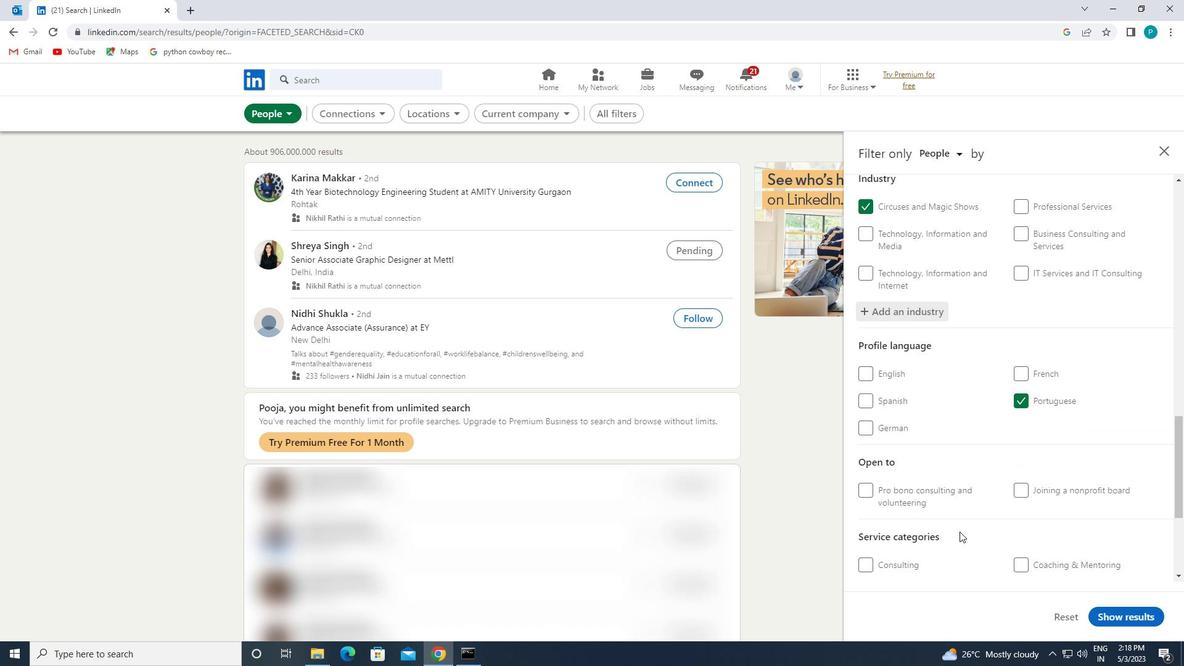 
Action: Mouse scrolled (959, 530) with delta (0, 0)
Screenshot: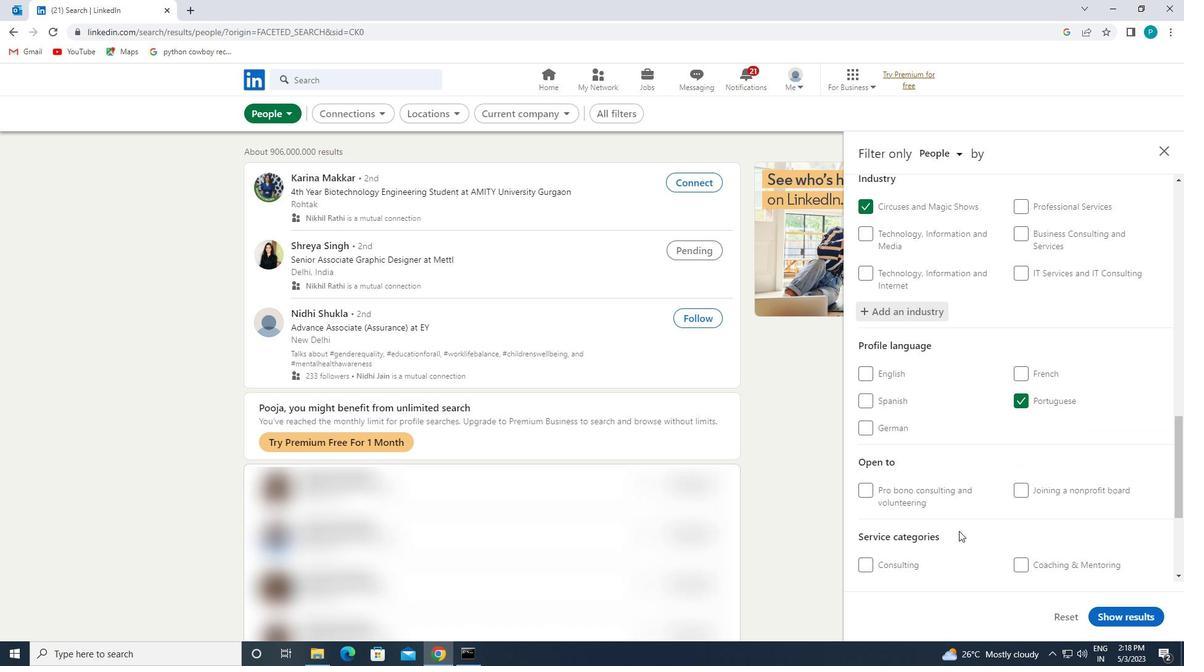 
Action: Mouse moved to (1058, 561)
Screenshot: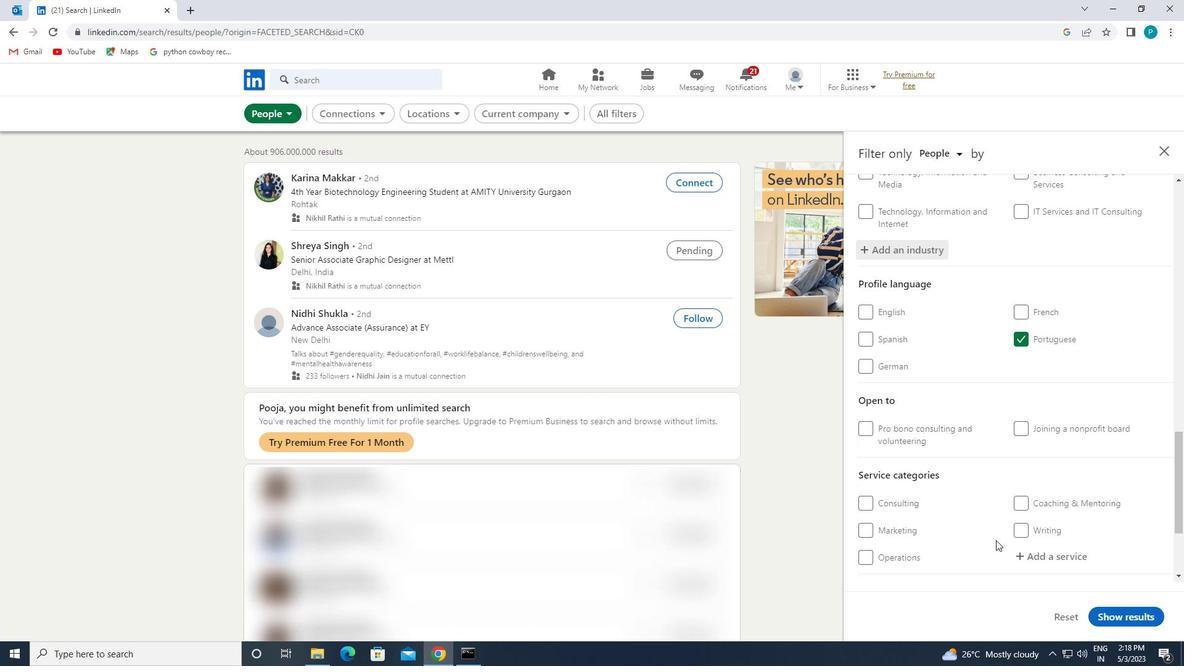 
Action: Mouse pressed left at (1058, 561)
Screenshot: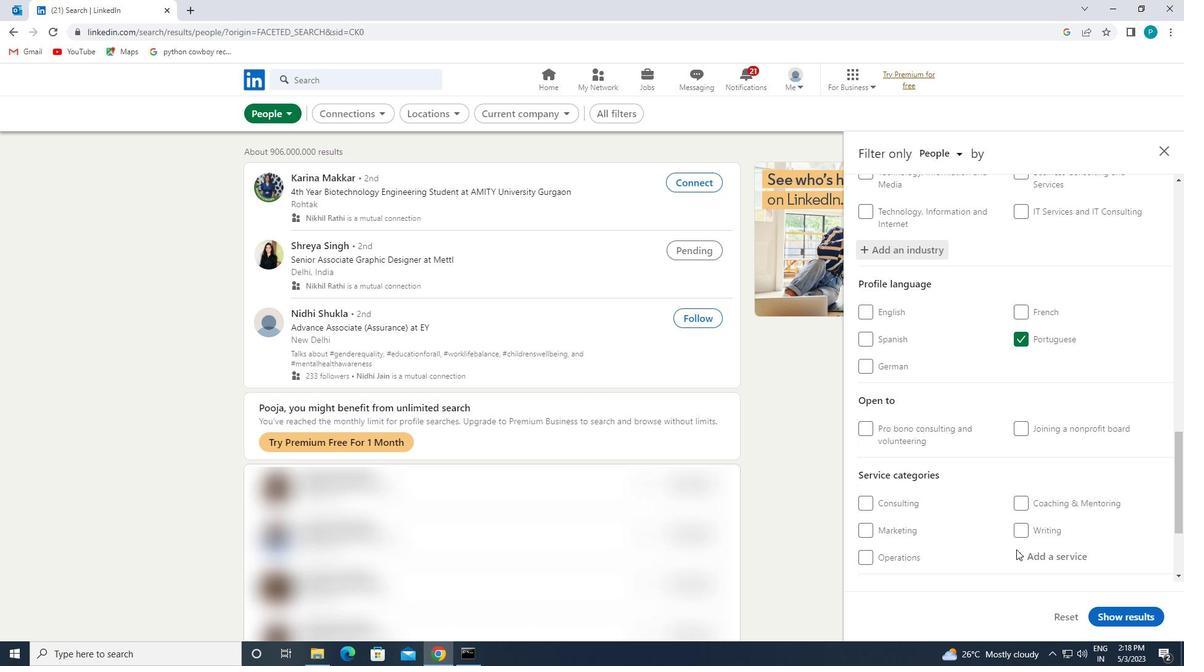 
Action: Key pressed <Key.caps_lock>T<Key.caps_lock>RADE
Screenshot: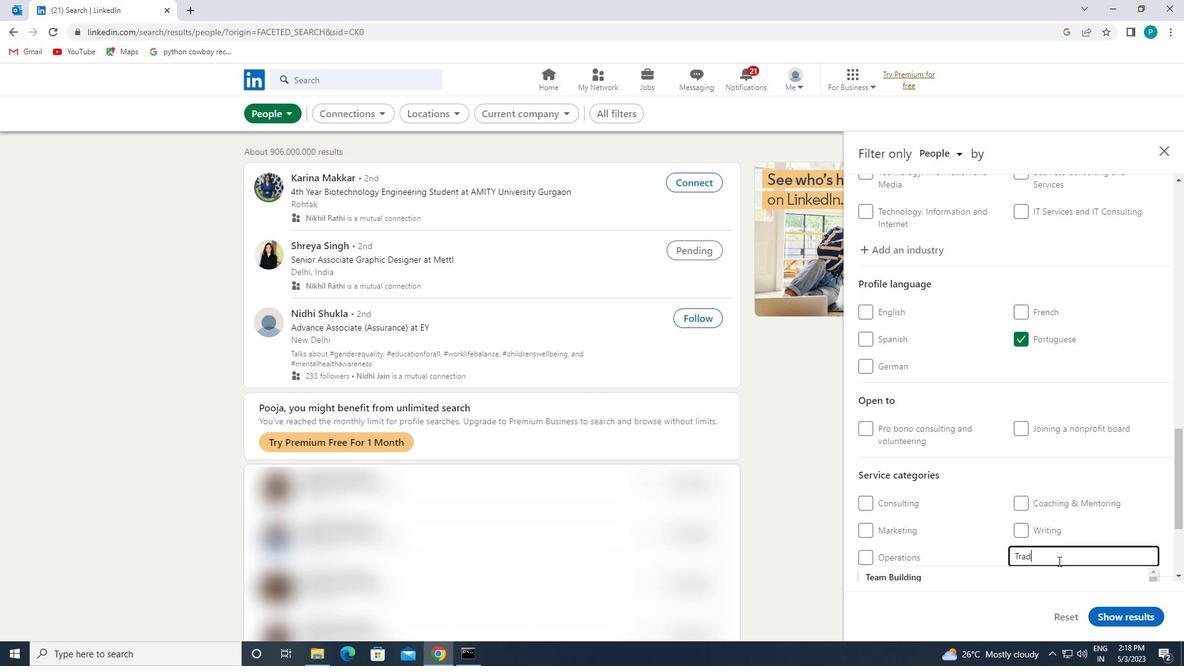 
Action: Mouse moved to (1003, 555)
Screenshot: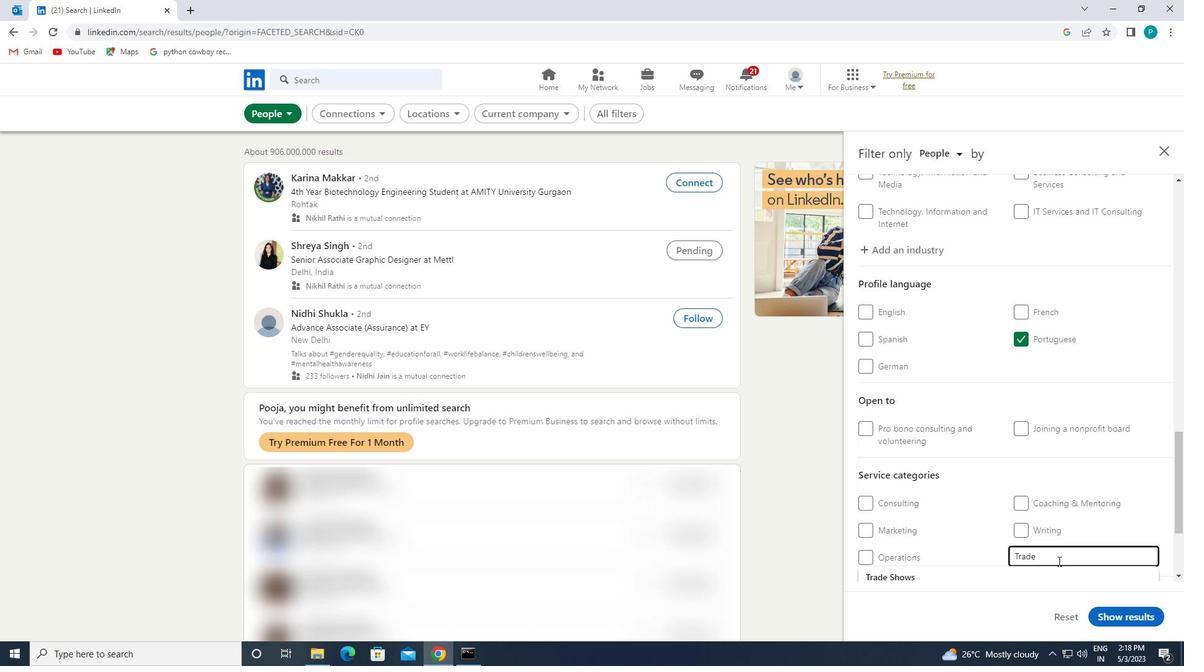 
Action: Mouse scrolled (1003, 555) with delta (0, 0)
Screenshot: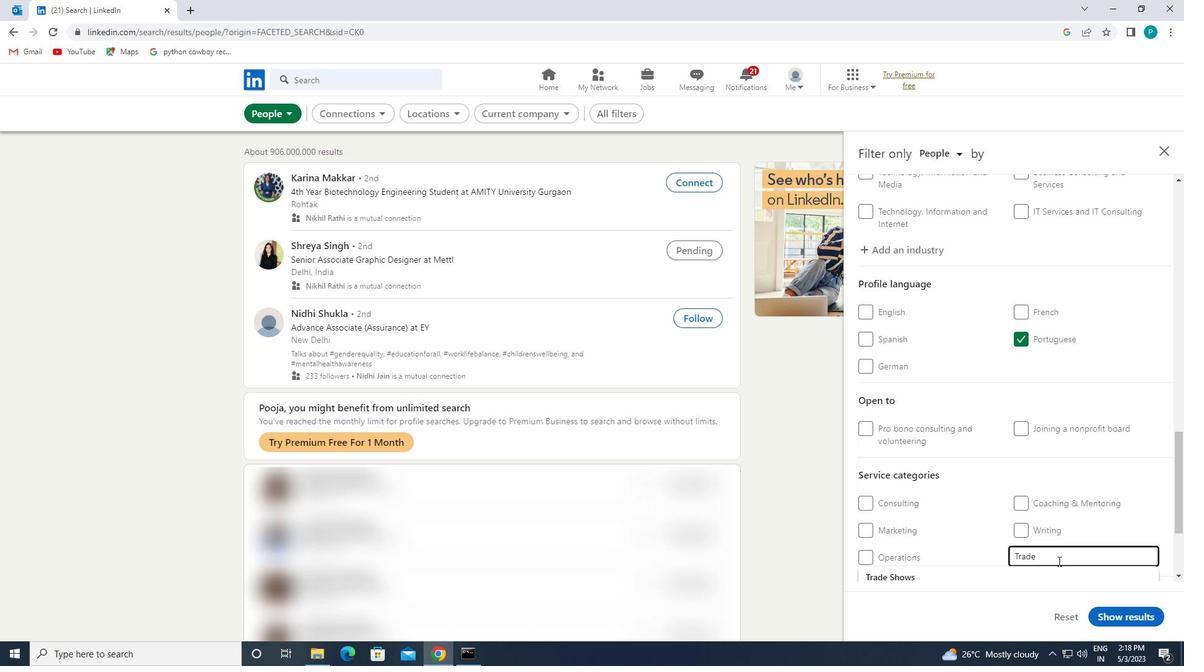 
Action: Mouse moved to (1003, 555)
Screenshot: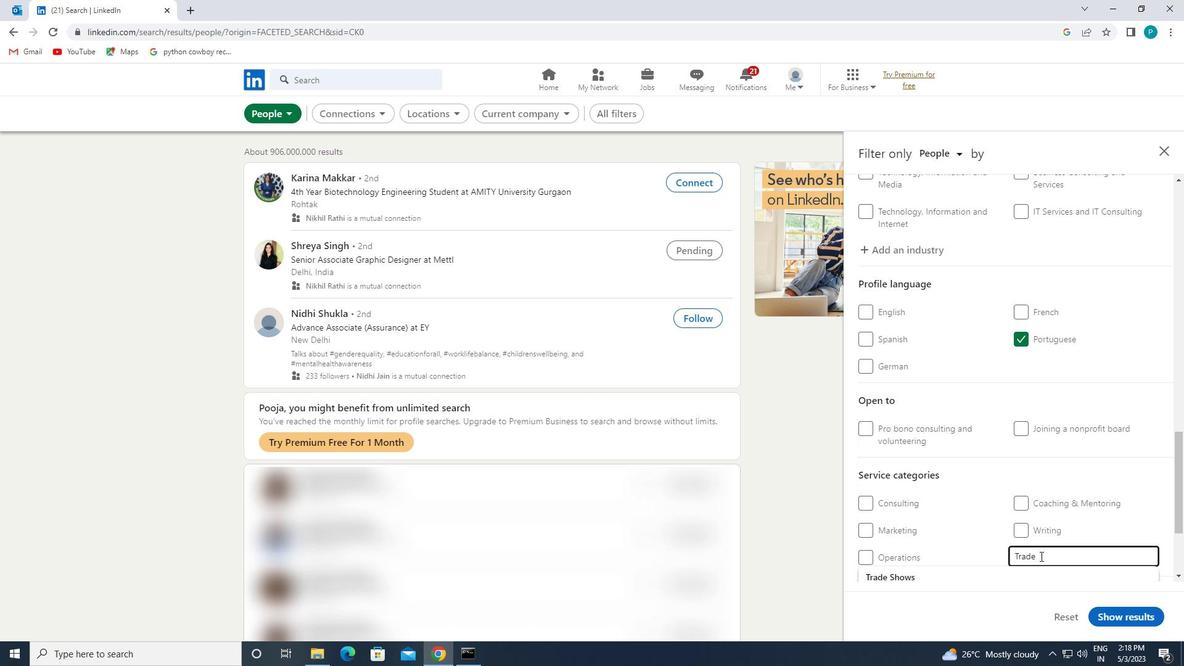 
Action: Mouse scrolled (1003, 555) with delta (0, 0)
Screenshot: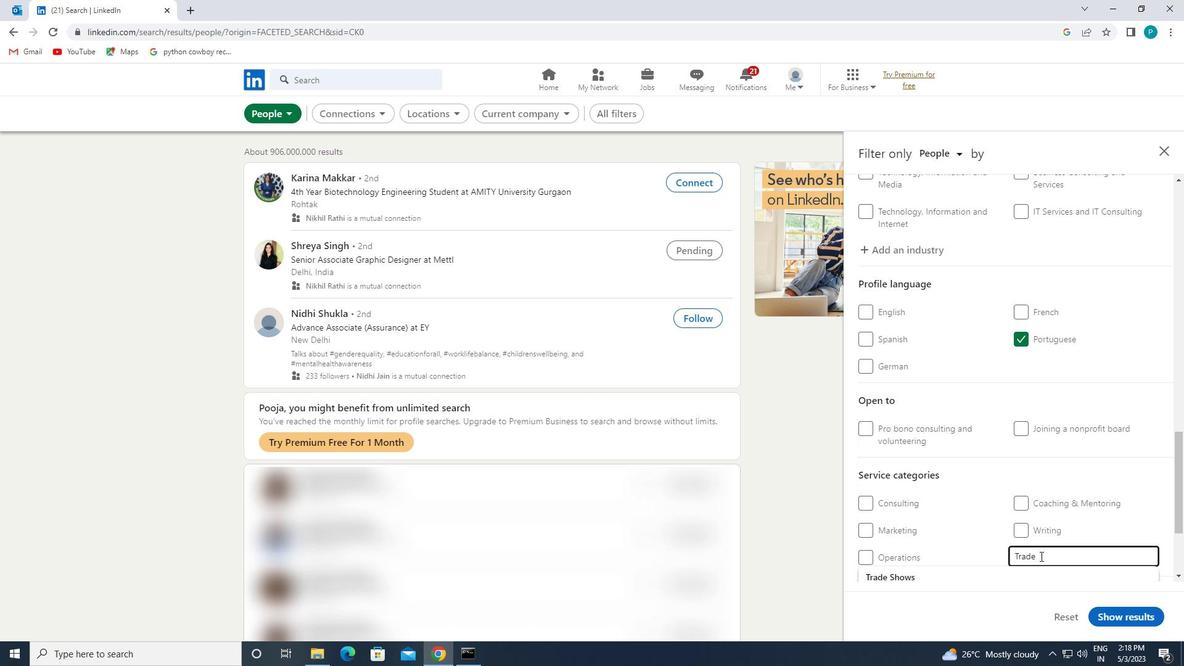 
Action: Mouse moved to (1002, 555)
Screenshot: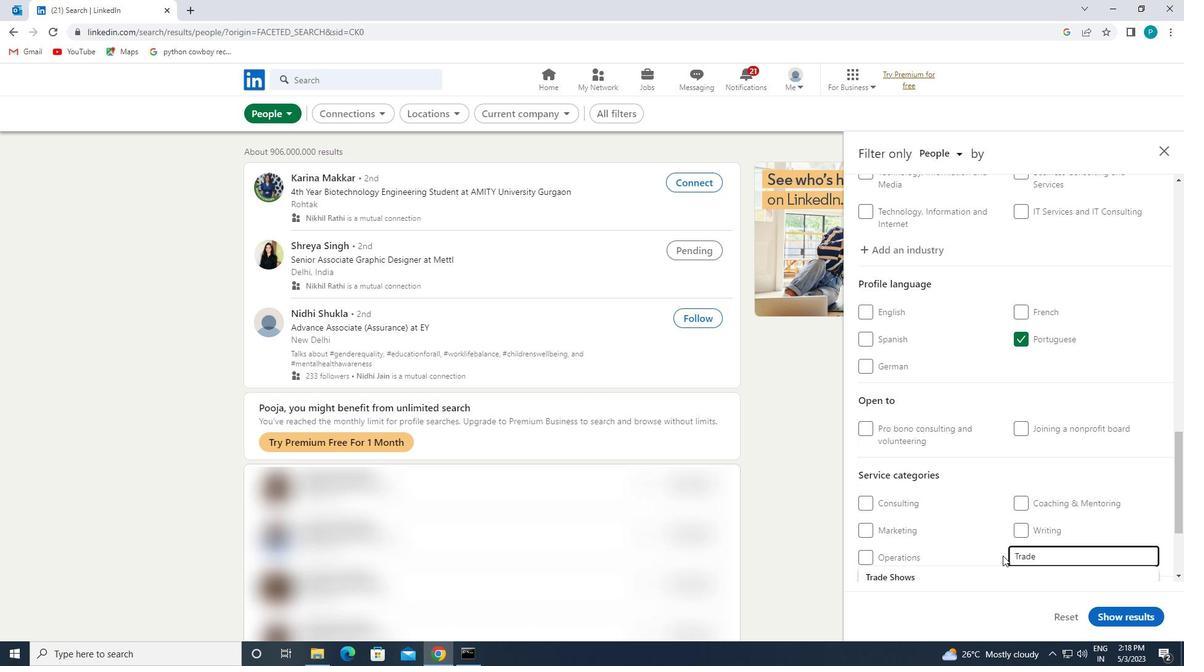 
Action: Mouse scrolled (1002, 555) with delta (0, 0)
Screenshot: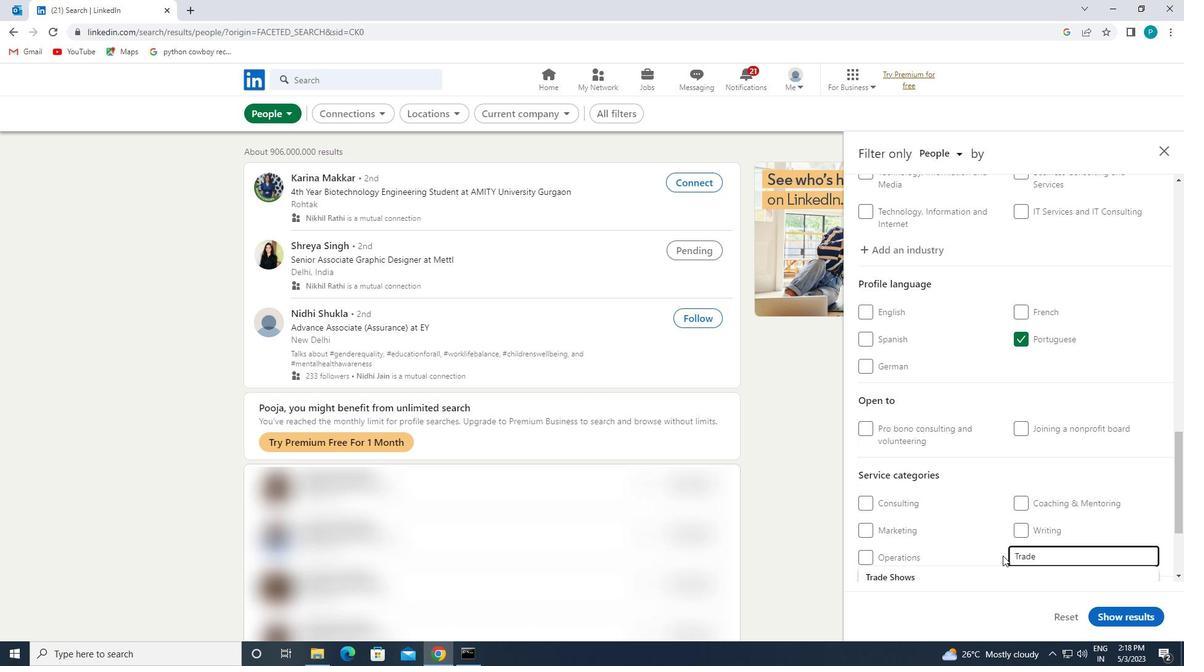 
Action: Mouse moved to (933, 428)
Screenshot: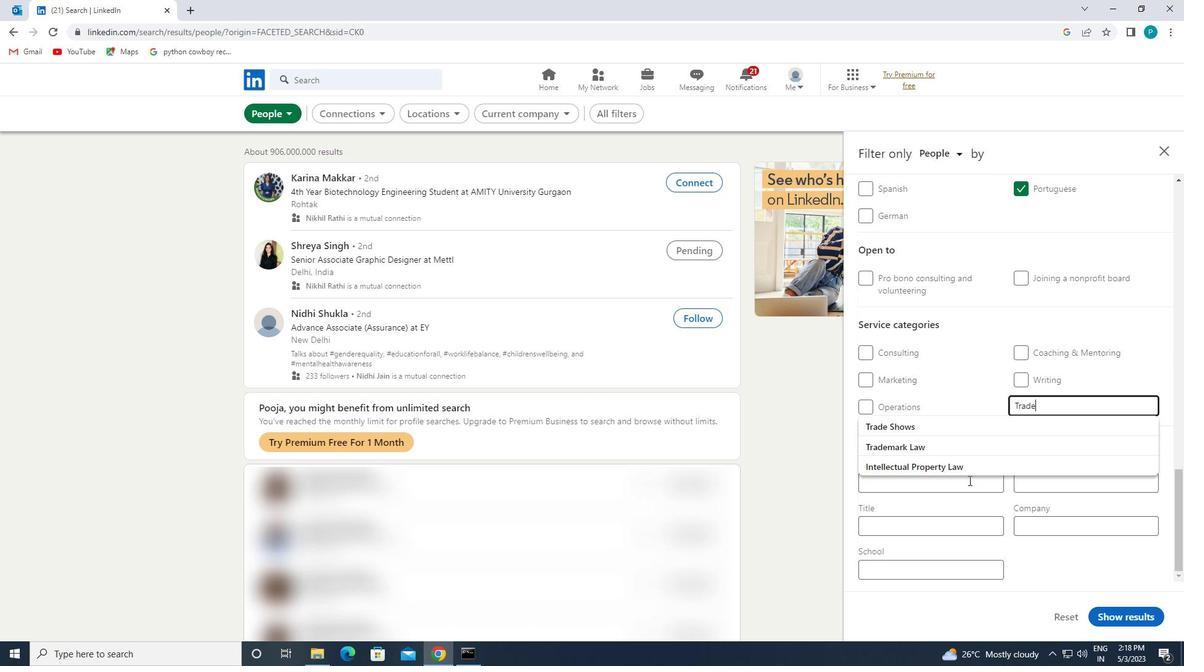 
Action: Mouse pressed left at (933, 428)
Screenshot: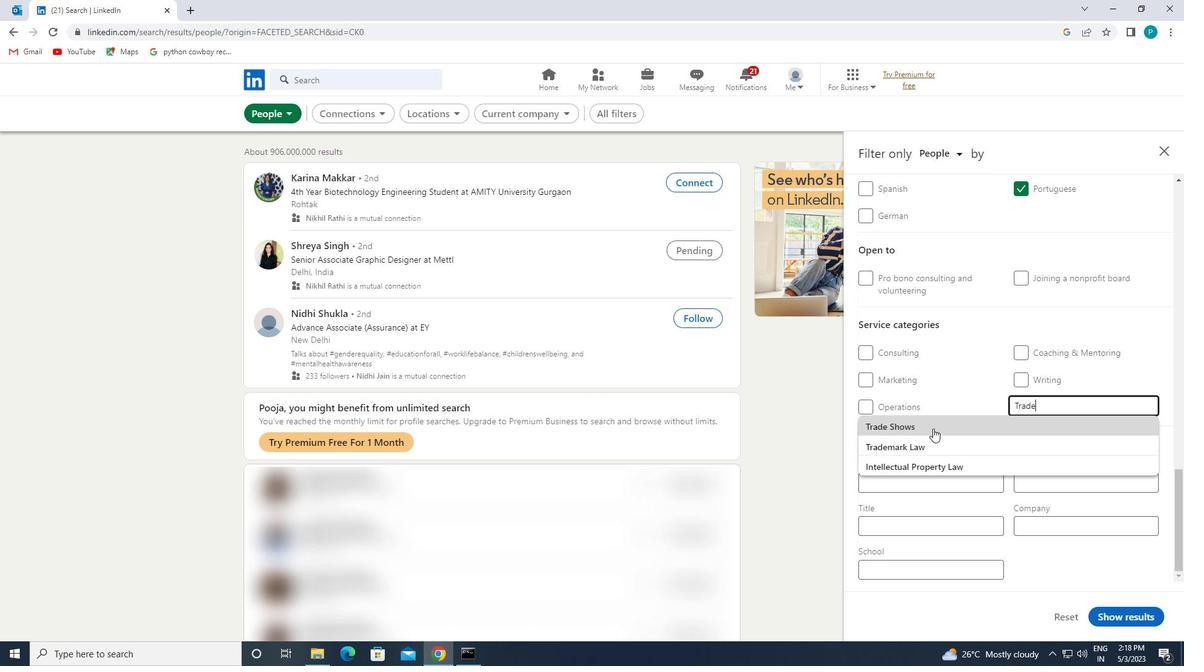 
Action: Mouse moved to (933, 451)
Screenshot: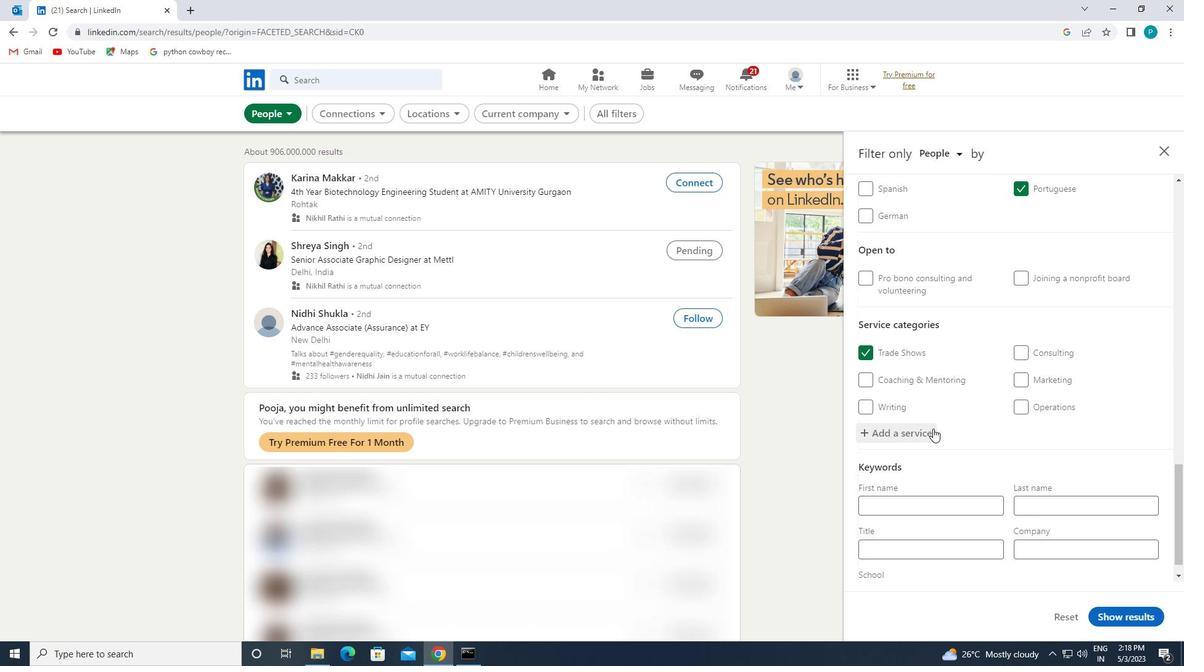 
Action: Mouse scrolled (933, 450) with delta (0, 0)
Screenshot: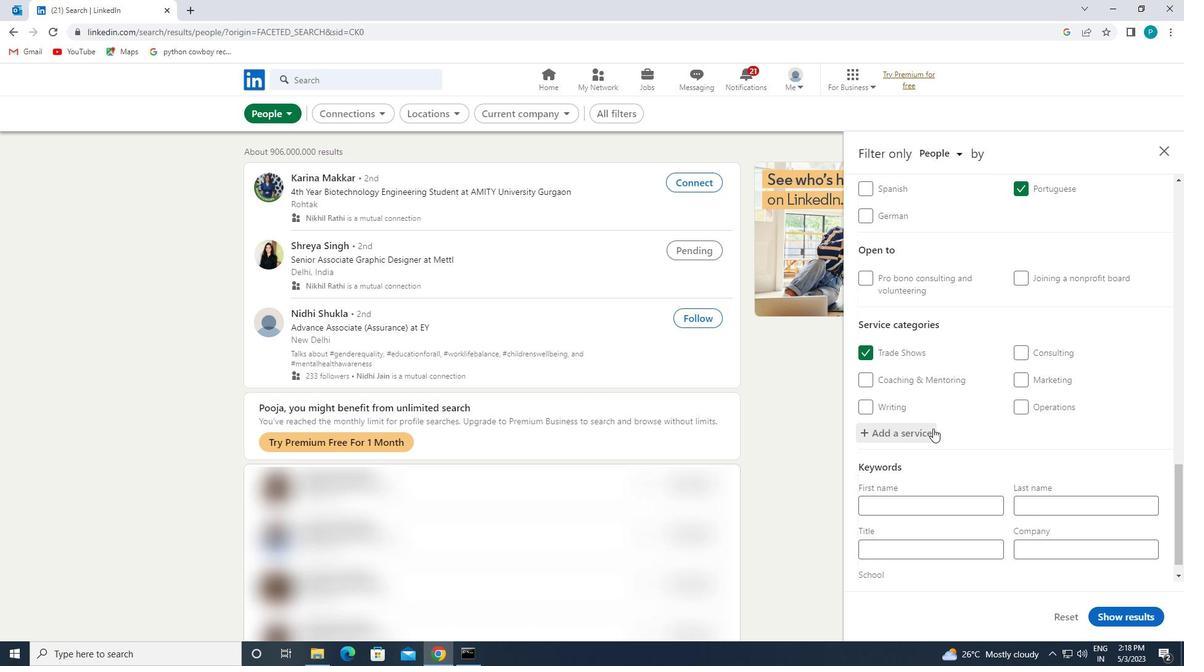 
Action: Mouse moved to (932, 454)
Screenshot: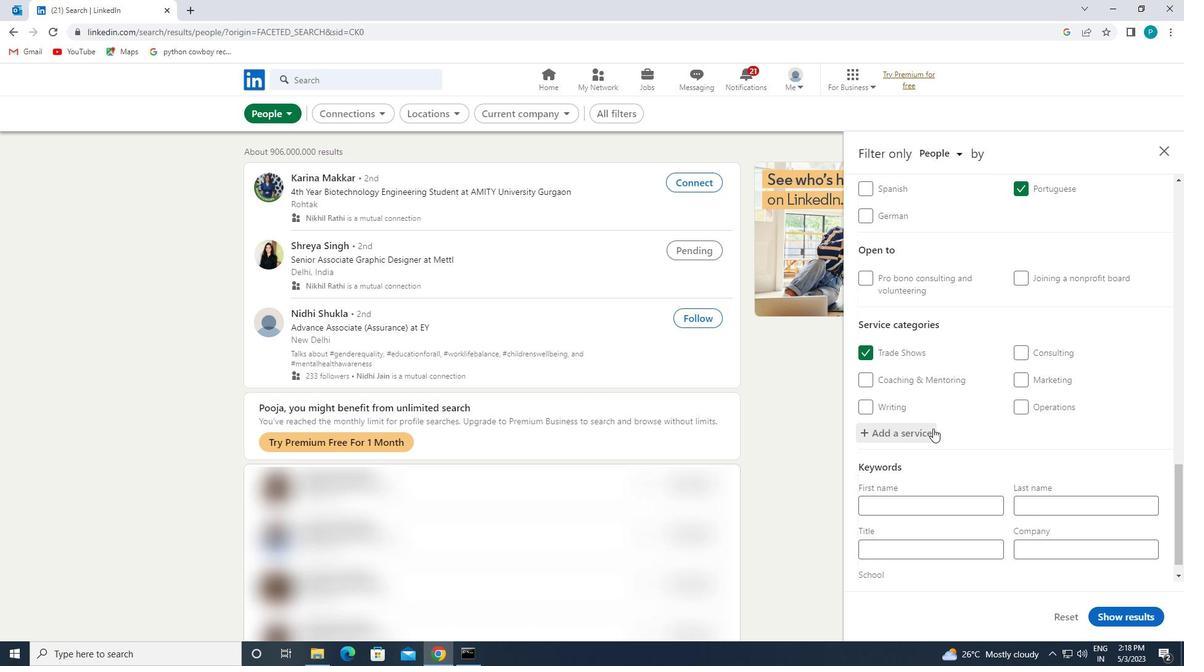 
Action: Mouse scrolled (932, 454) with delta (0, 0)
Screenshot: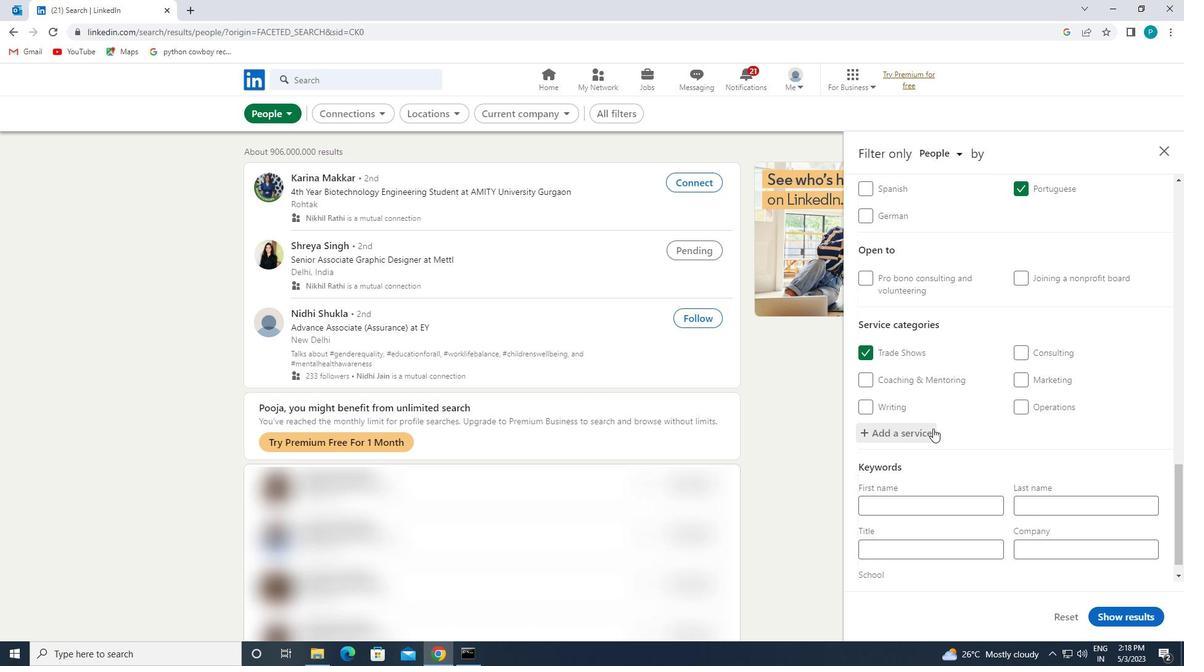 
Action: Mouse moved to (919, 513)
Screenshot: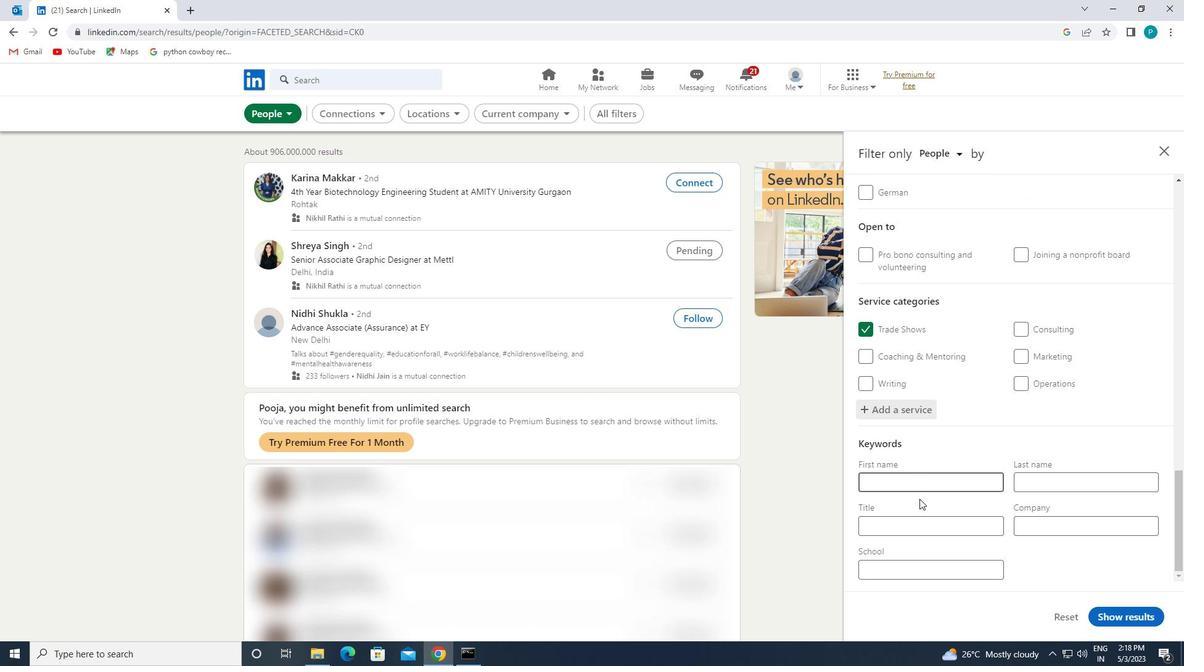 
Action: Mouse pressed left at (919, 513)
Screenshot: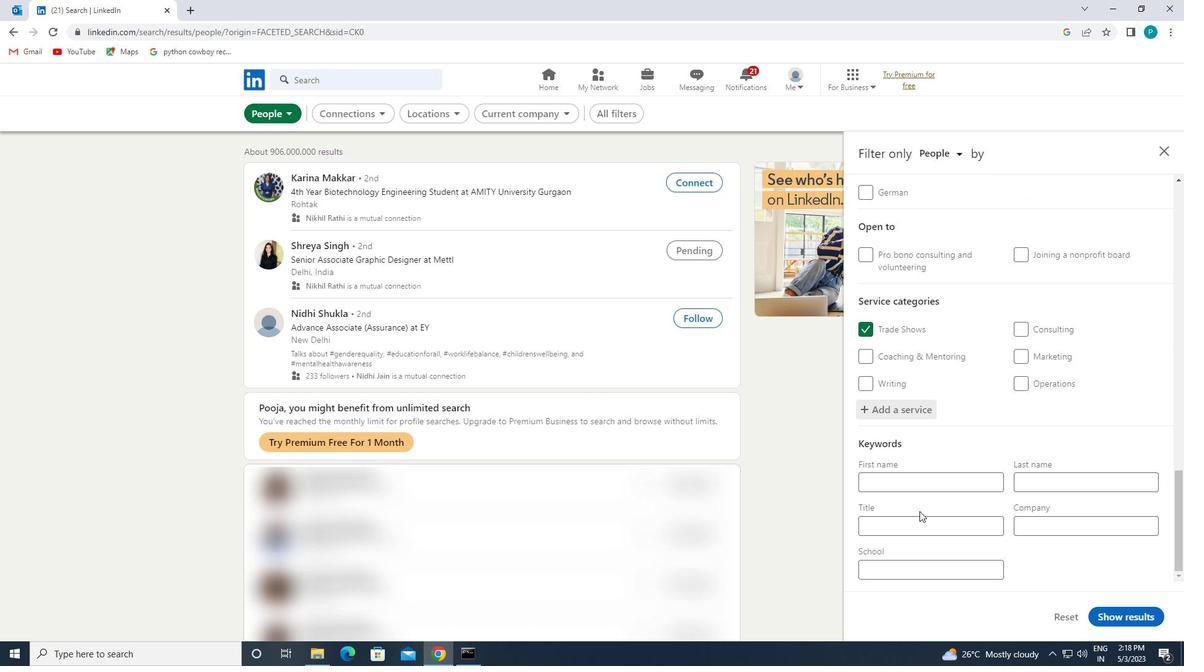 
Action: Key pressed <Key.caps_lock>S<Key.caps_lock><Key.backspace><Key.caps_lock>S<Key.caps_lock>UBSTITUTE<Key.space><Key.caps_lock>T<Key.caps_lock>EACHER
Screenshot: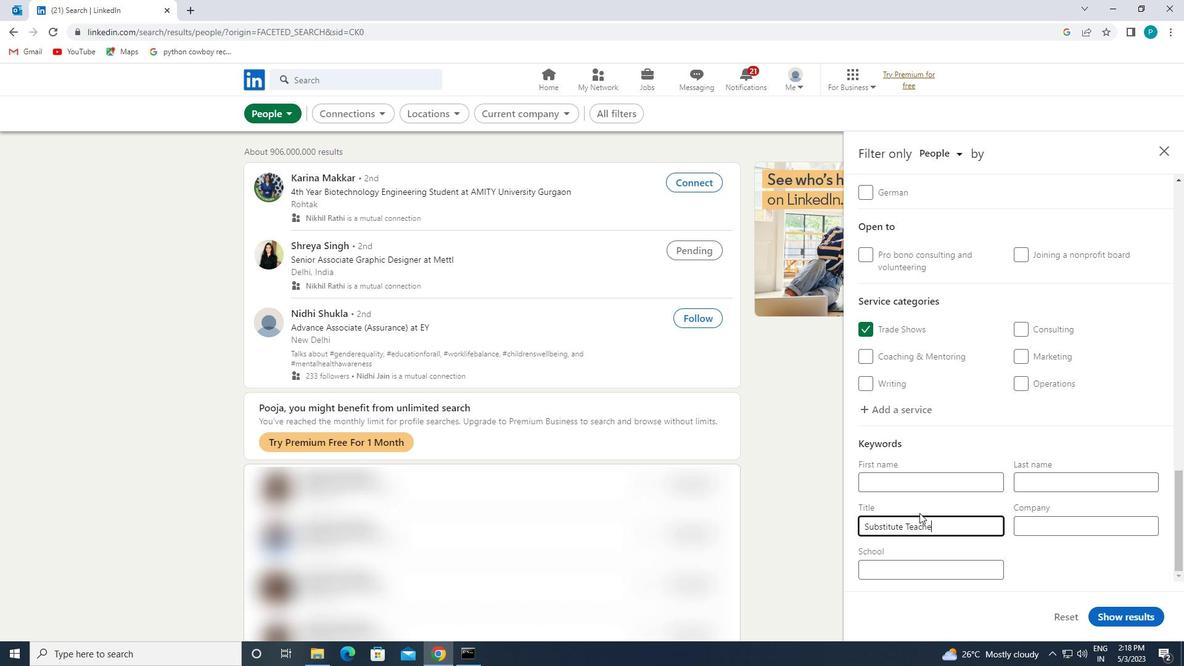 
Action: Mouse moved to (1114, 618)
Screenshot: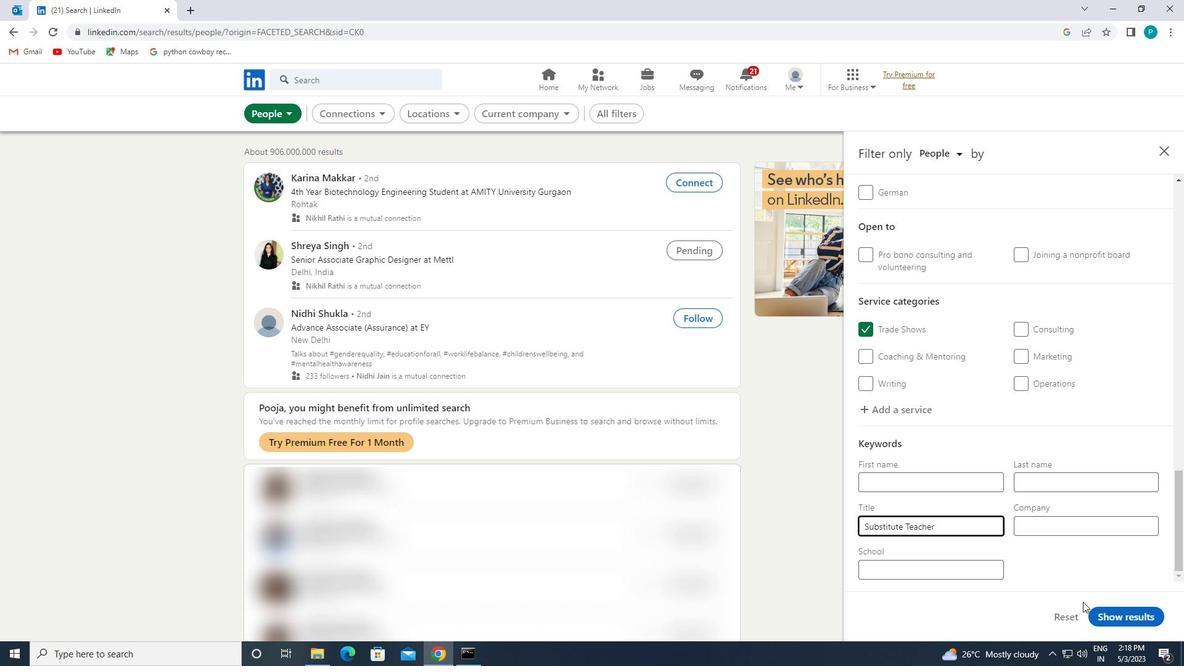 
Action: Mouse pressed left at (1114, 618)
Screenshot: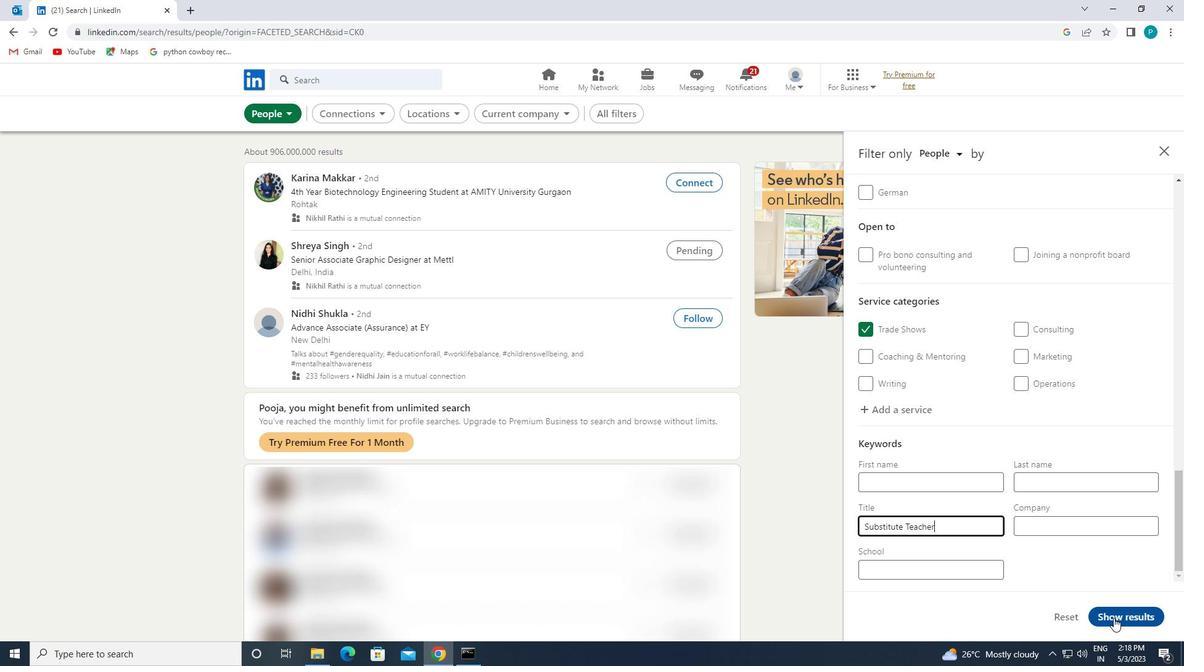 
